 Task: For heading Calibri with Bold.  font size for heading24,  'Change the font style of data to'Bell MT.  and font size to 16,  Change the alignment of both headline & data to Align middle & Align Center.  In the sheet  AssetAllocation analysisbook
Action: Mouse moved to (60, 175)
Screenshot: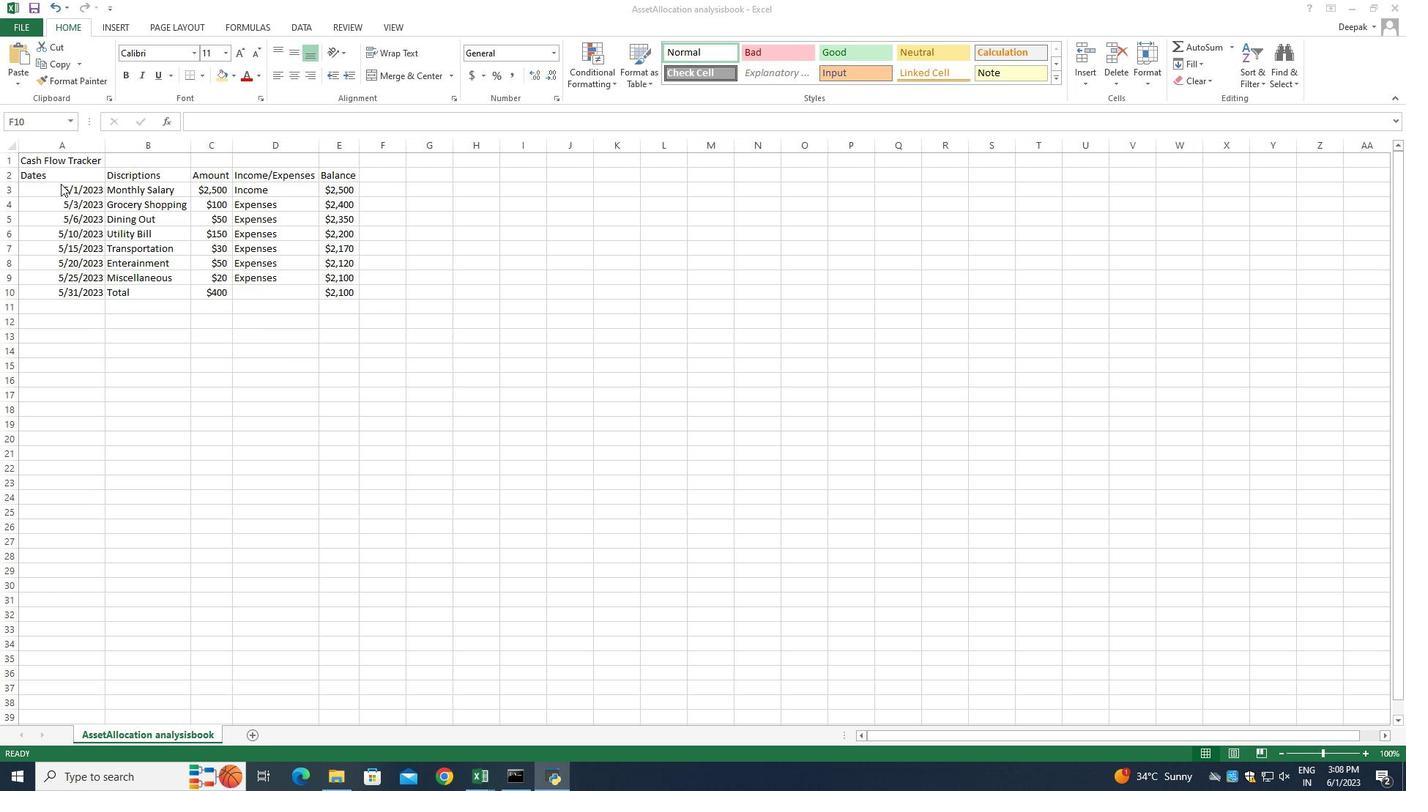
Action: Mouse pressed left at (60, 175)
Screenshot: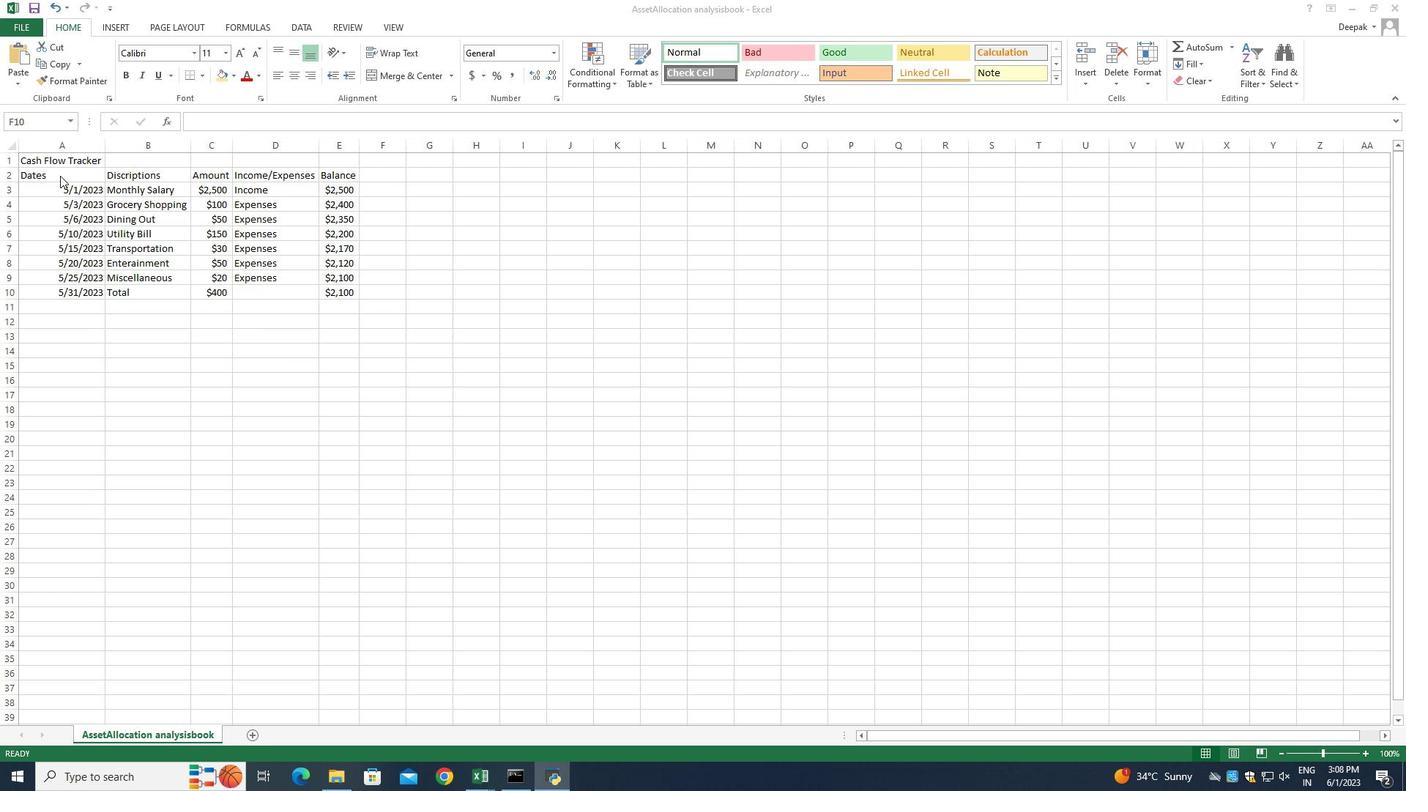 
Action: Mouse moved to (60, 173)
Screenshot: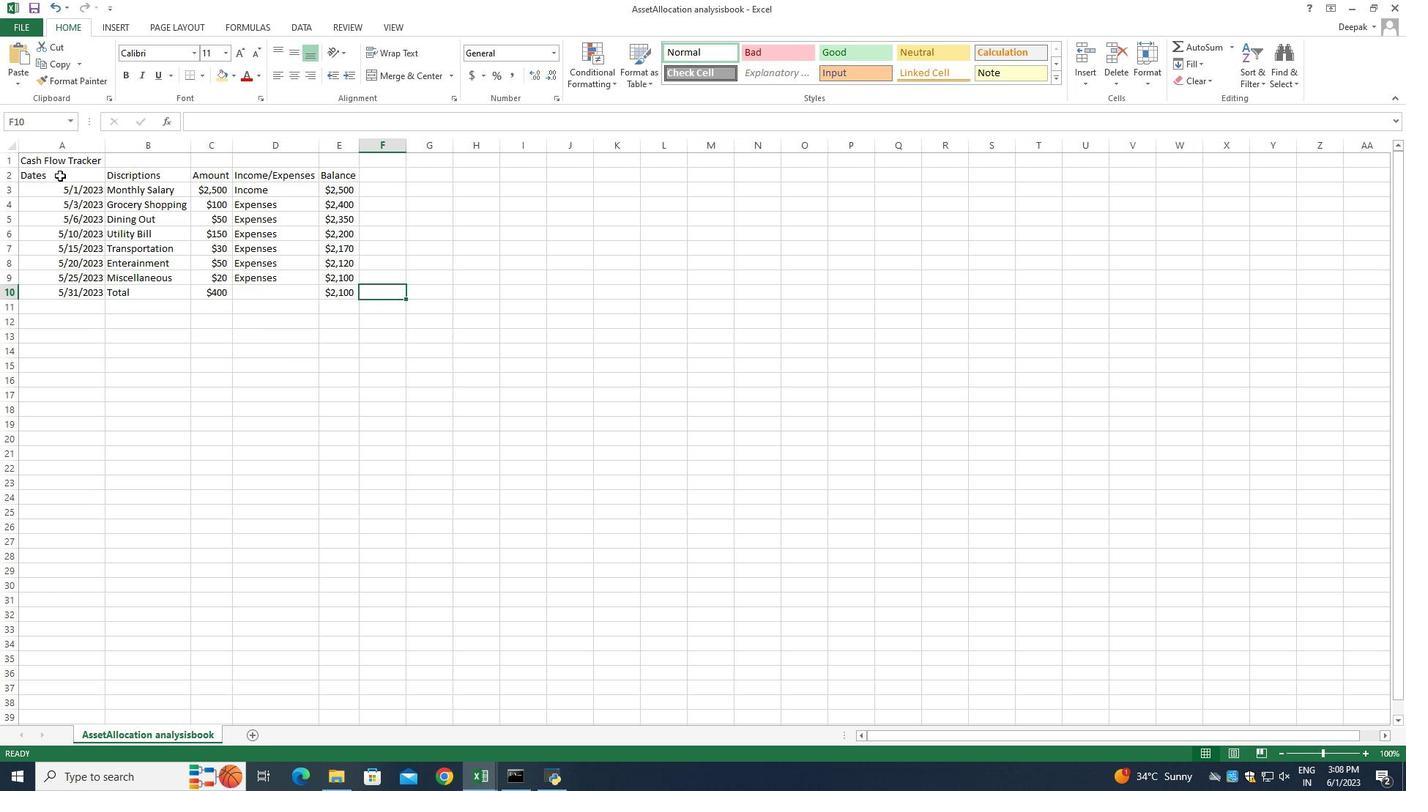 
Action: Mouse pressed left at (60, 173)
Screenshot: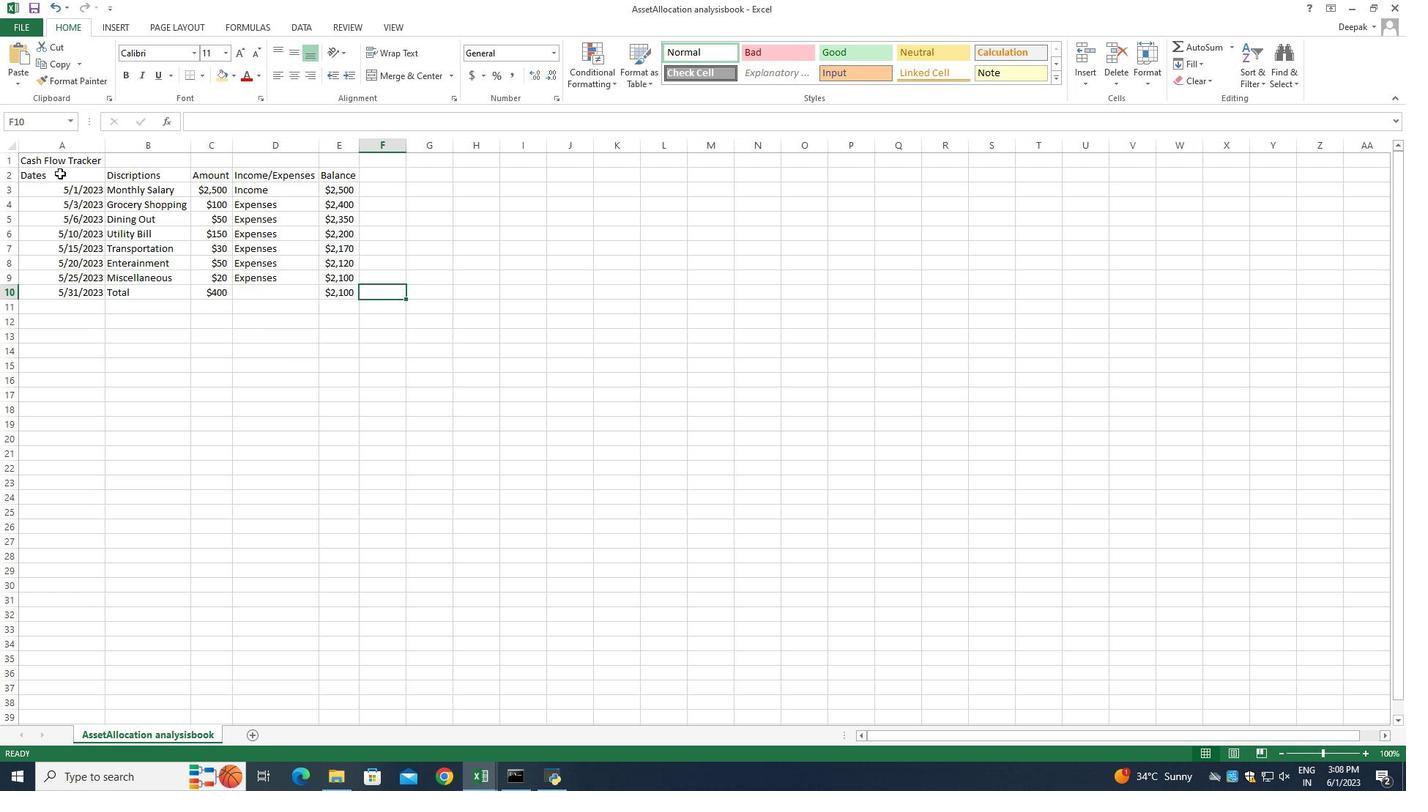 
Action: Mouse pressed left at (60, 173)
Screenshot: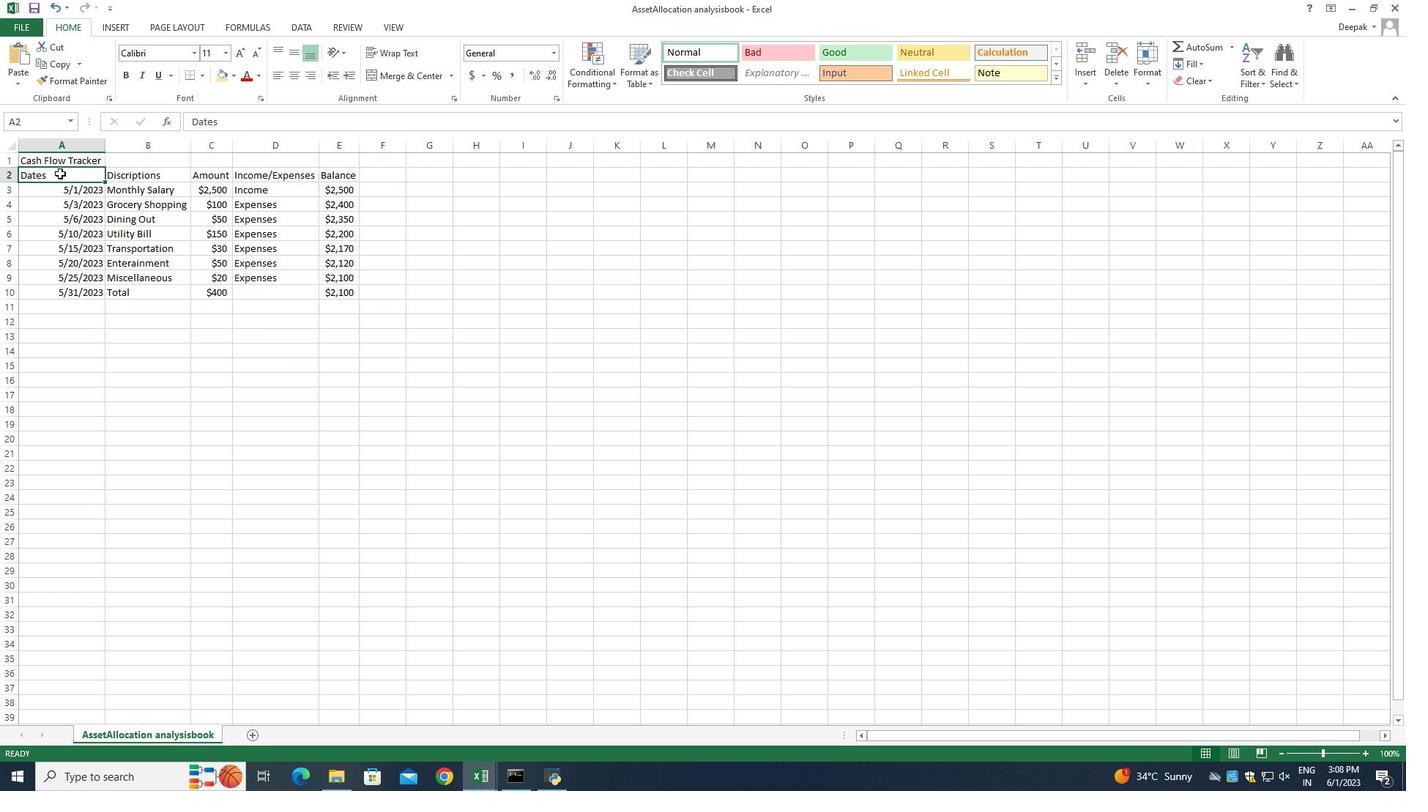 
Action: Mouse moved to (197, 52)
Screenshot: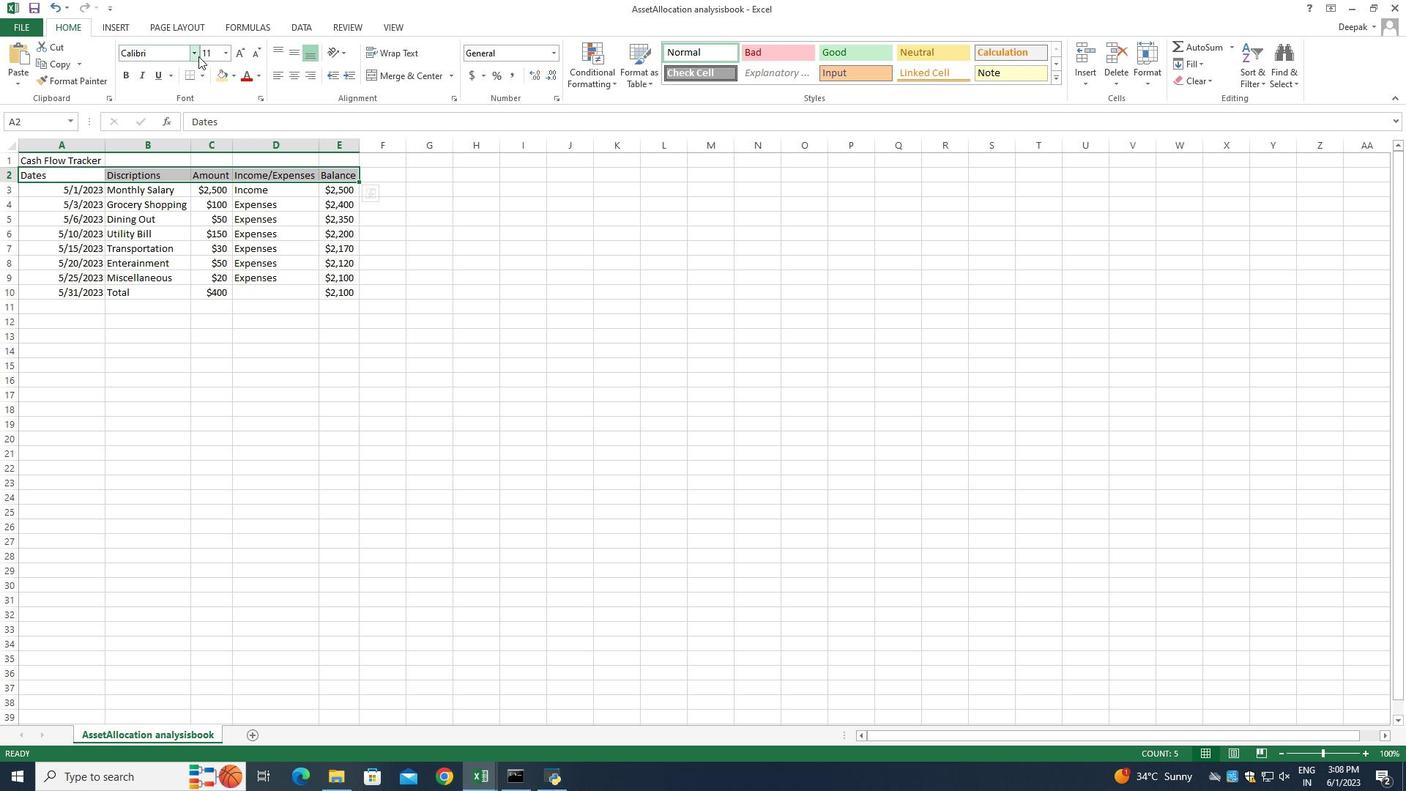 
Action: Mouse pressed left at (197, 52)
Screenshot: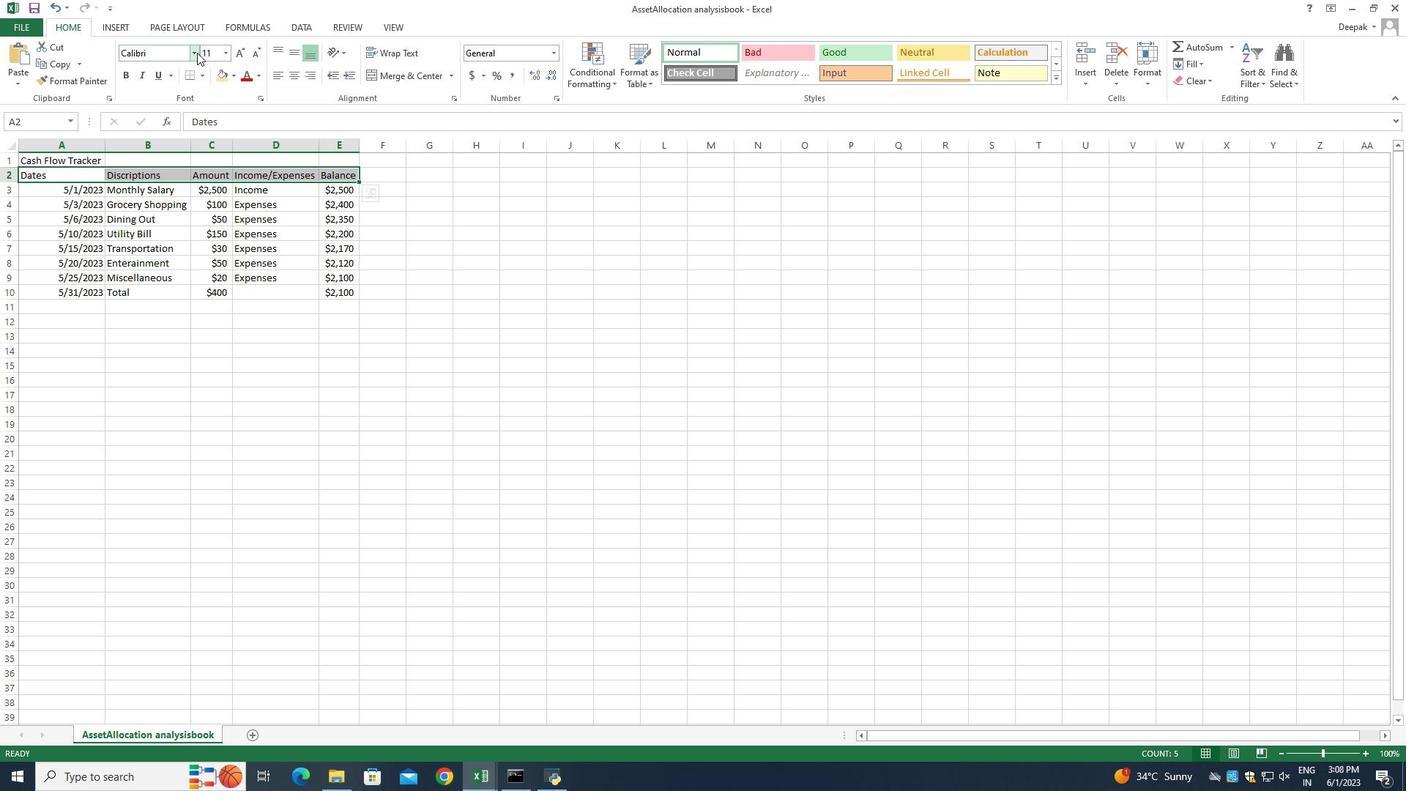 
Action: Mouse moved to (222, 271)
Screenshot: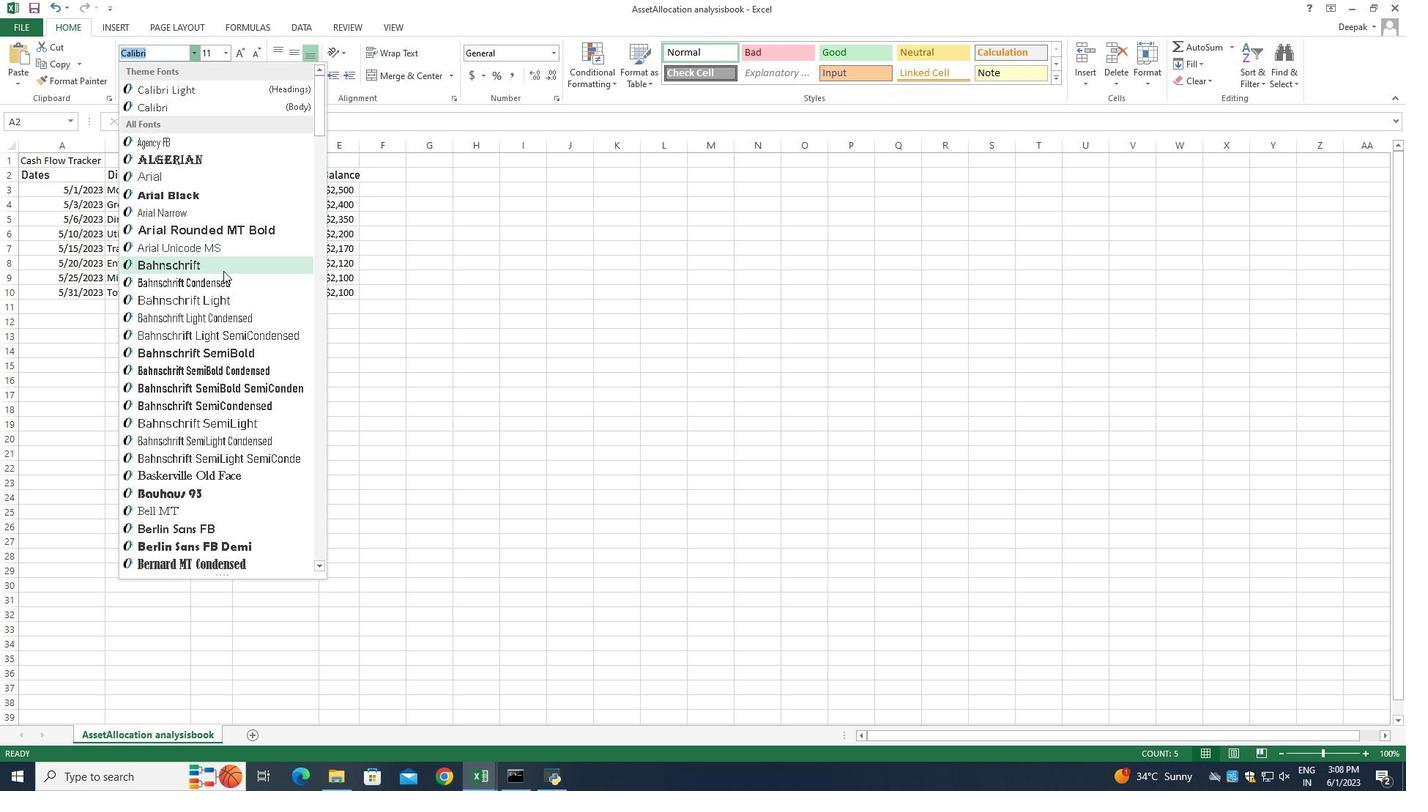 
Action: Mouse scrolled (222, 270) with delta (0, 0)
Screenshot: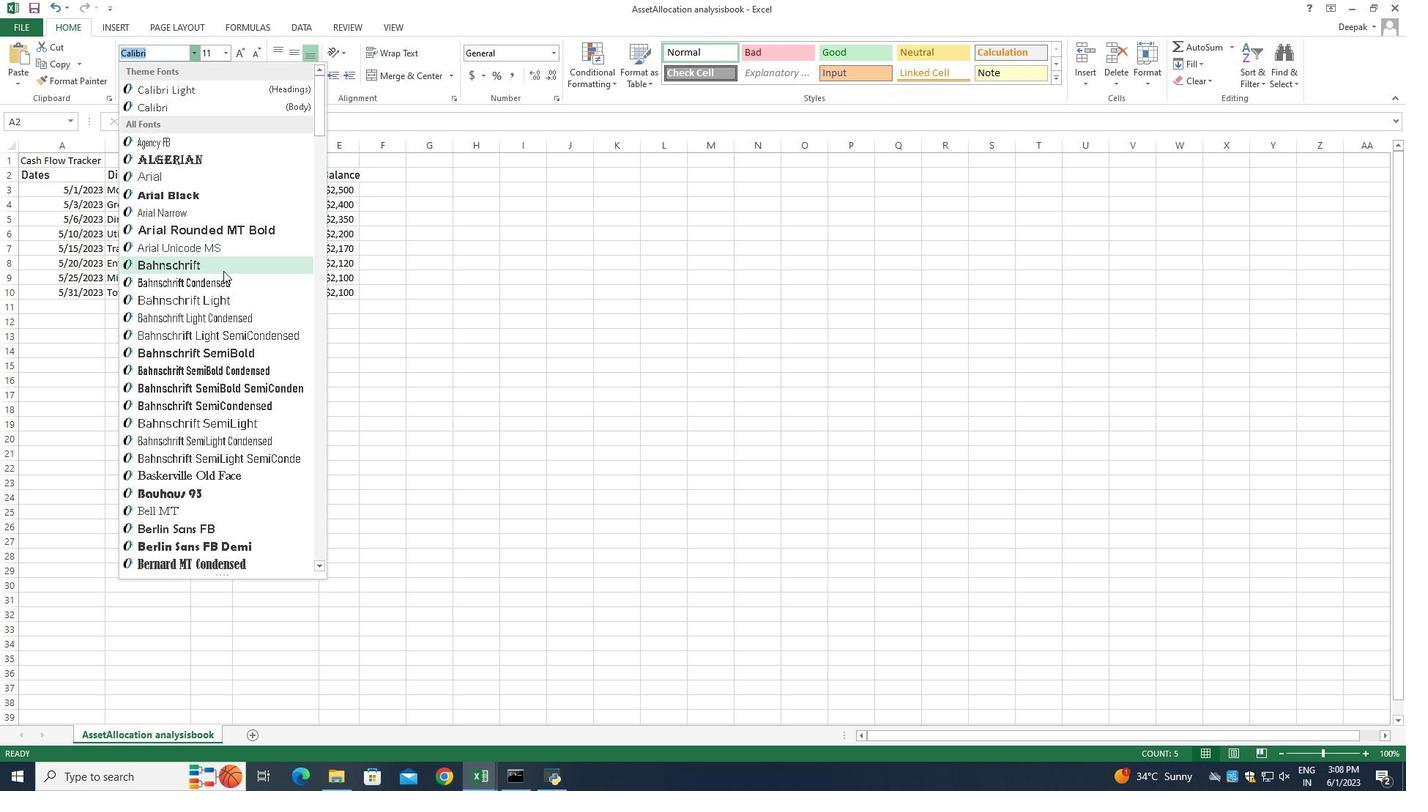 
Action: Mouse moved to (224, 279)
Screenshot: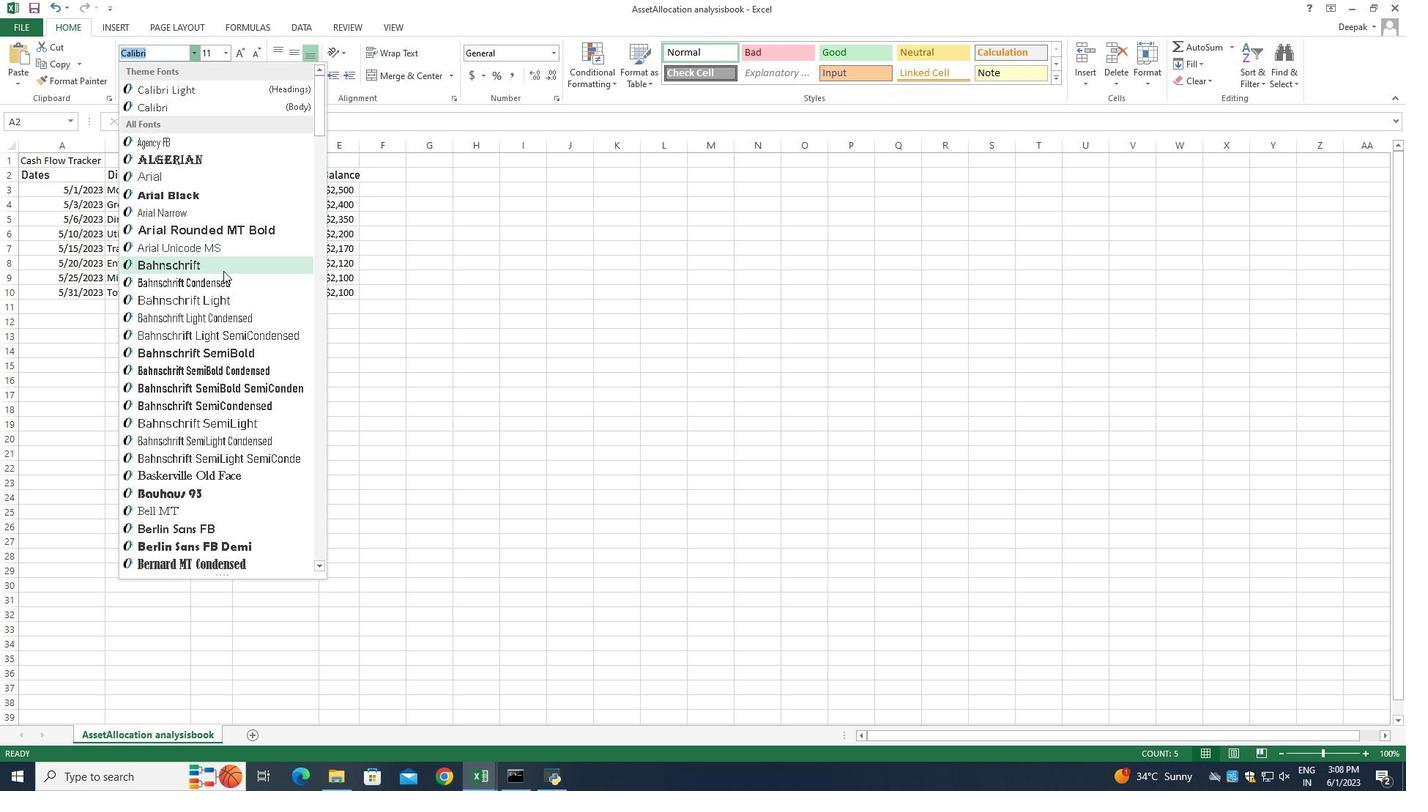 
Action: Mouse scrolled (224, 278) with delta (0, 0)
Screenshot: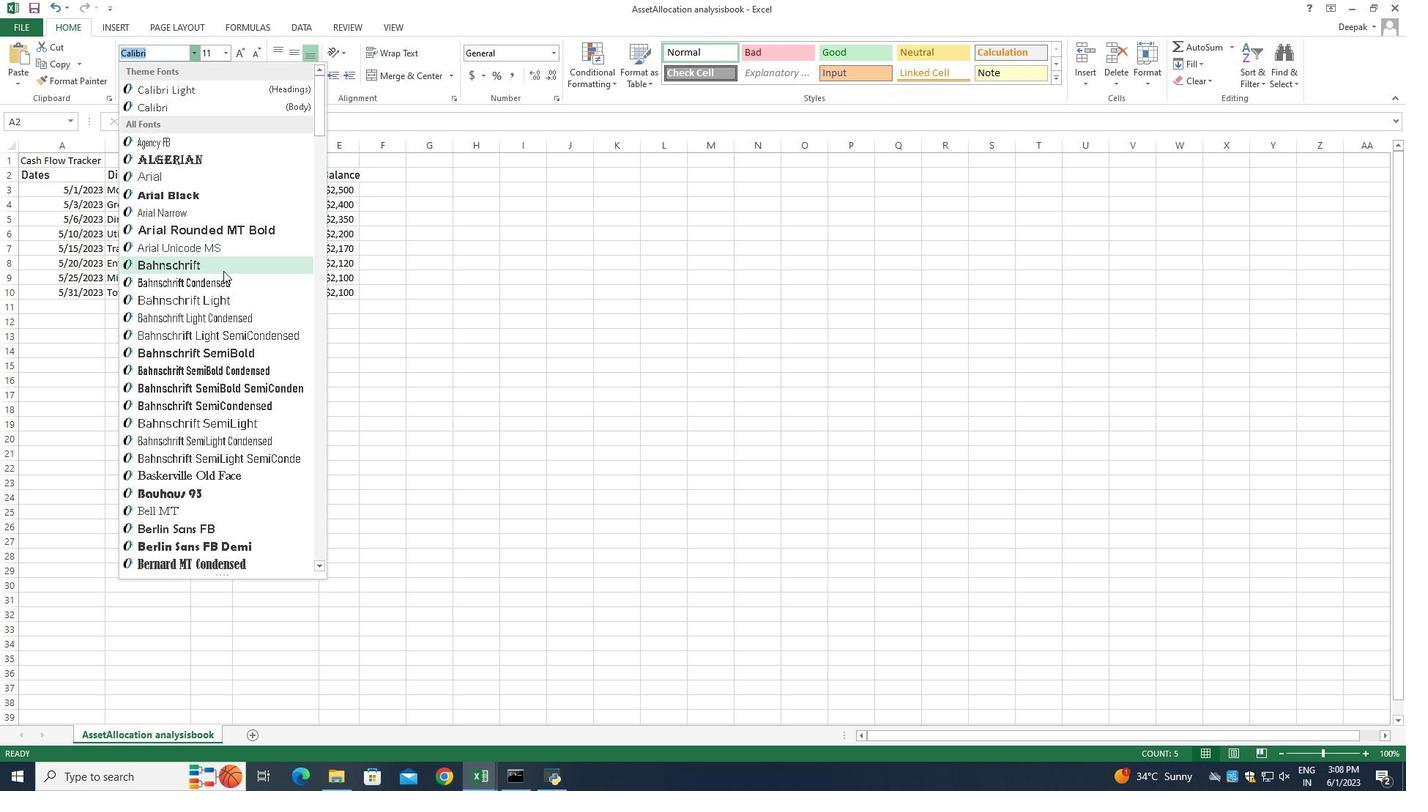 
Action: Mouse moved to (226, 283)
Screenshot: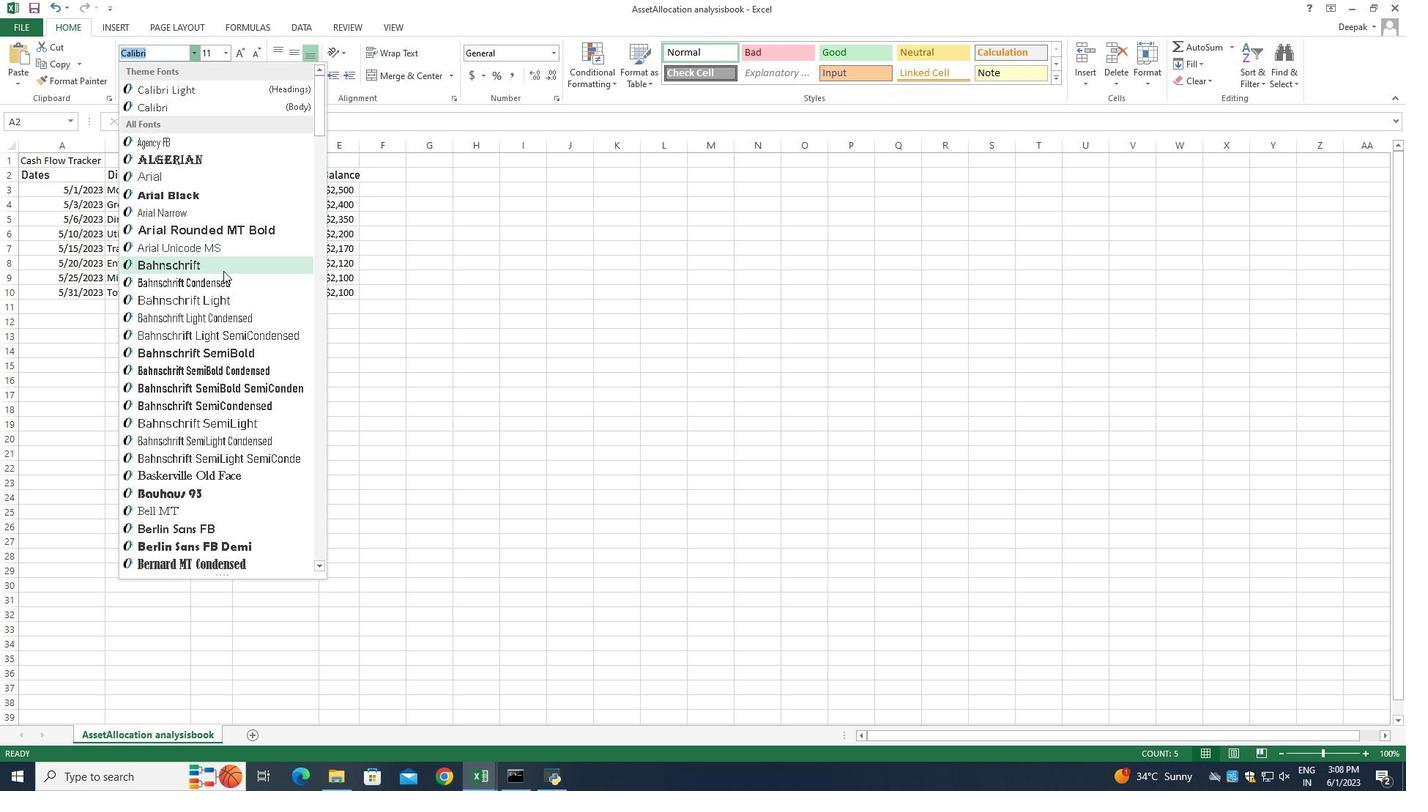 
Action: Mouse scrolled (226, 282) with delta (0, 0)
Screenshot: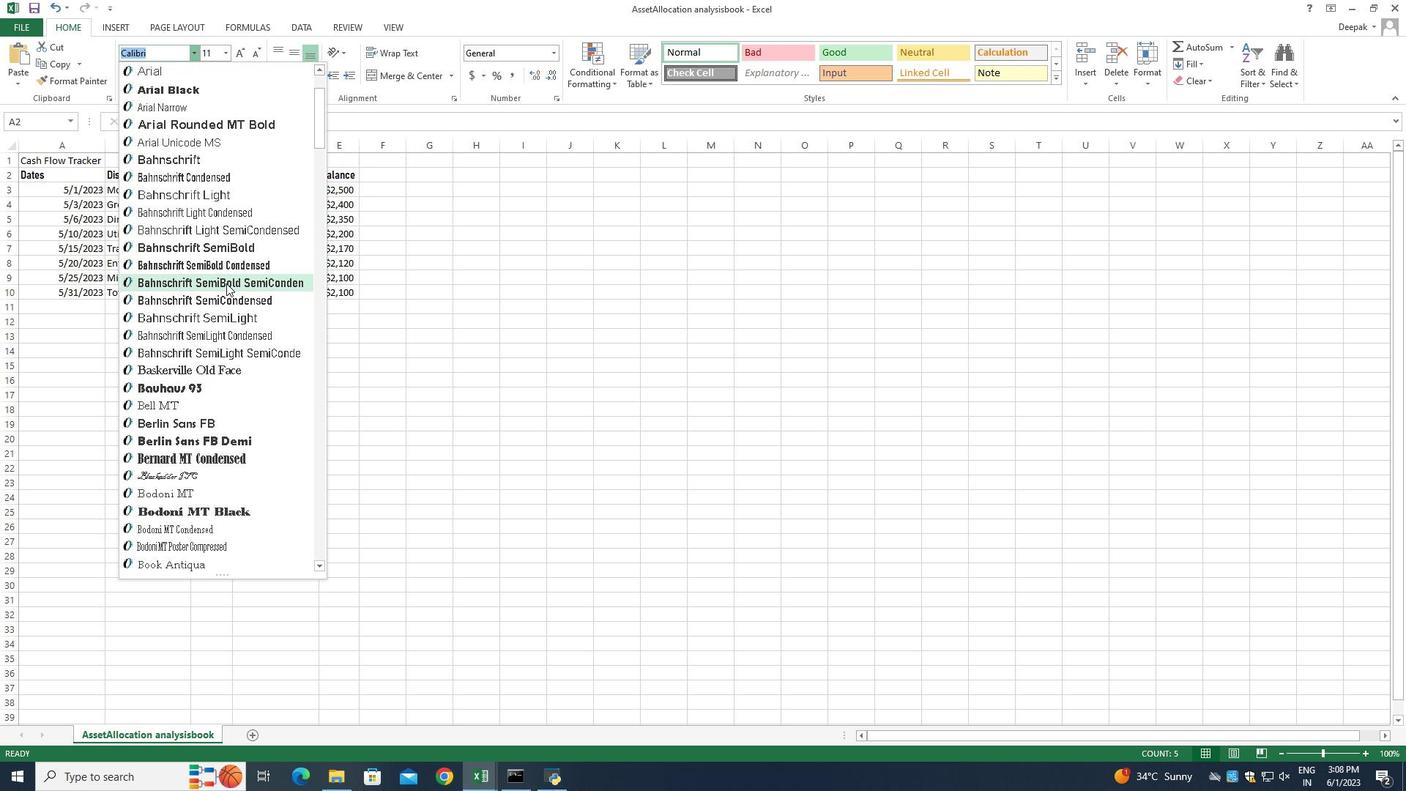 
Action: Mouse scrolled (226, 282) with delta (0, 0)
Screenshot: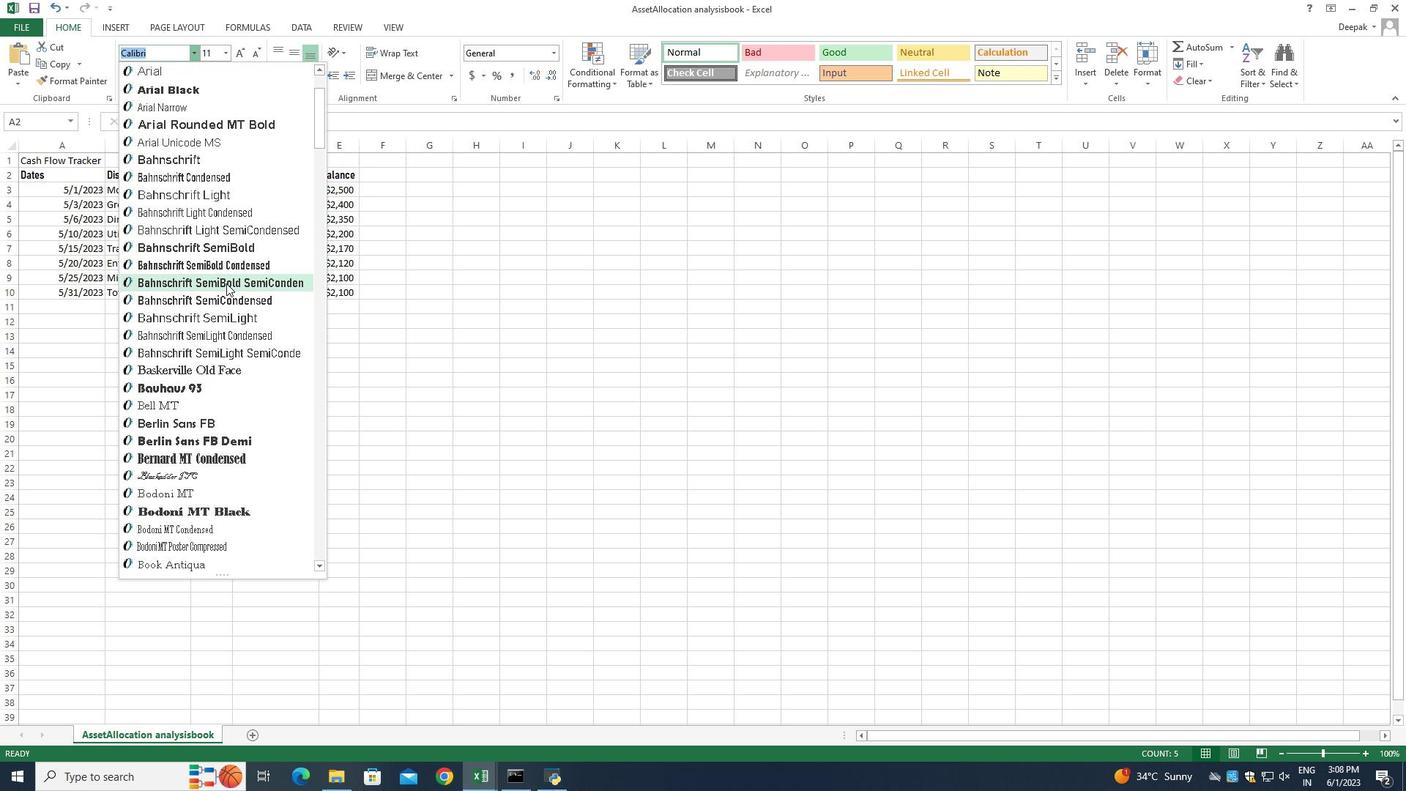 
Action: Mouse scrolled (226, 282) with delta (0, 0)
Screenshot: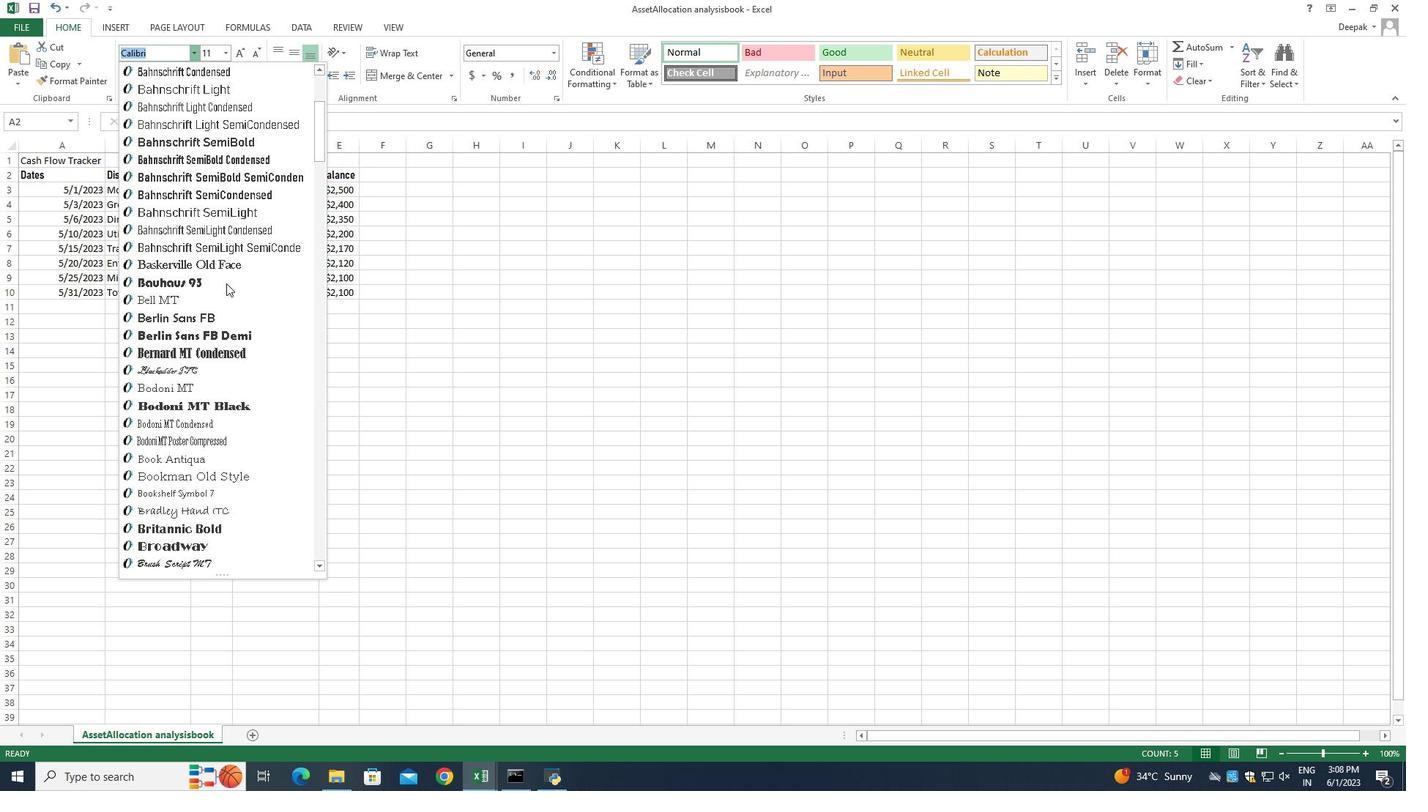 
Action: Mouse scrolled (226, 282) with delta (0, 0)
Screenshot: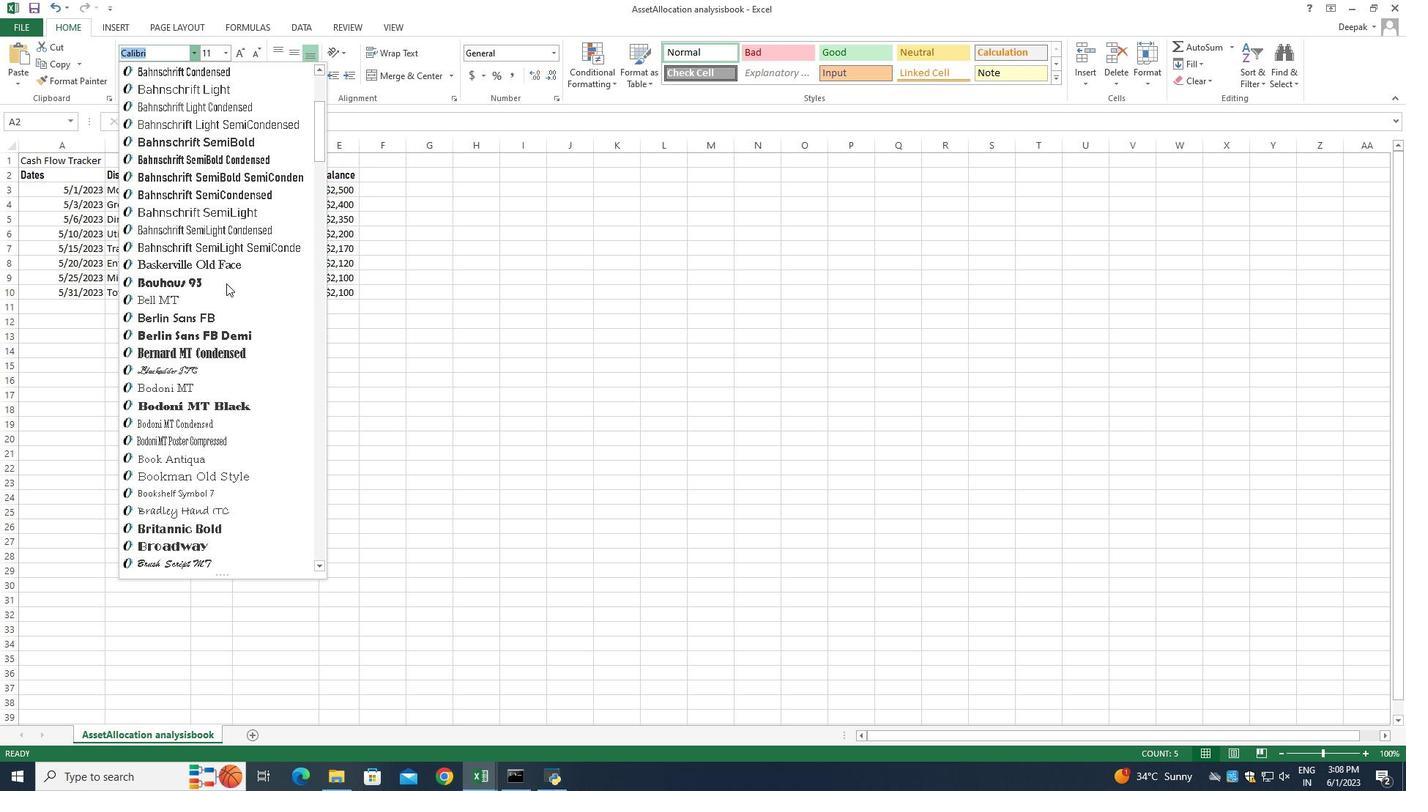 
Action: Mouse scrolled (226, 282) with delta (0, 0)
Screenshot: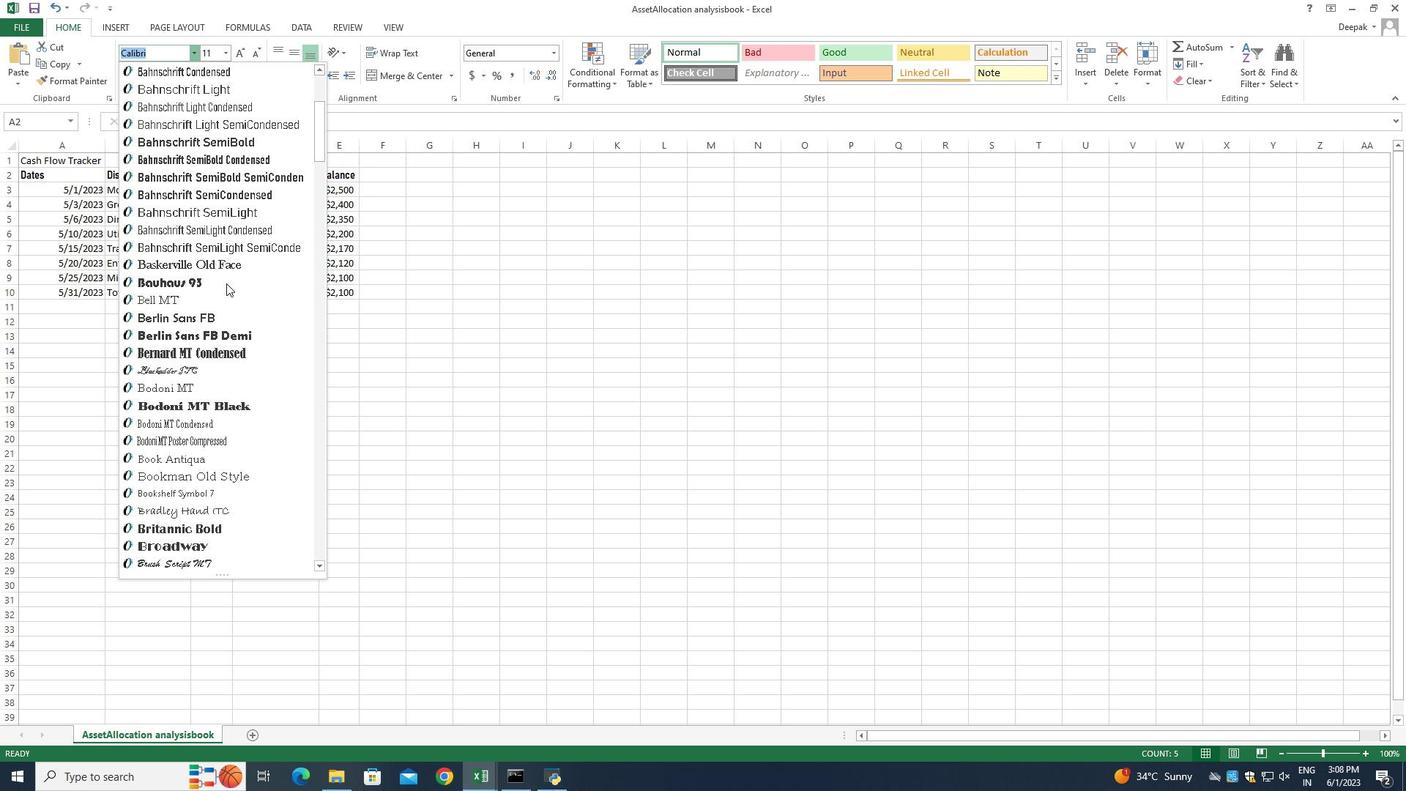 
Action: Mouse scrolled (226, 282) with delta (0, 0)
Screenshot: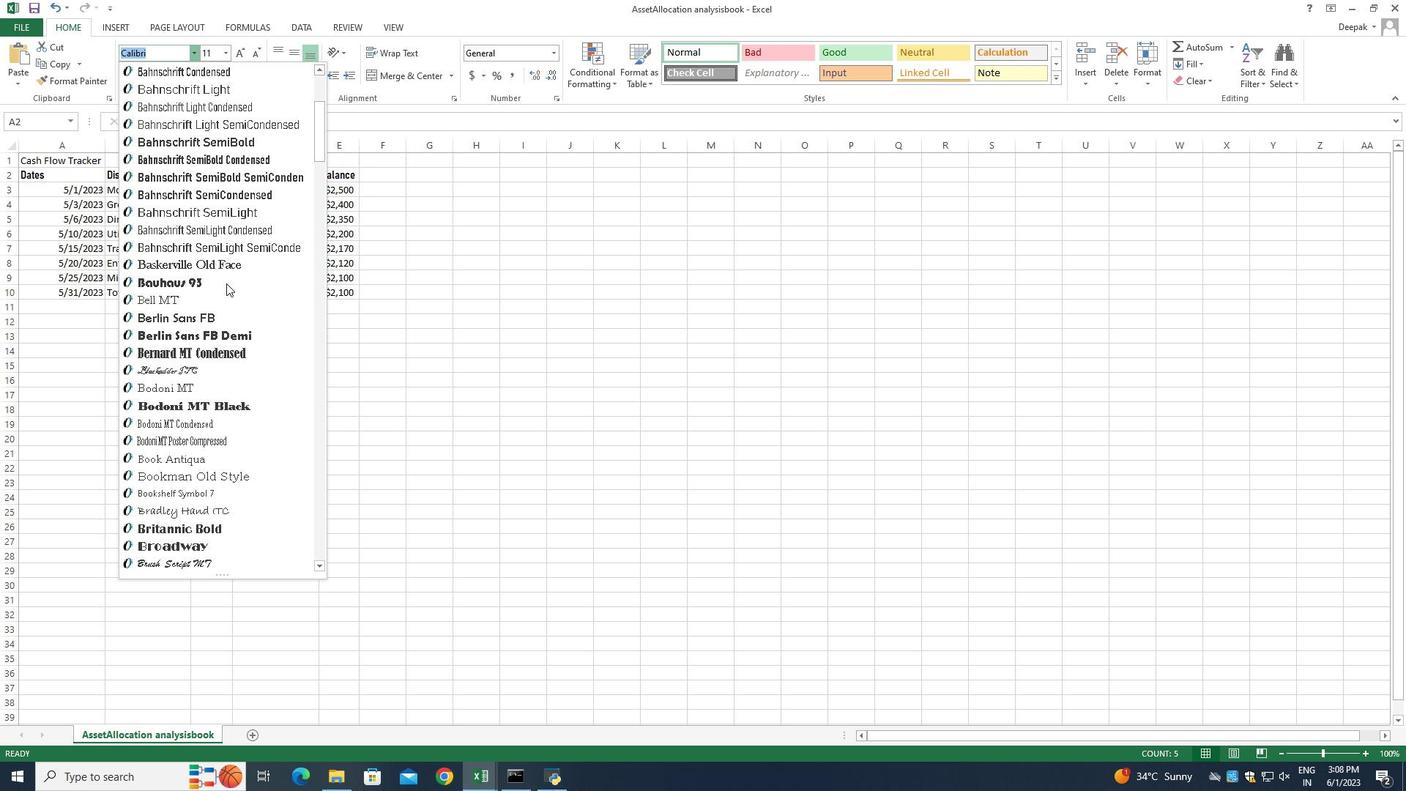 
Action: Mouse scrolled (226, 282) with delta (0, 0)
Screenshot: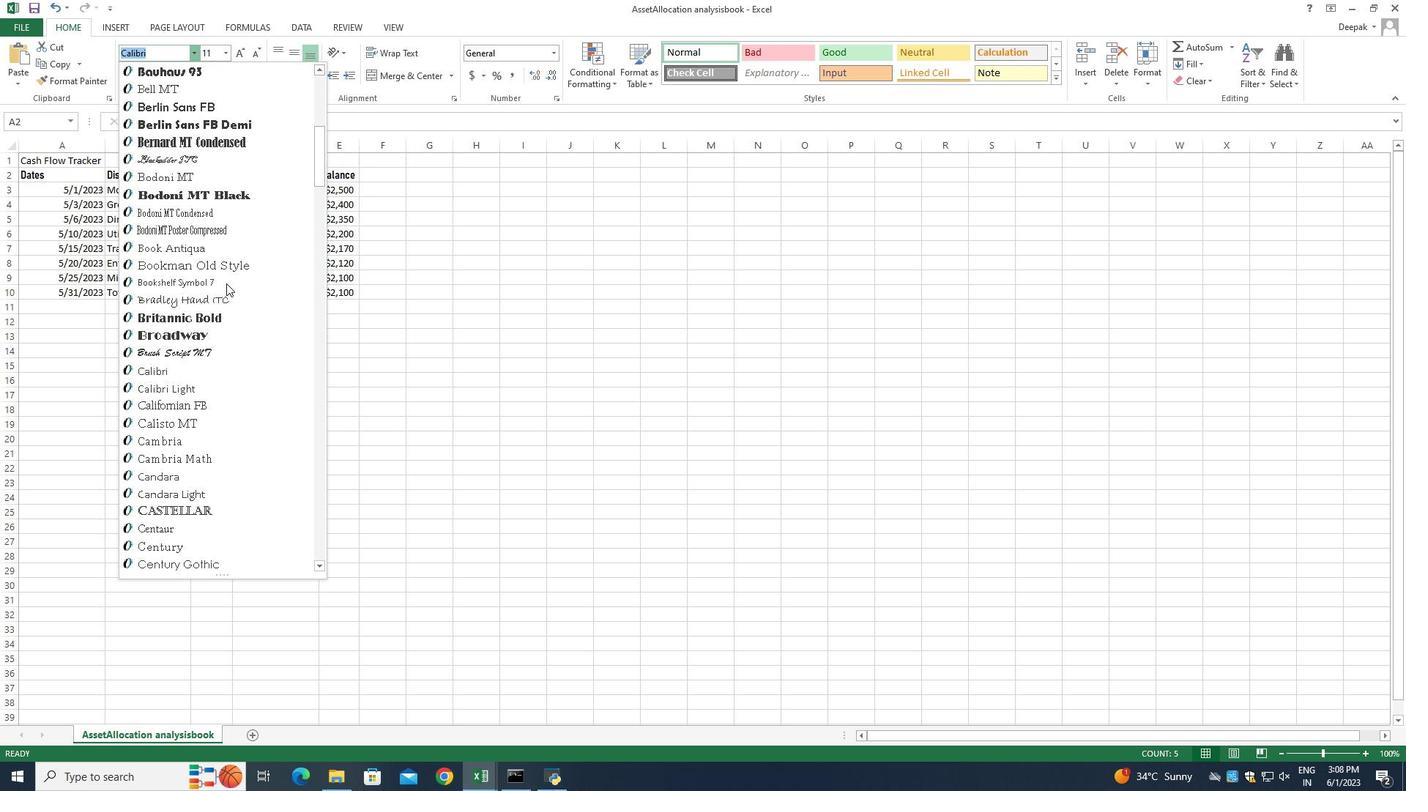 
Action: Mouse moved to (215, 317)
Screenshot: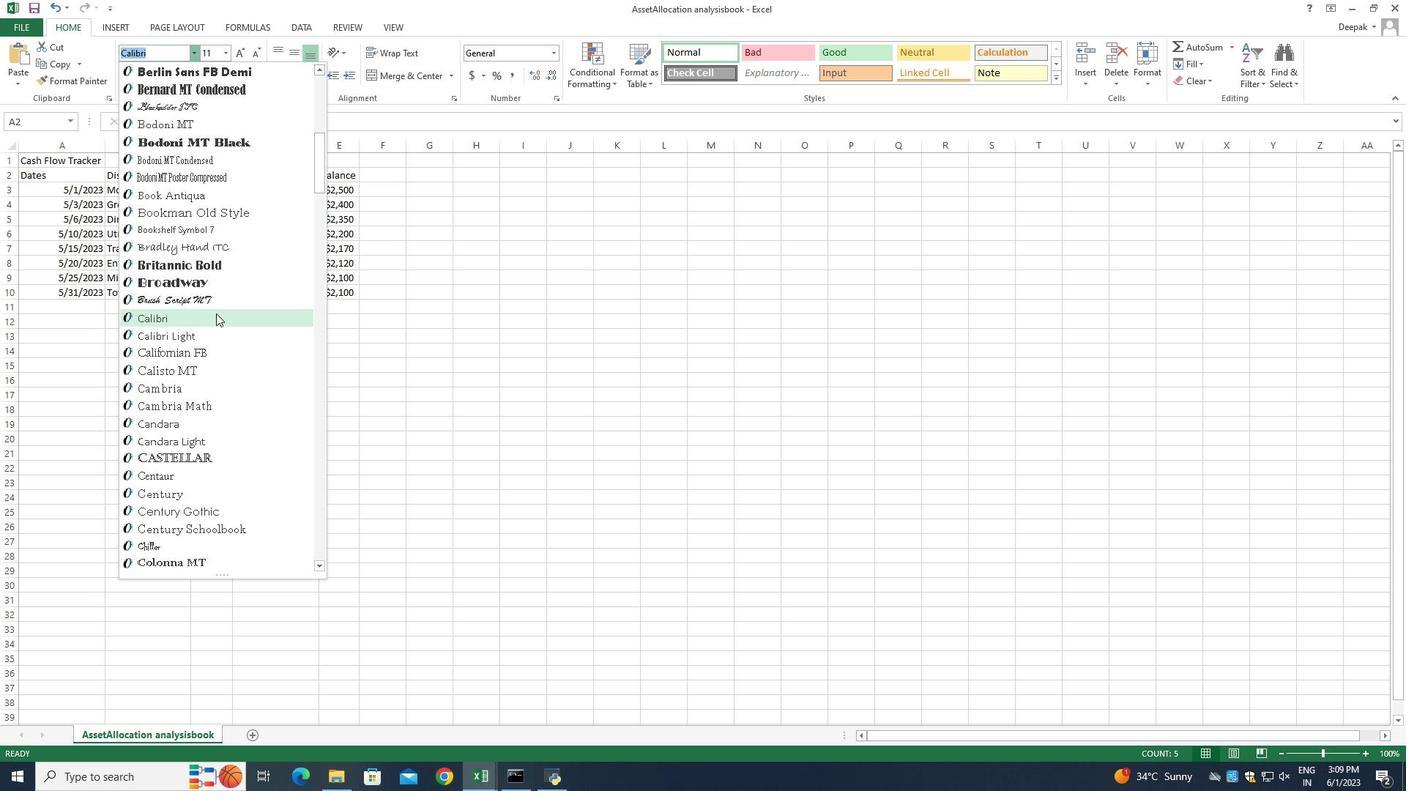 
Action: Mouse pressed left at (215, 317)
Screenshot: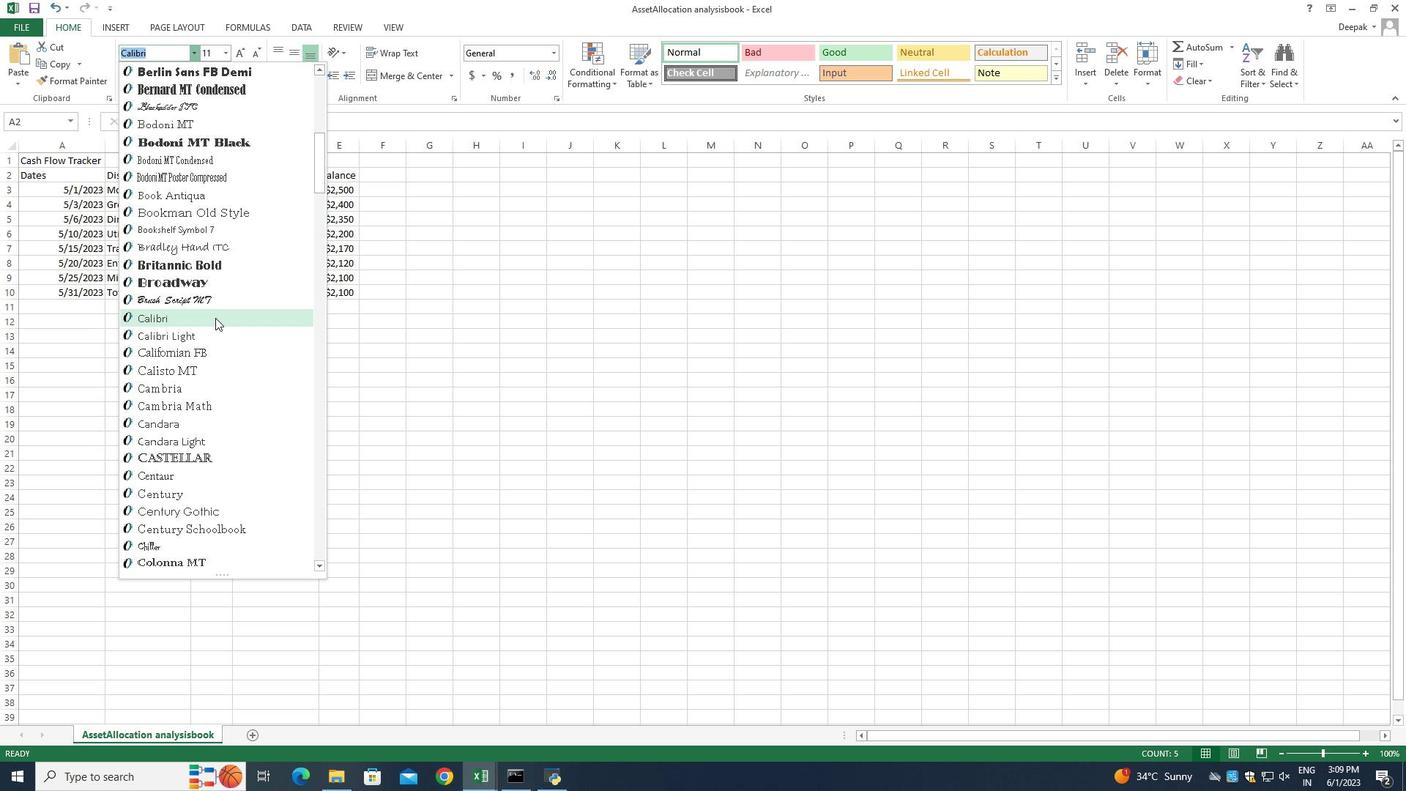 
Action: Mouse moved to (128, 78)
Screenshot: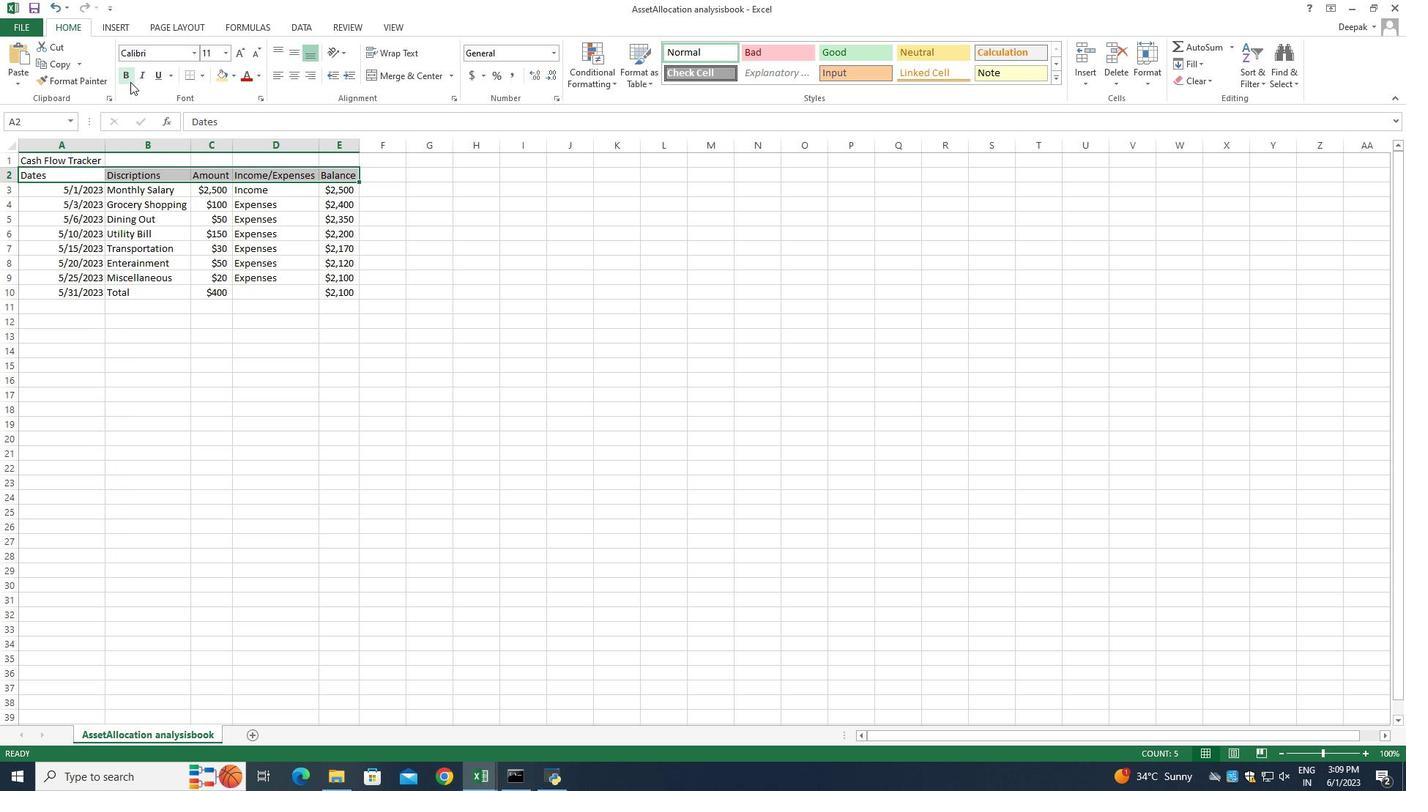 
Action: Mouse pressed left at (128, 78)
Screenshot: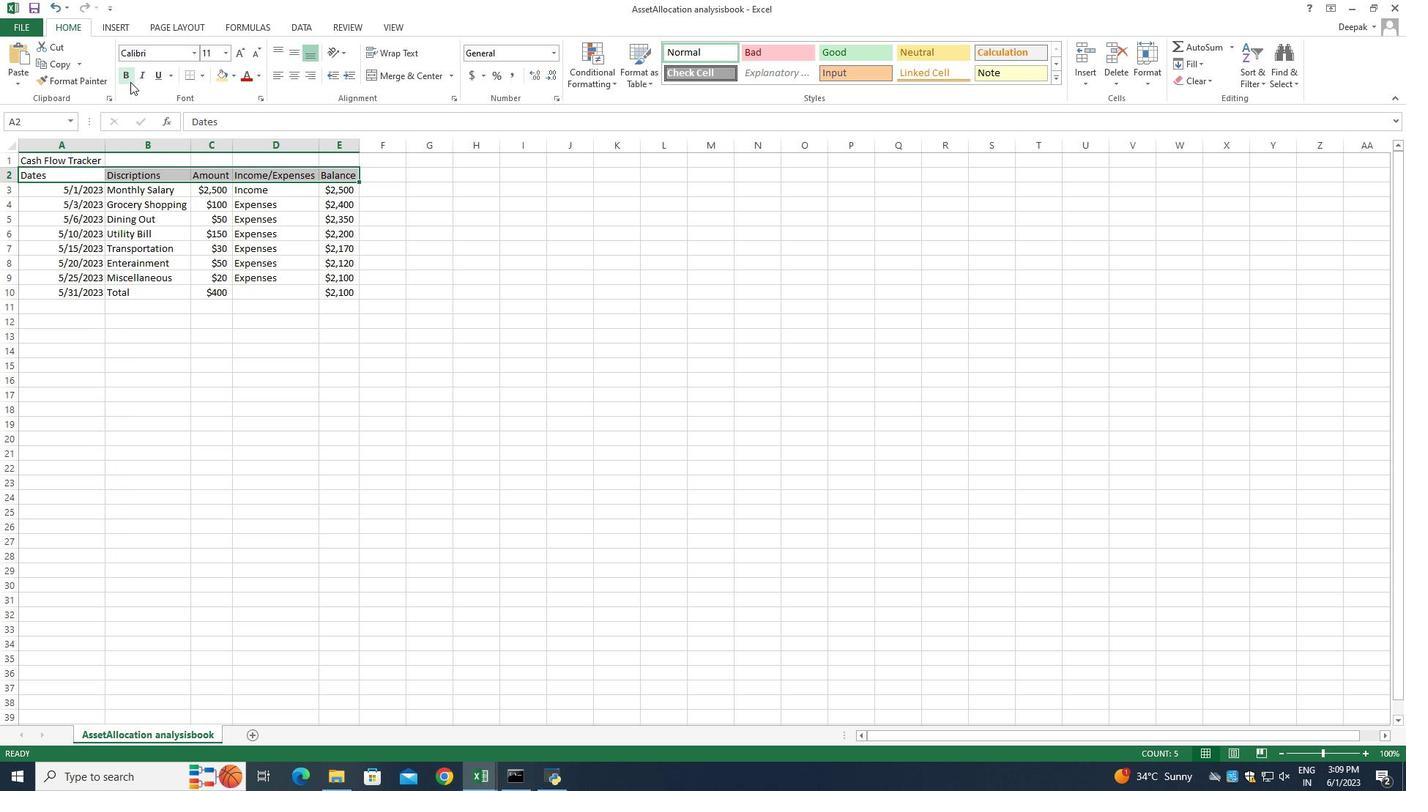 
Action: Mouse moved to (244, 57)
Screenshot: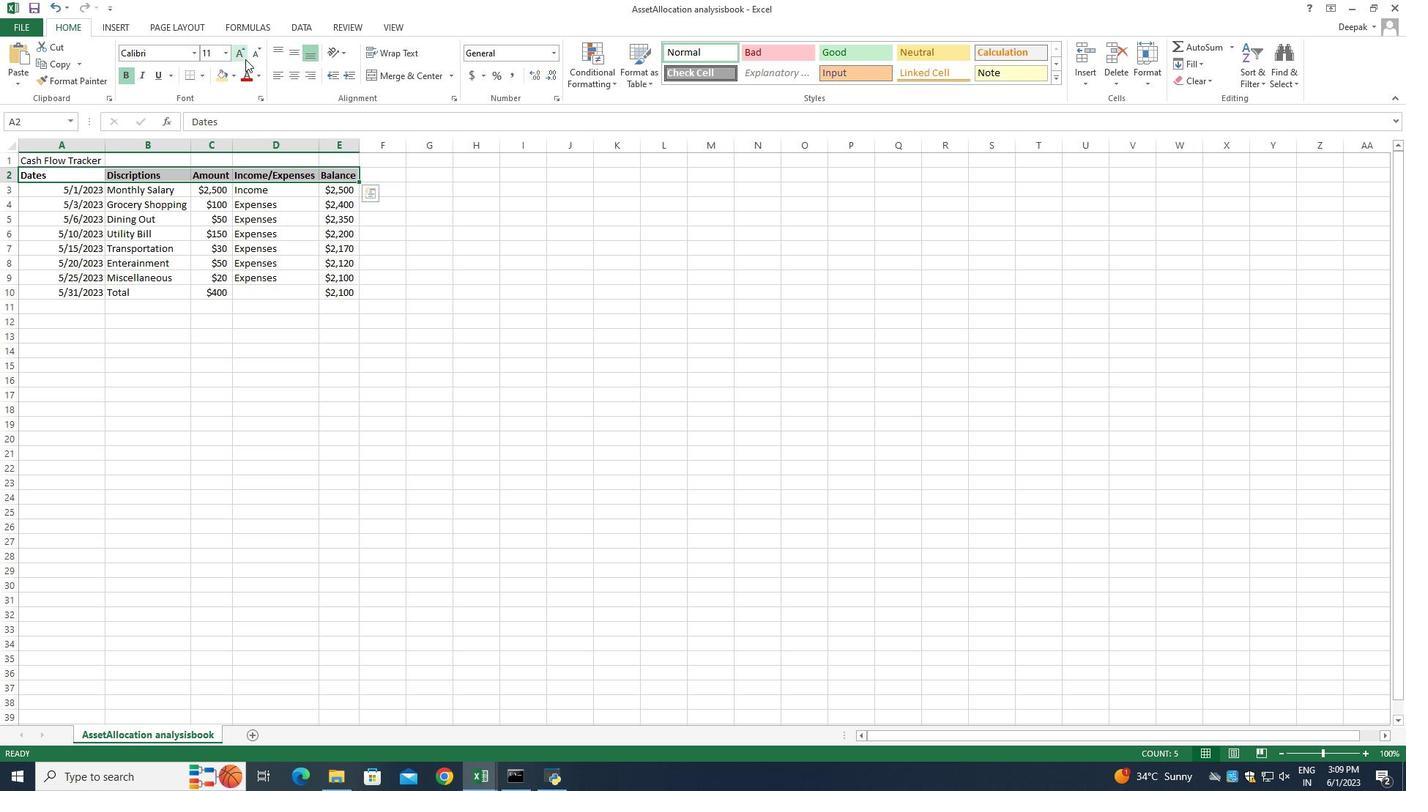 
Action: Mouse pressed left at (244, 57)
Screenshot: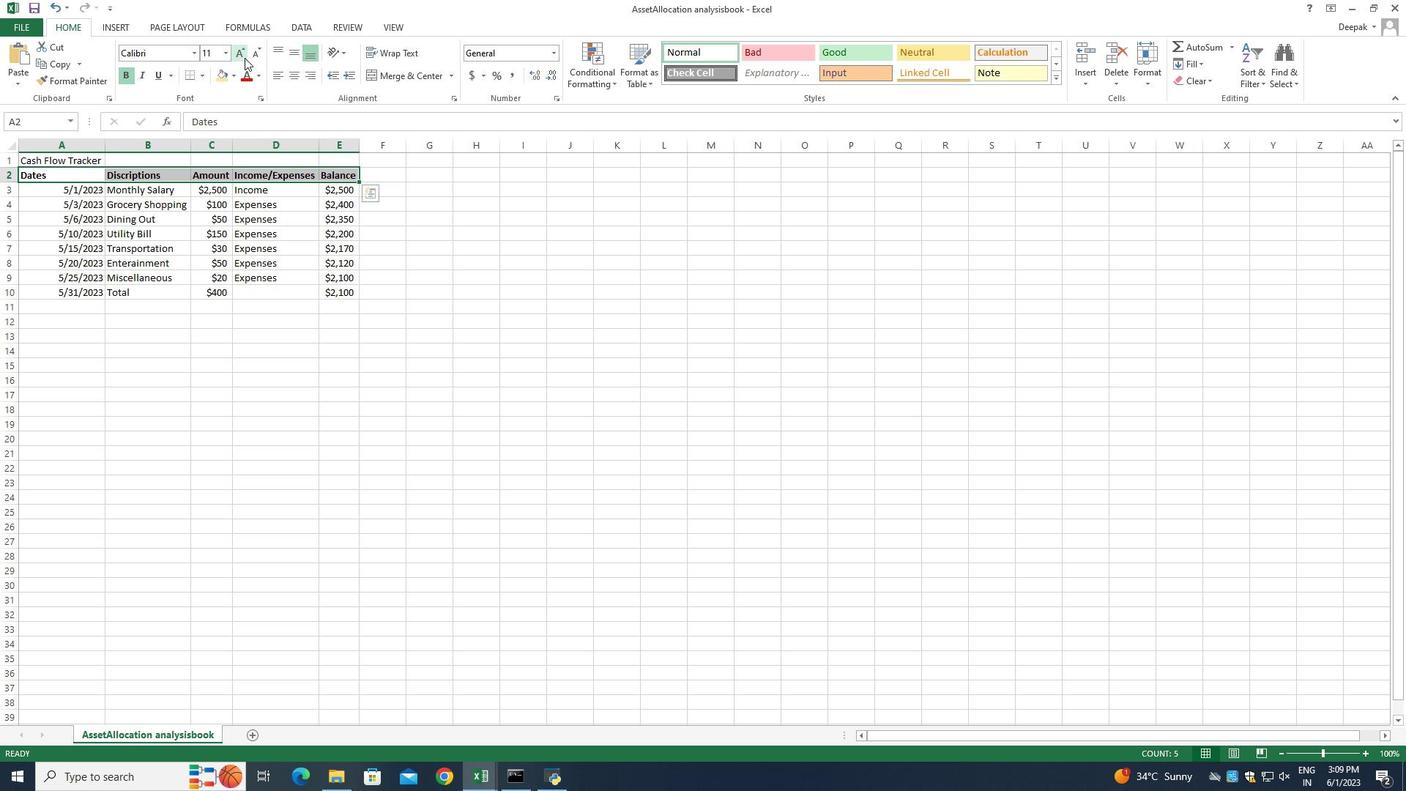 
Action: Mouse pressed left at (244, 57)
Screenshot: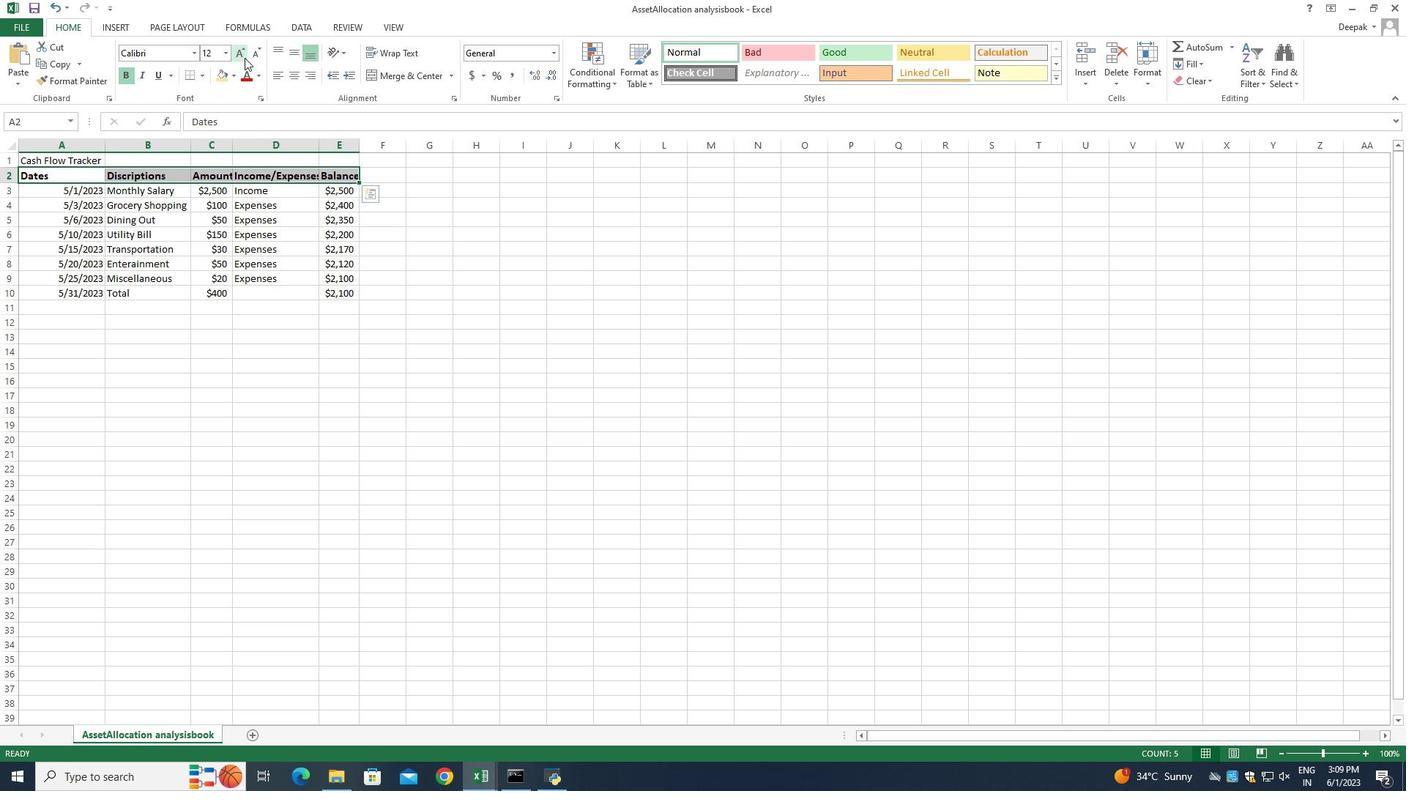 
Action: Mouse pressed left at (244, 57)
Screenshot: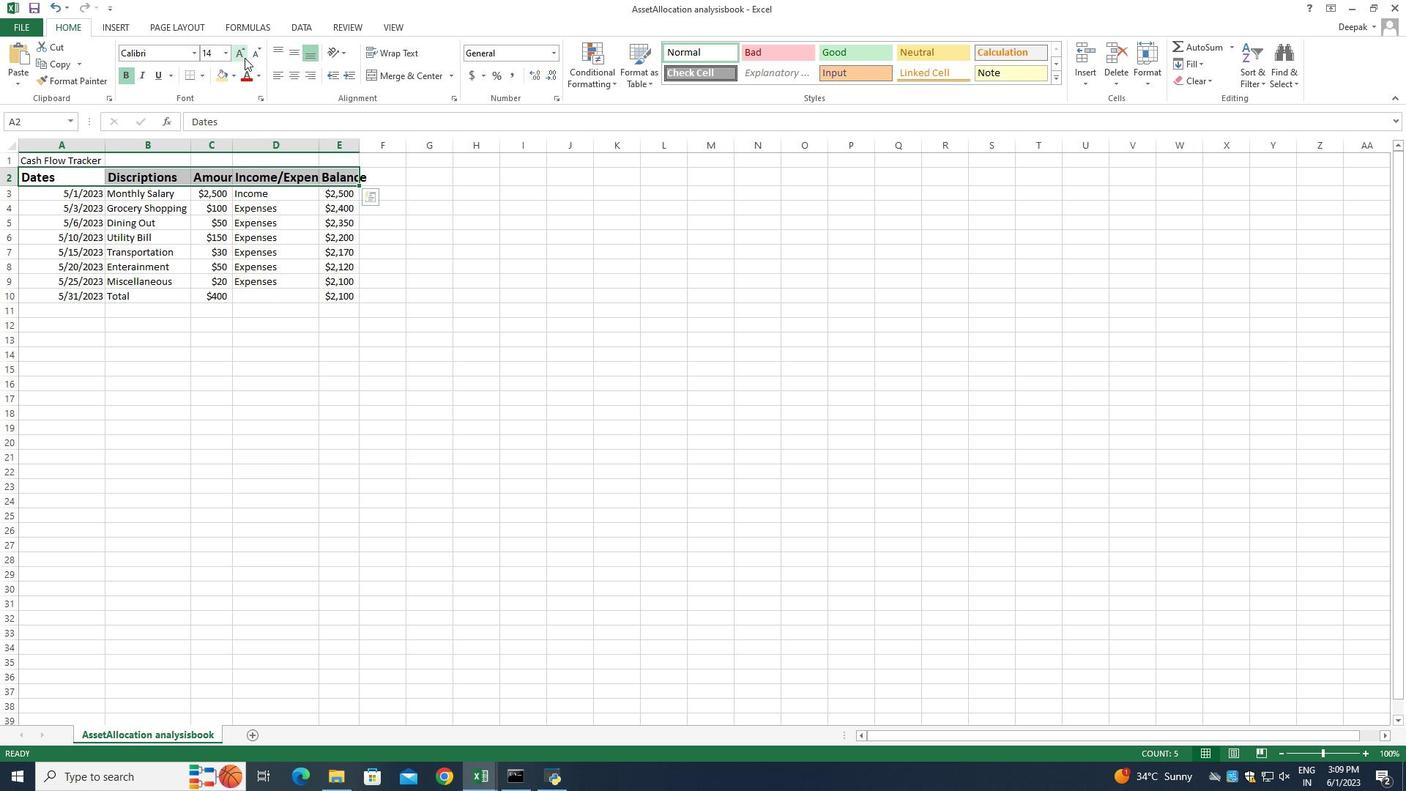 
Action: Mouse pressed left at (244, 57)
Screenshot: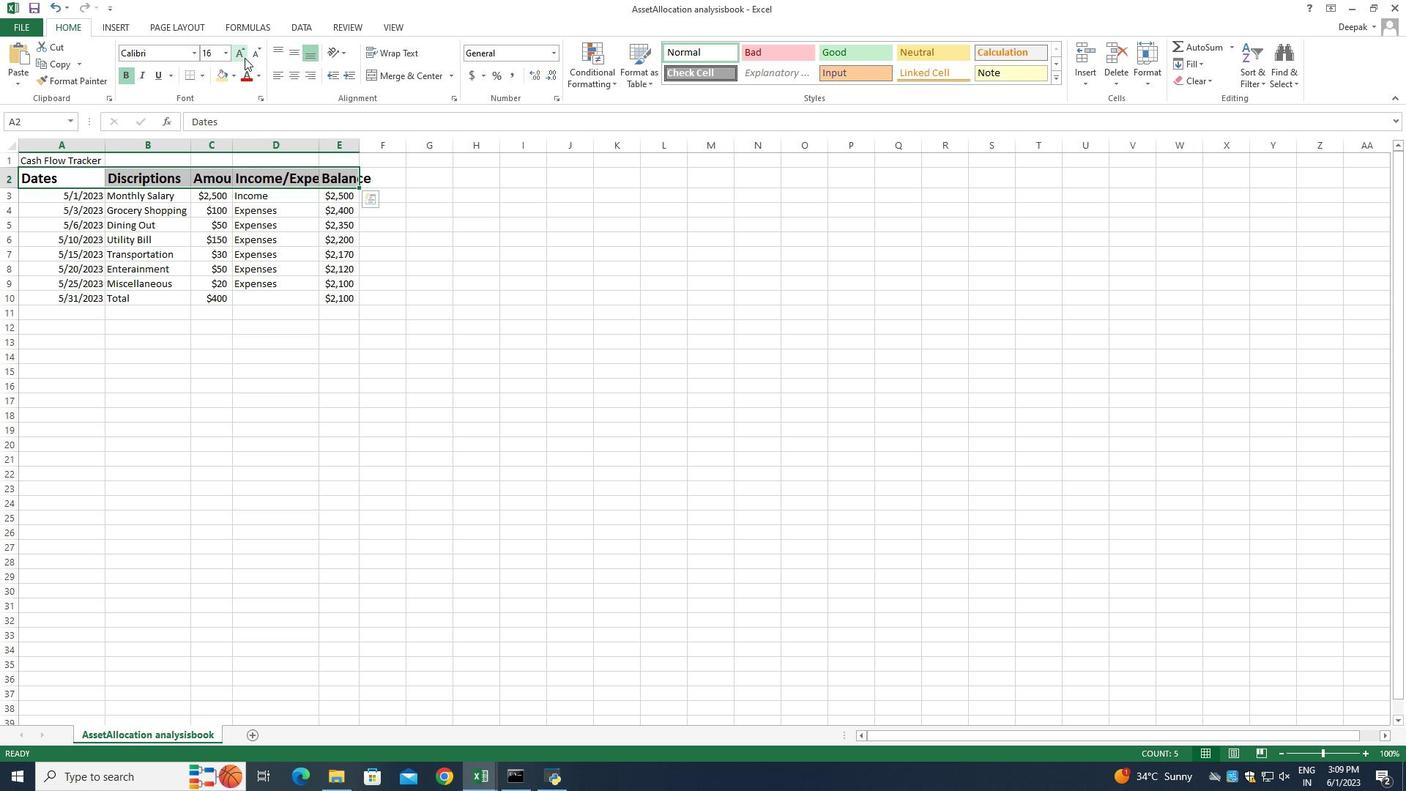 
Action: Mouse pressed left at (244, 57)
Screenshot: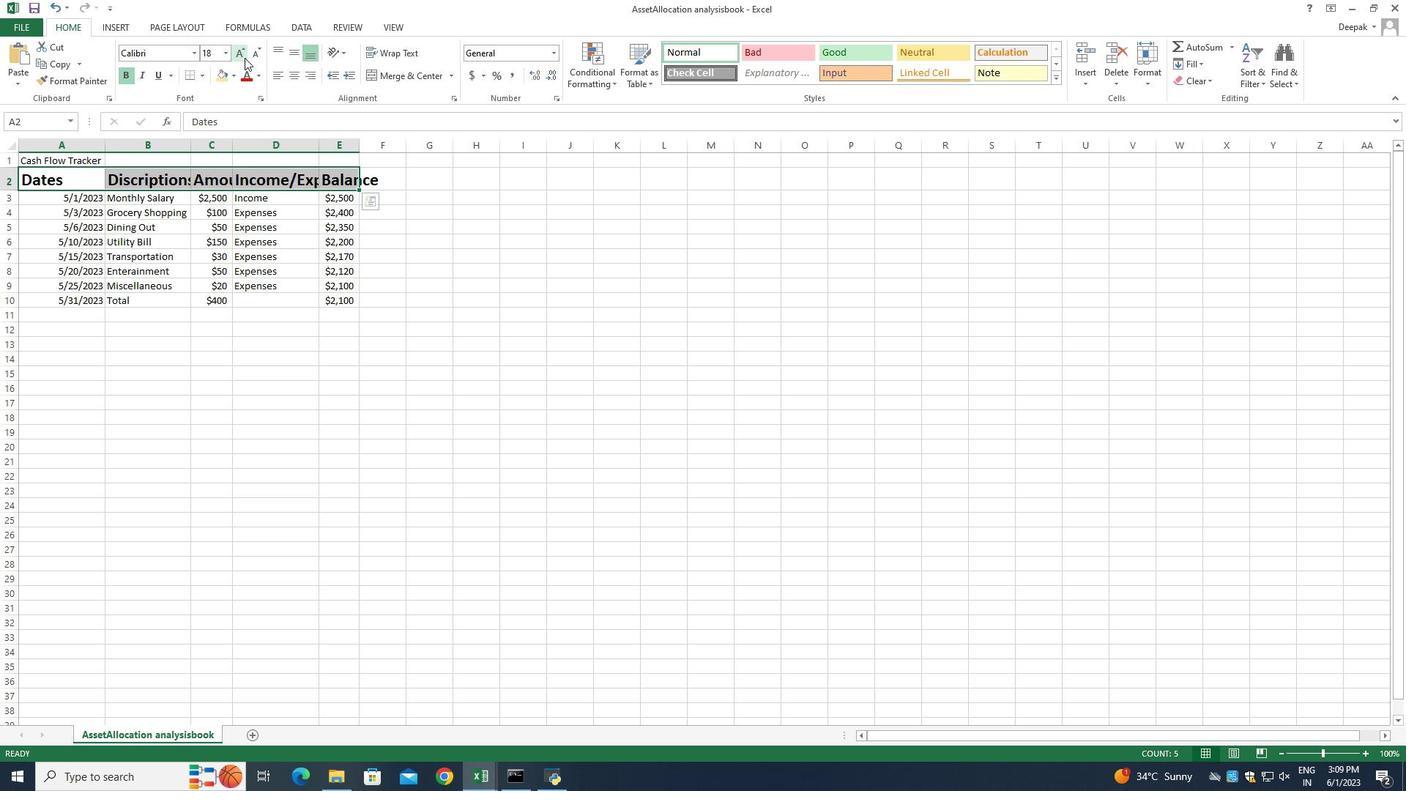
Action: Mouse pressed left at (244, 57)
Screenshot: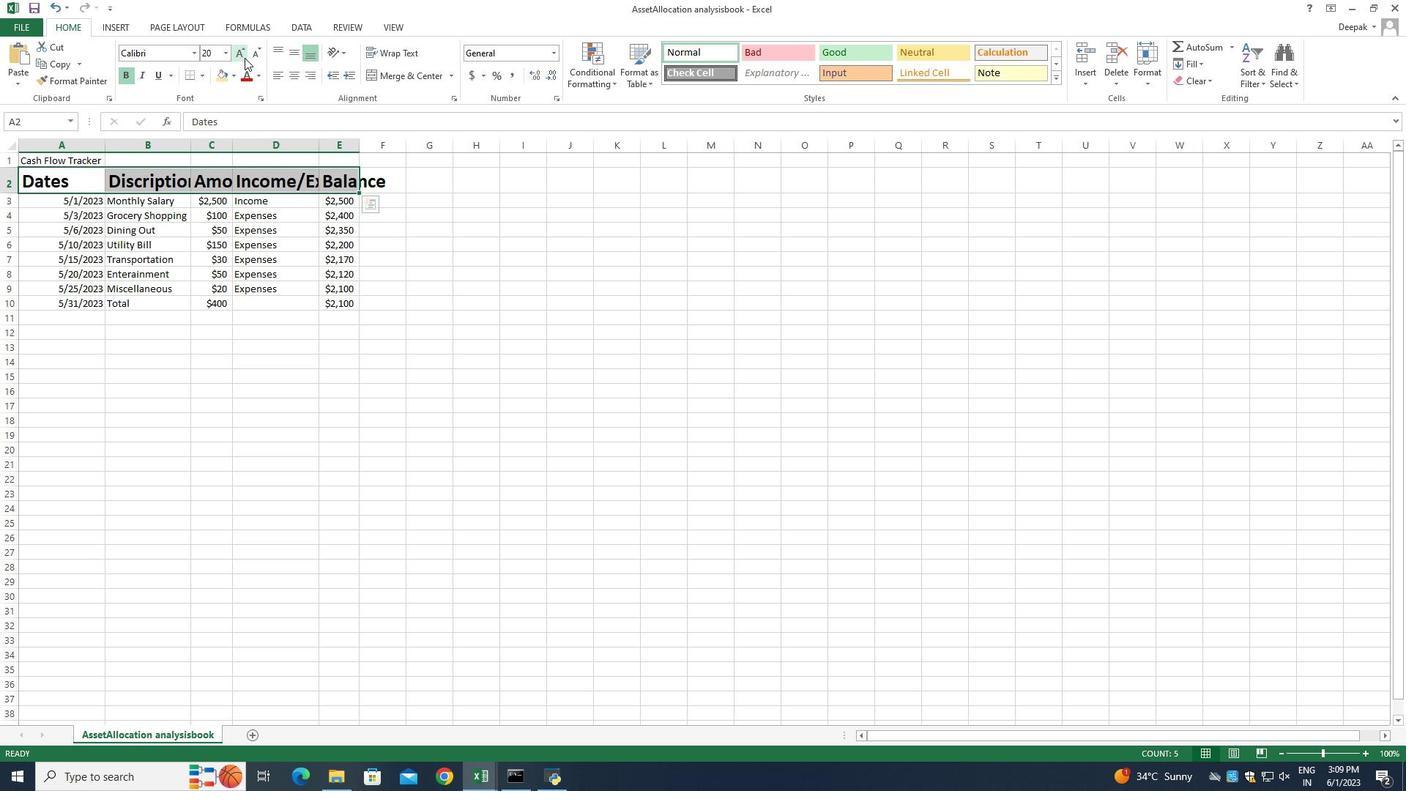 
Action: Mouse pressed left at (244, 57)
Screenshot: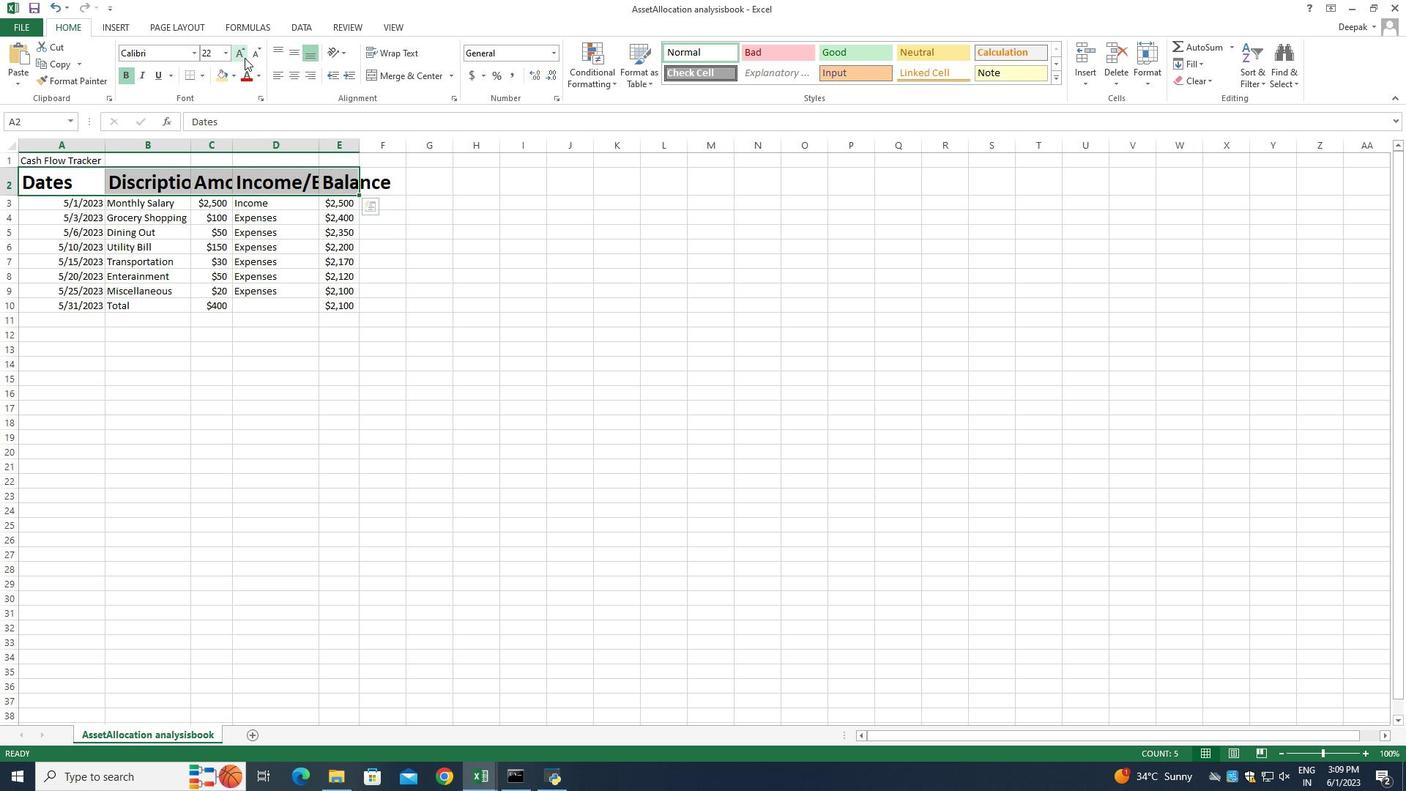 
Action: Mouse moved to (48, 208)
Screenshot: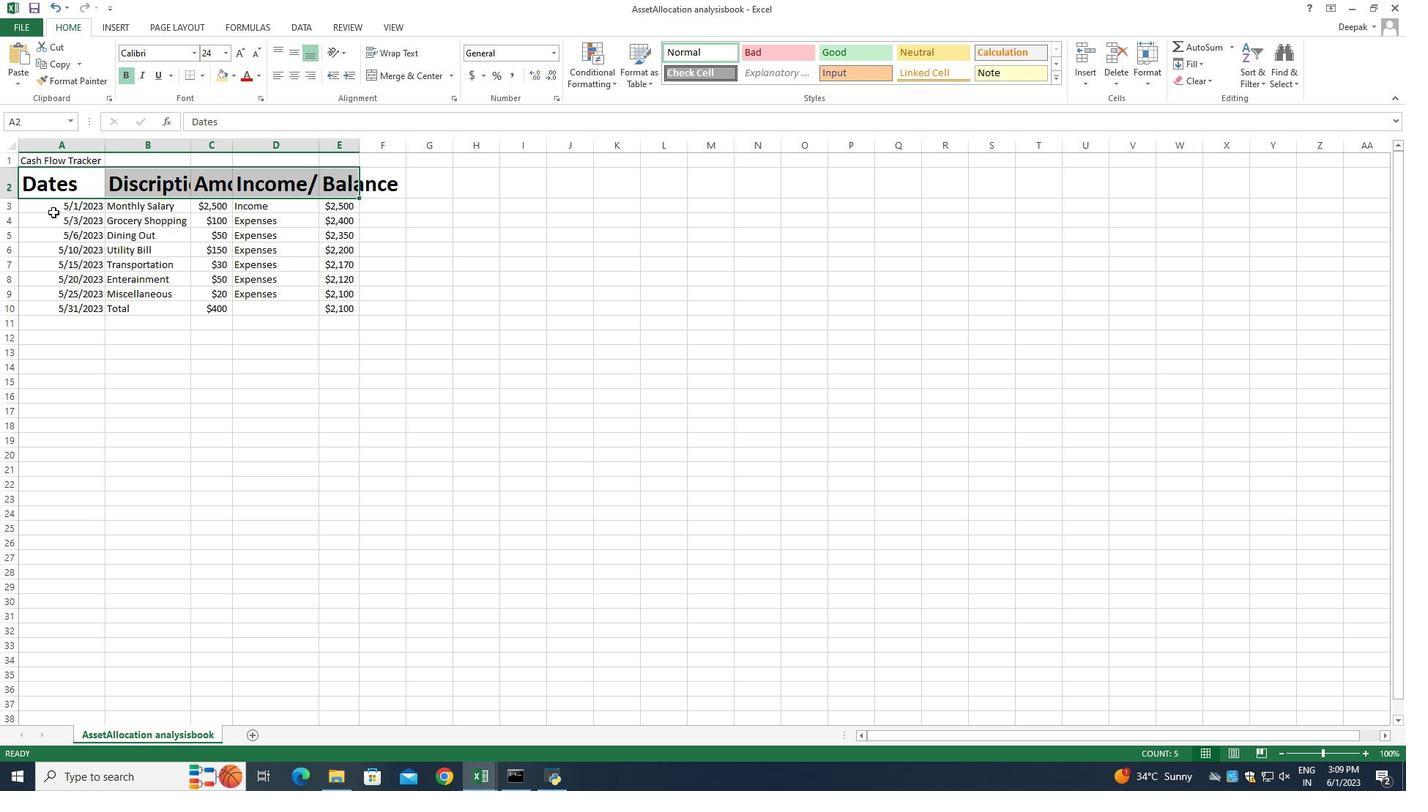
Action: Mouse pressed left at (48, 208)
Screenshot: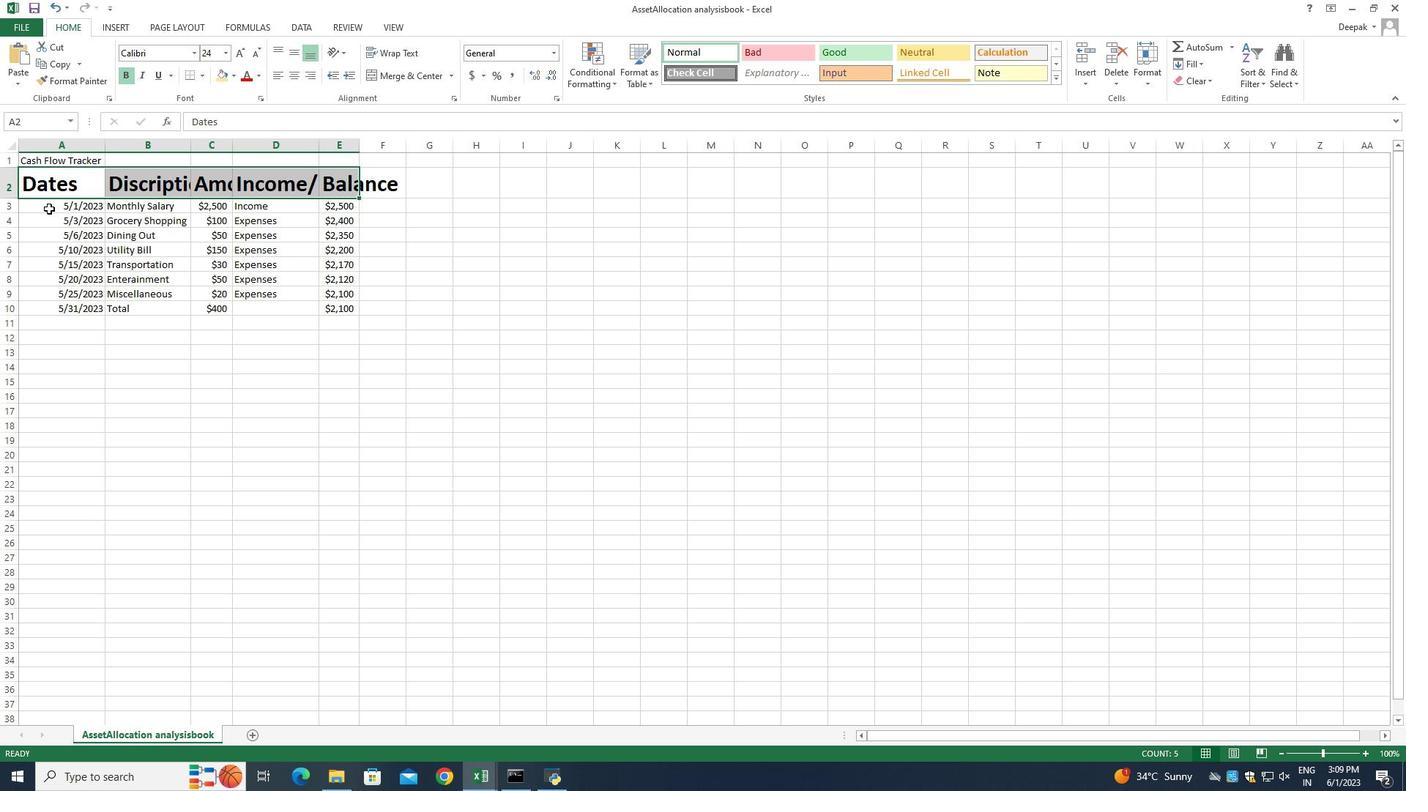 
Action: Mouse pressed left at (48, 208)
Screenshot: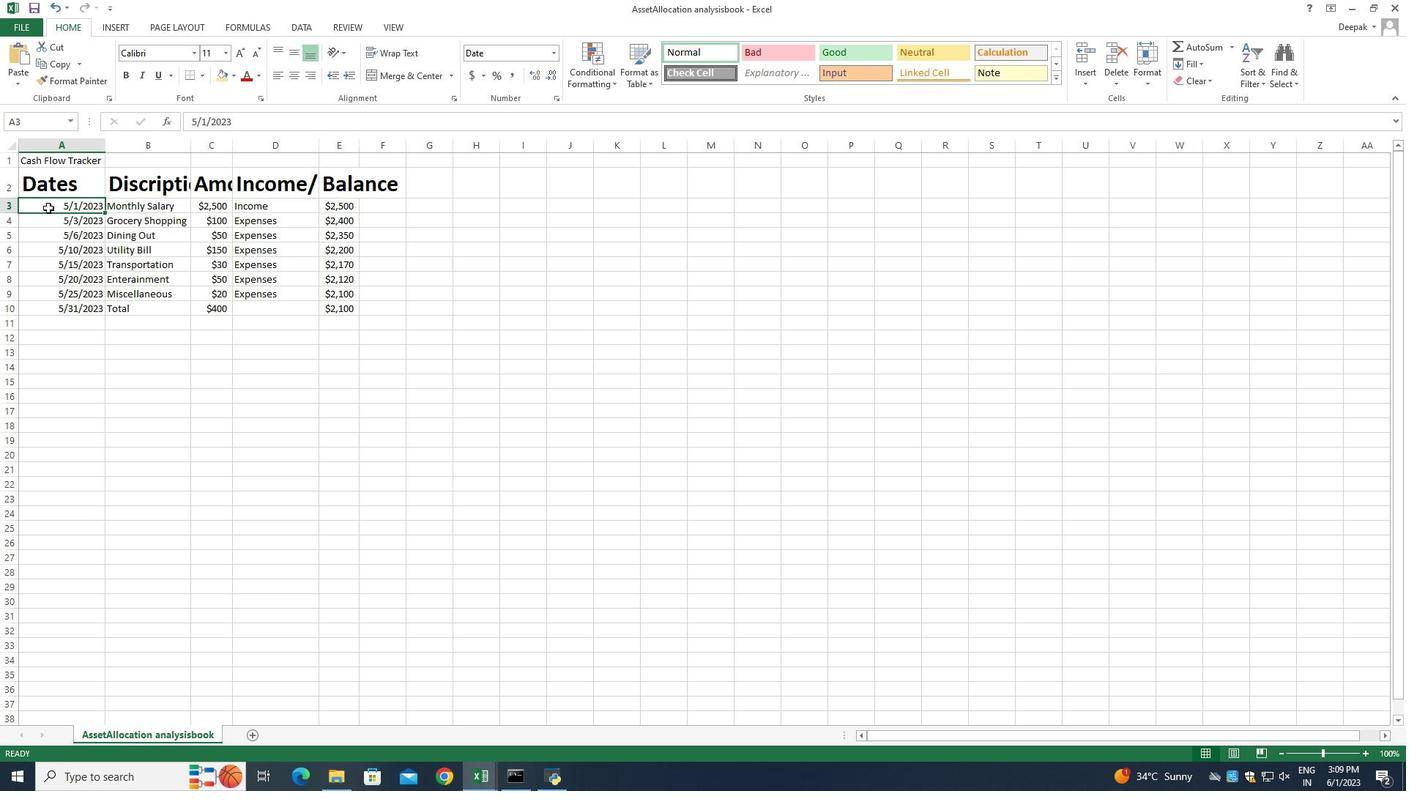 
Action: Mouse moved to (186, 265)
Screenshot: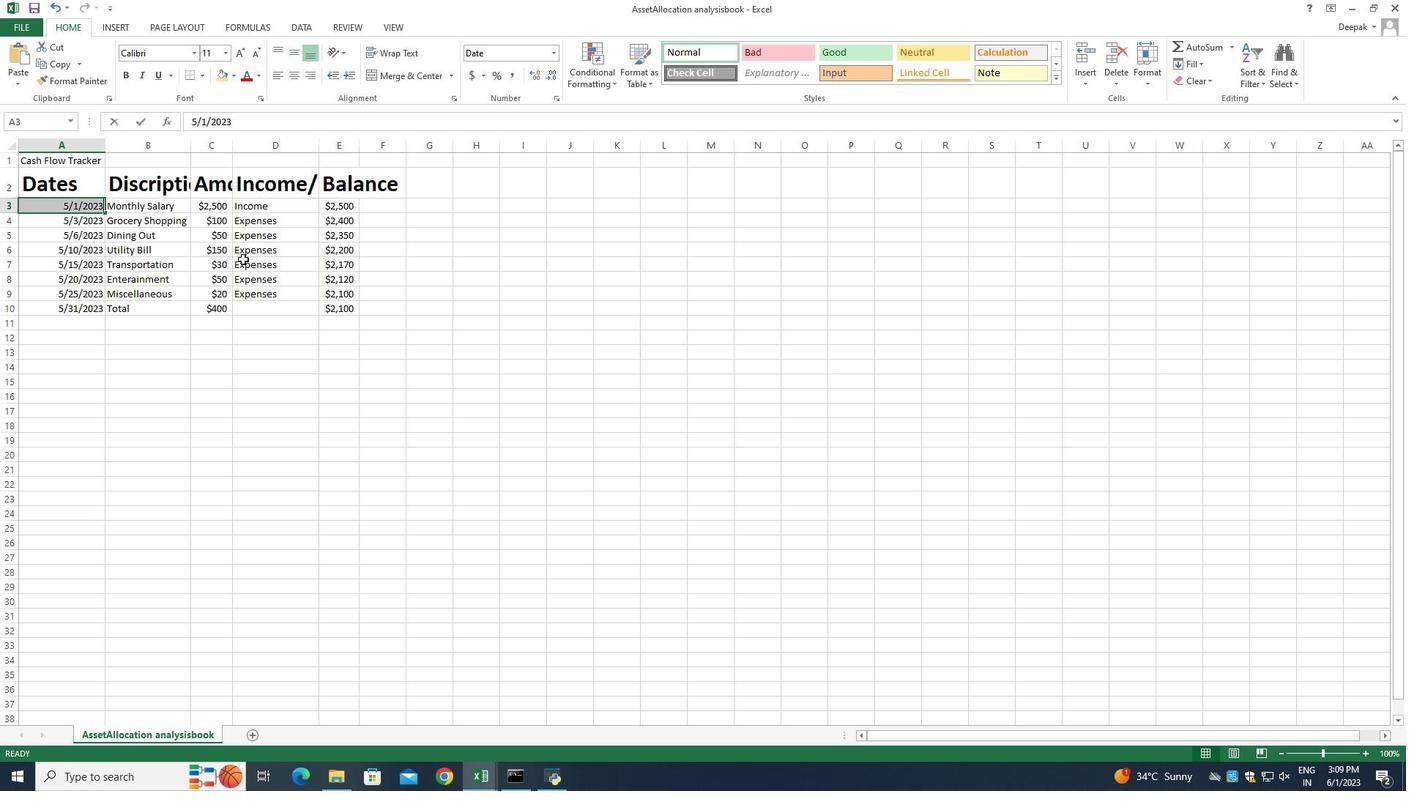 
Action: Mouse pressed left at (186, 265)
Screenshot: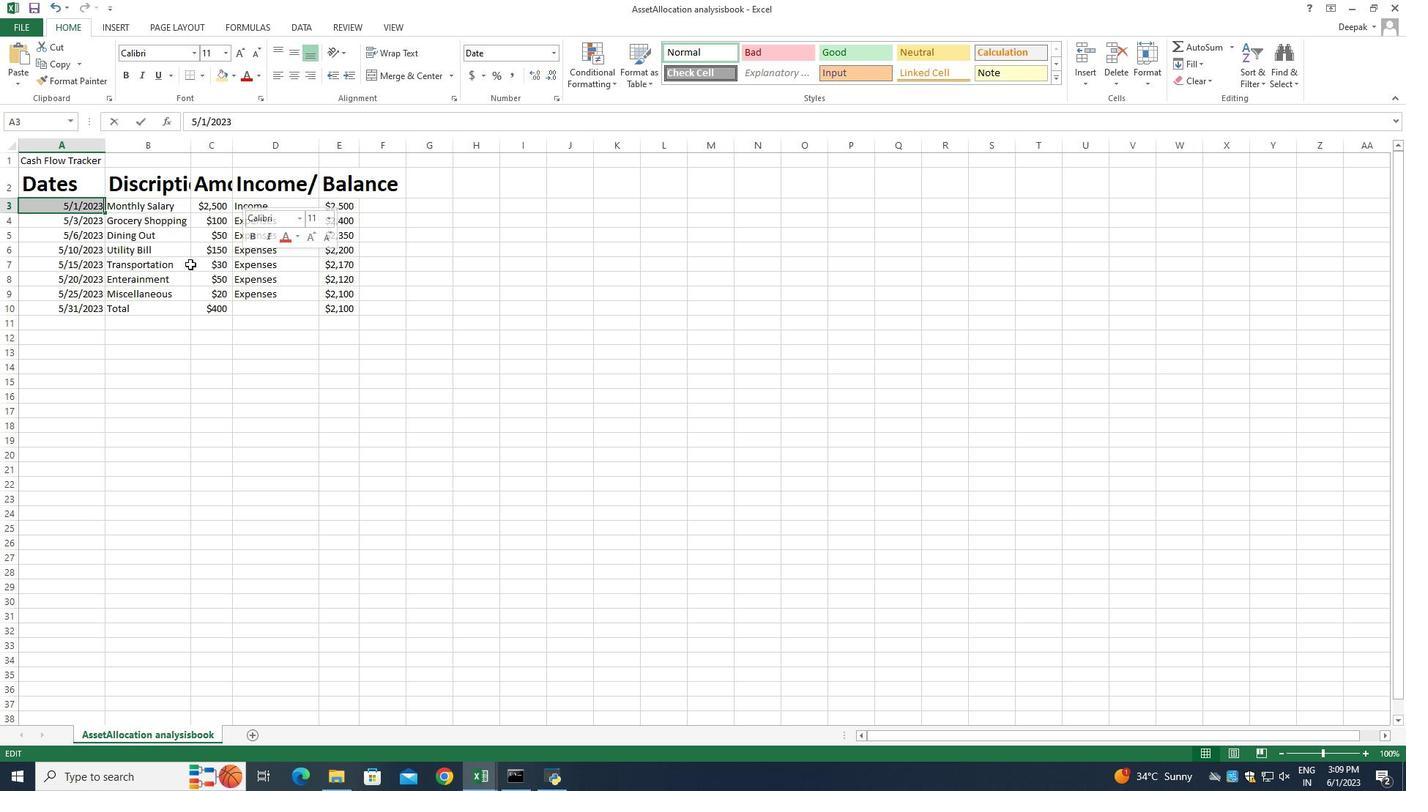
Action: Mouse moved to (47, 202)
Screenshot: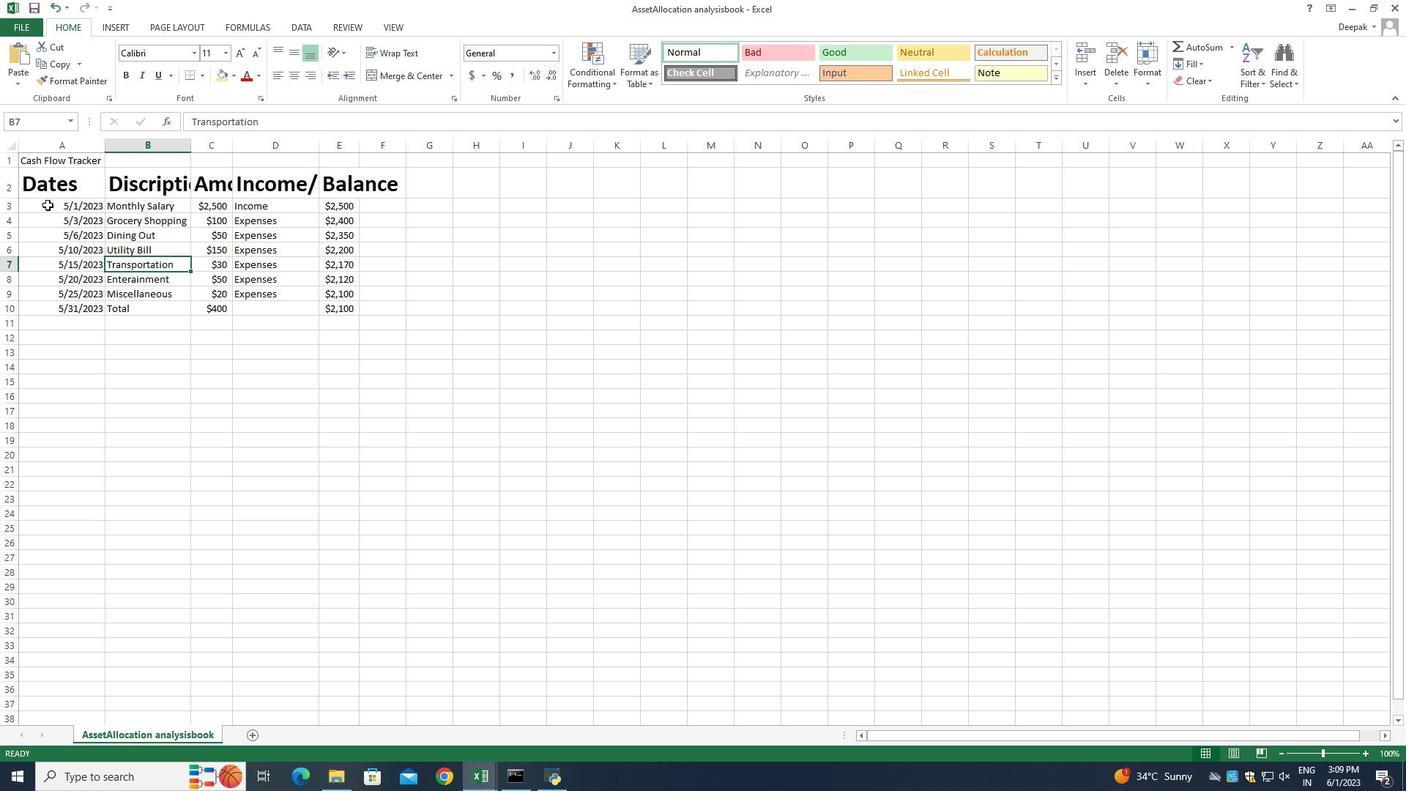 
Action: Mouse pressed left at (47, 202)
Screenshot: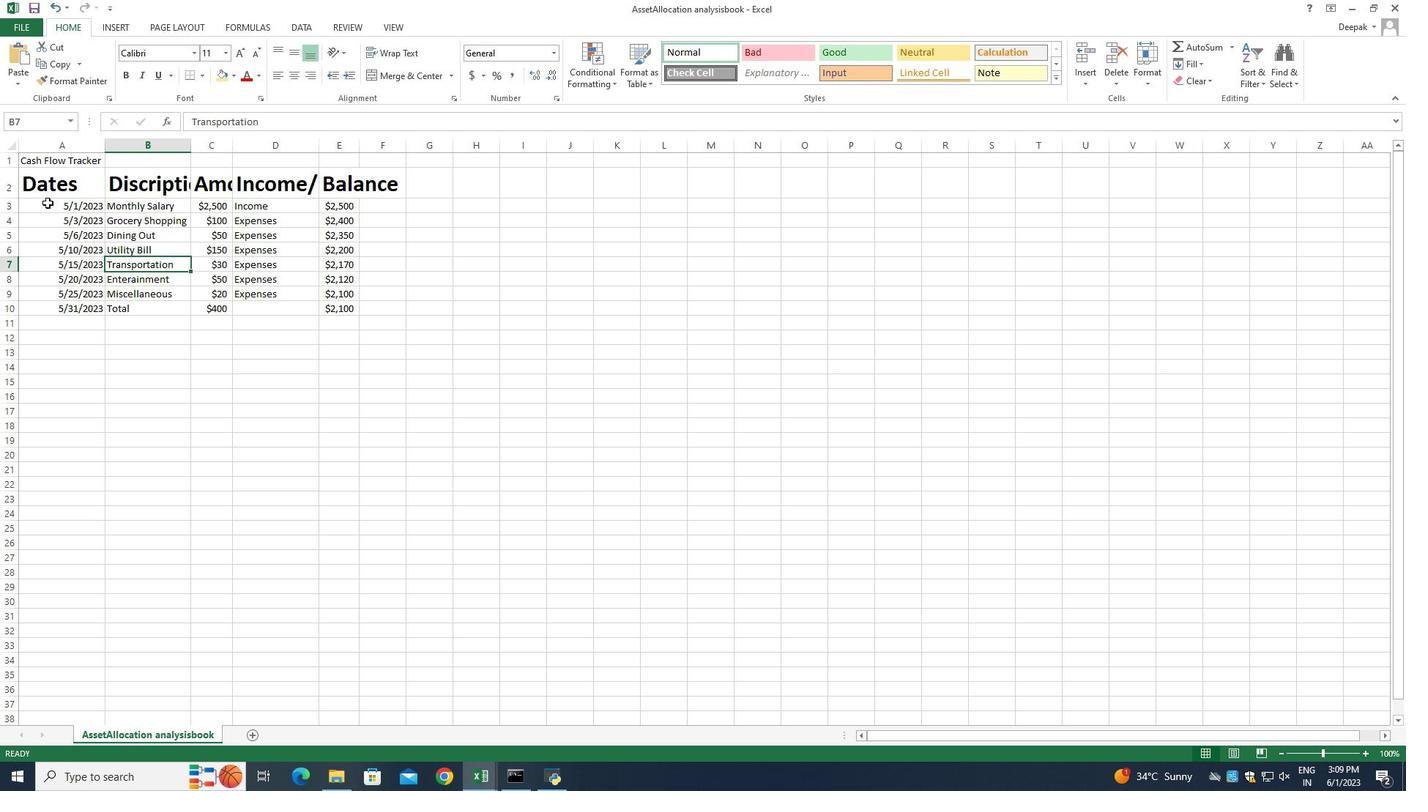 
Action: Mouse moved to (189, 57)
Screenshot: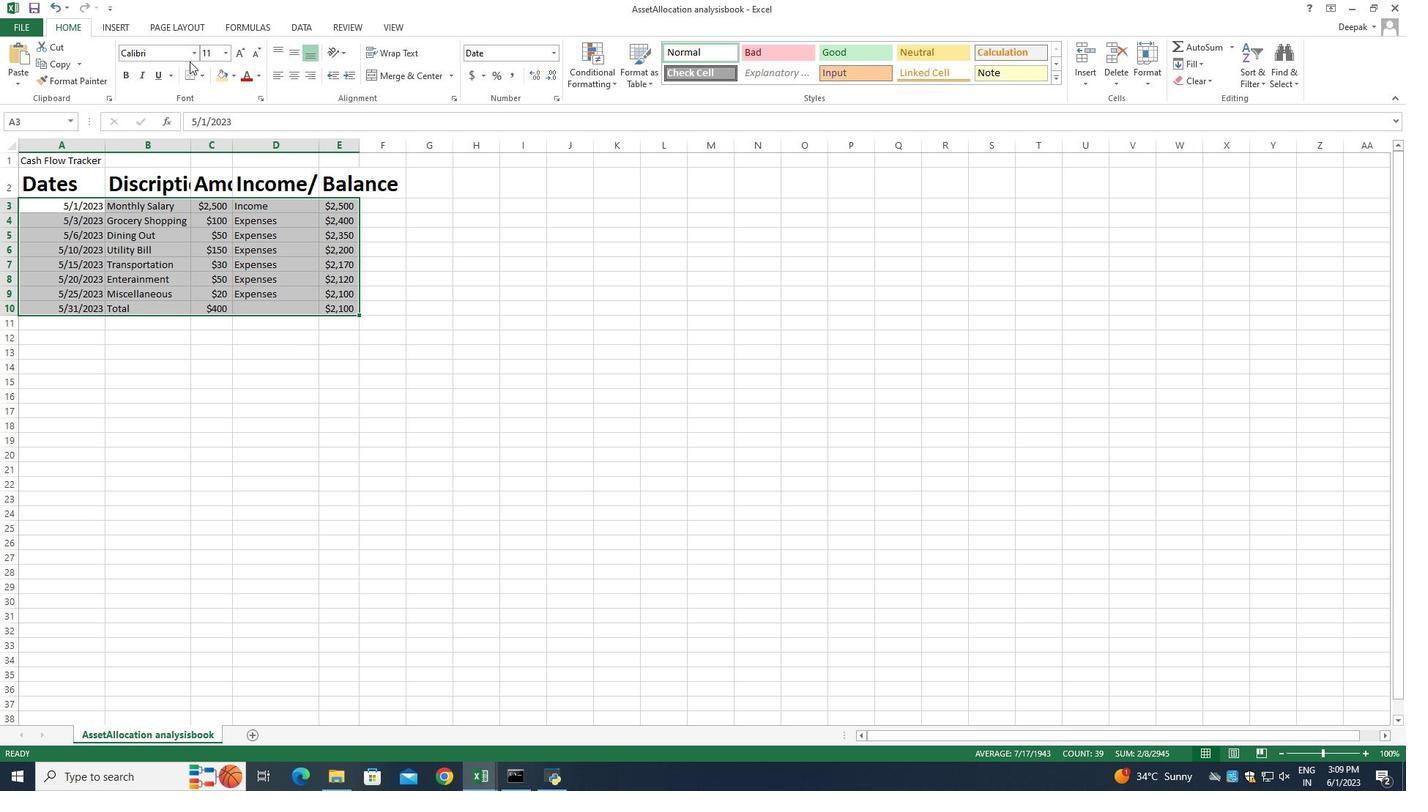 
Action: Mouse pressed left at (189, 57)
Screenshot: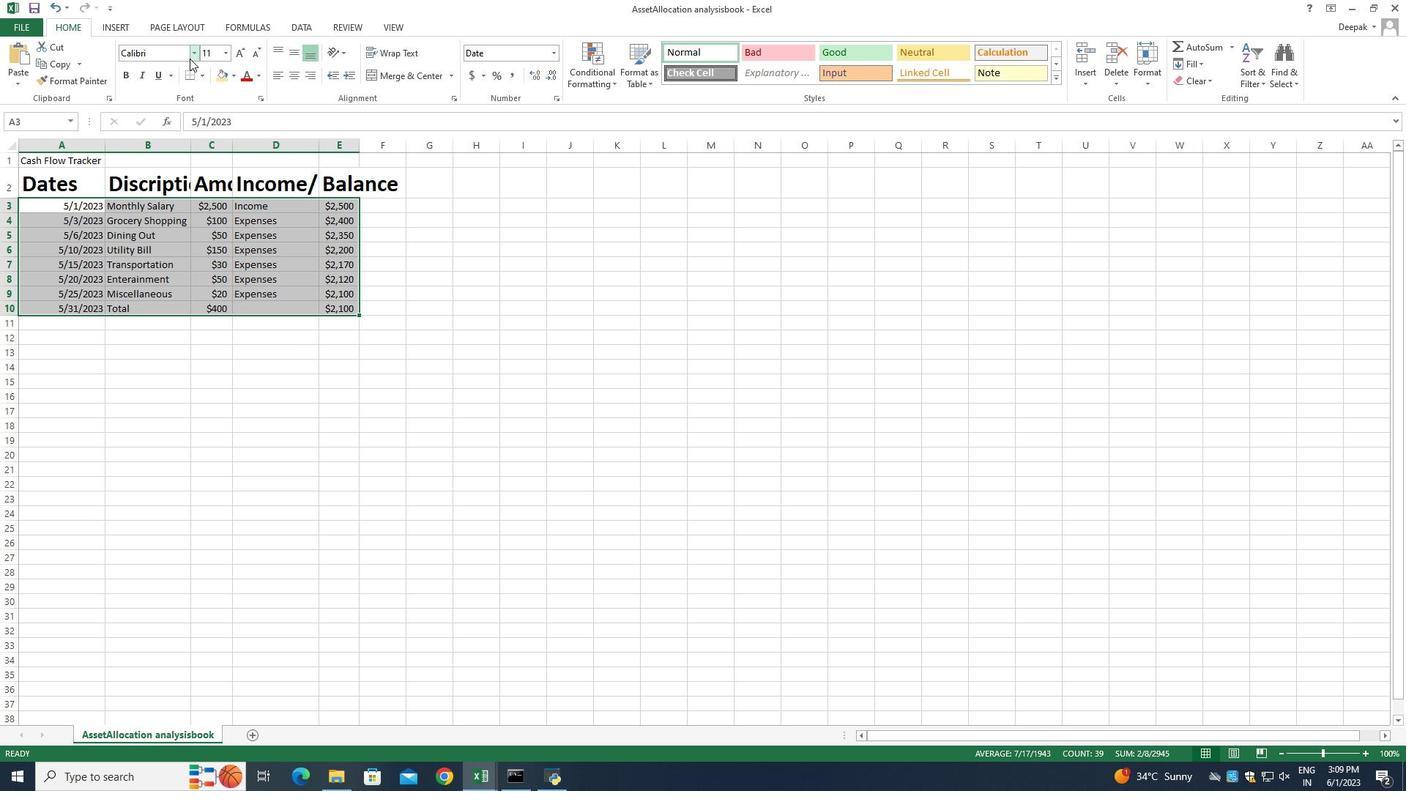 
Action: Mouse moved to (224, 509)
Screenshot: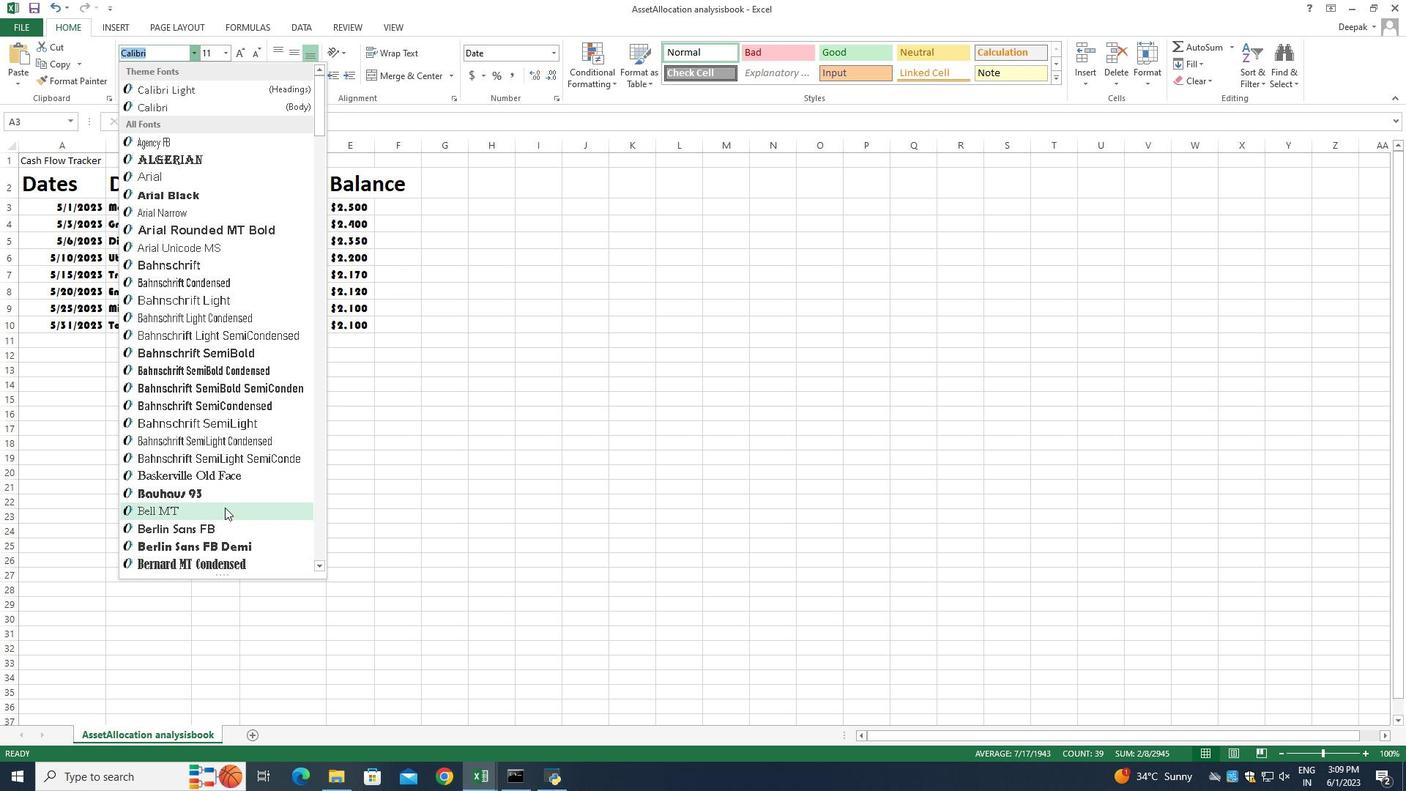 
Action: Mouse pressed left at (224, 509)
Screenshot: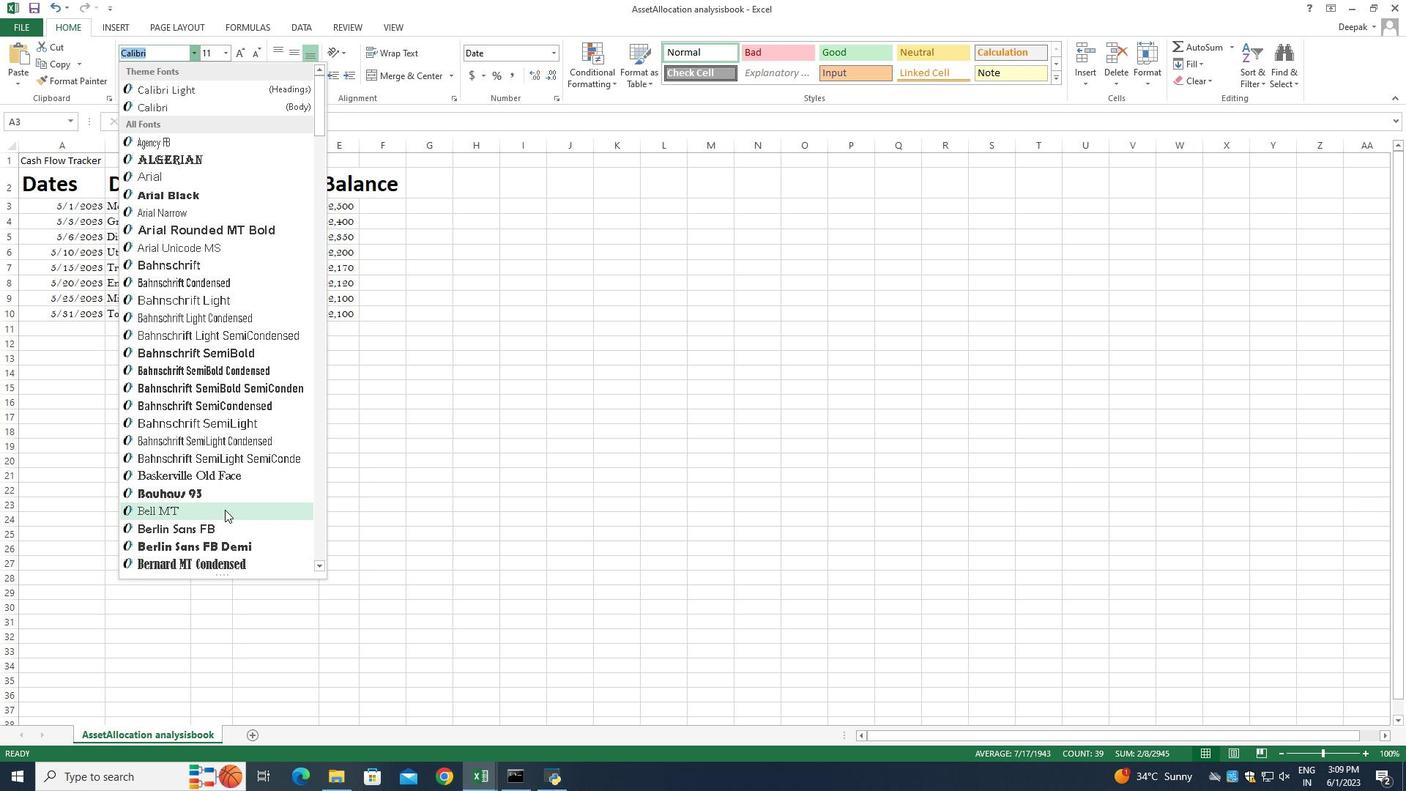 
Action: Mouse moved to (241, 50)
Screenshot: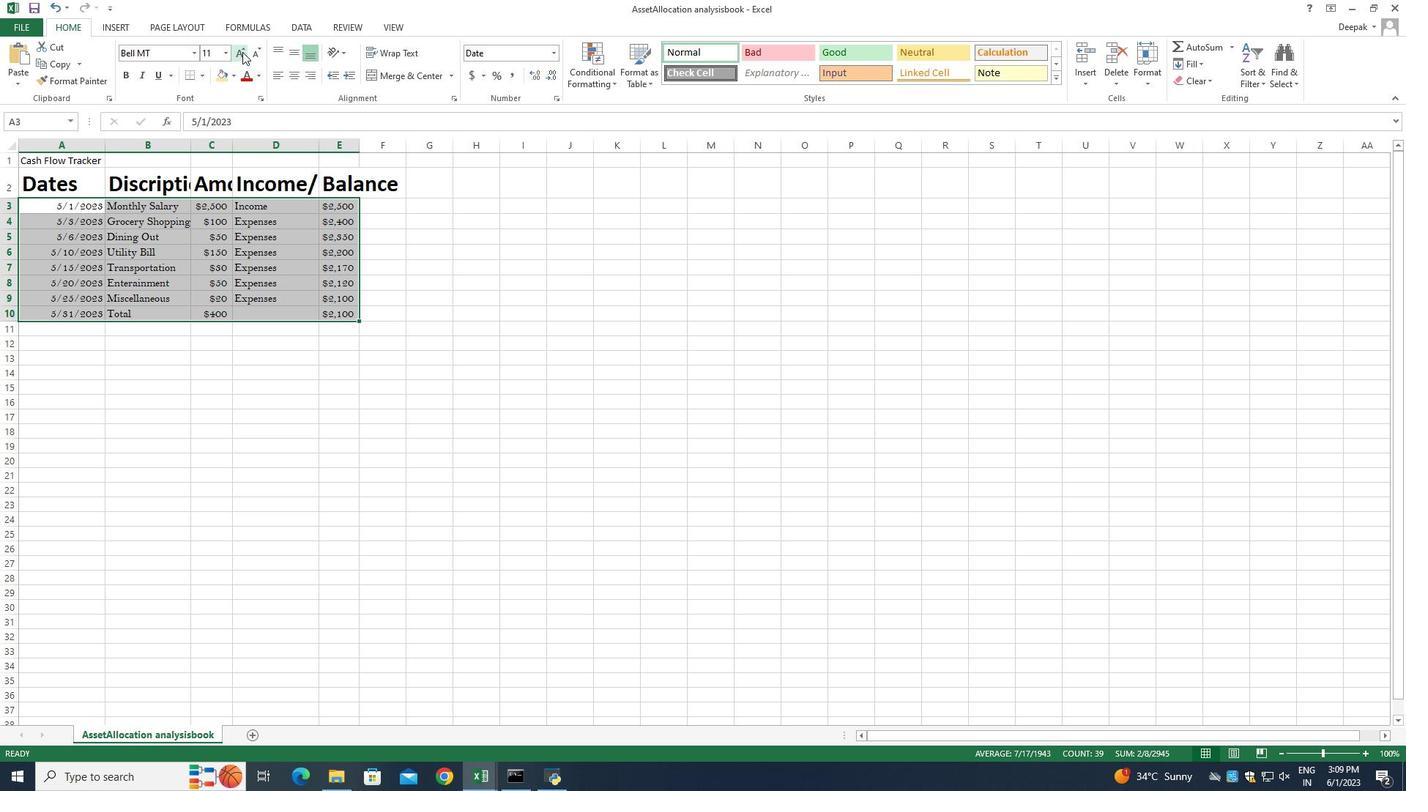 
Action: Mouse pressed left at (241, 50)
Screenshot: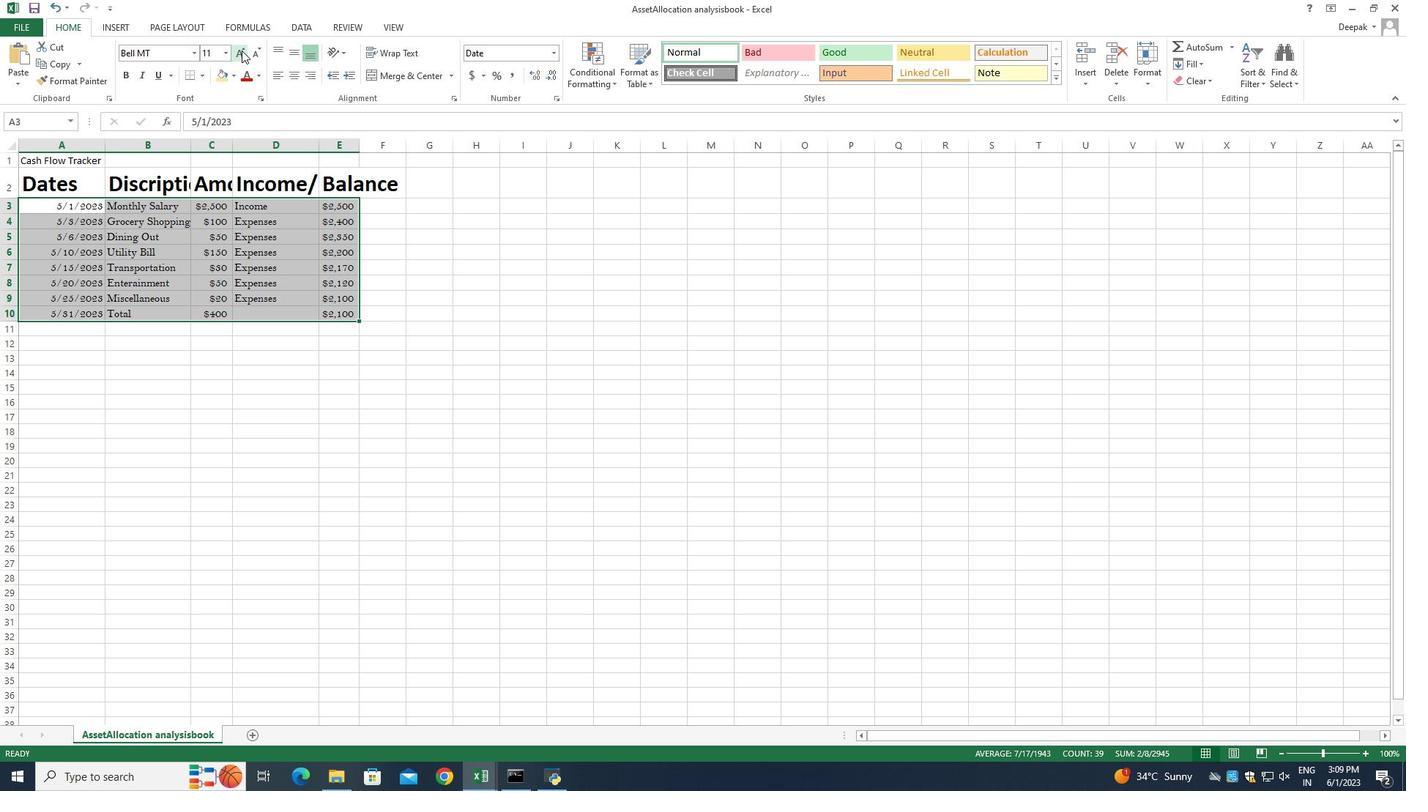 
Action: Mouse pressed left at (241, 50)
Screenshot: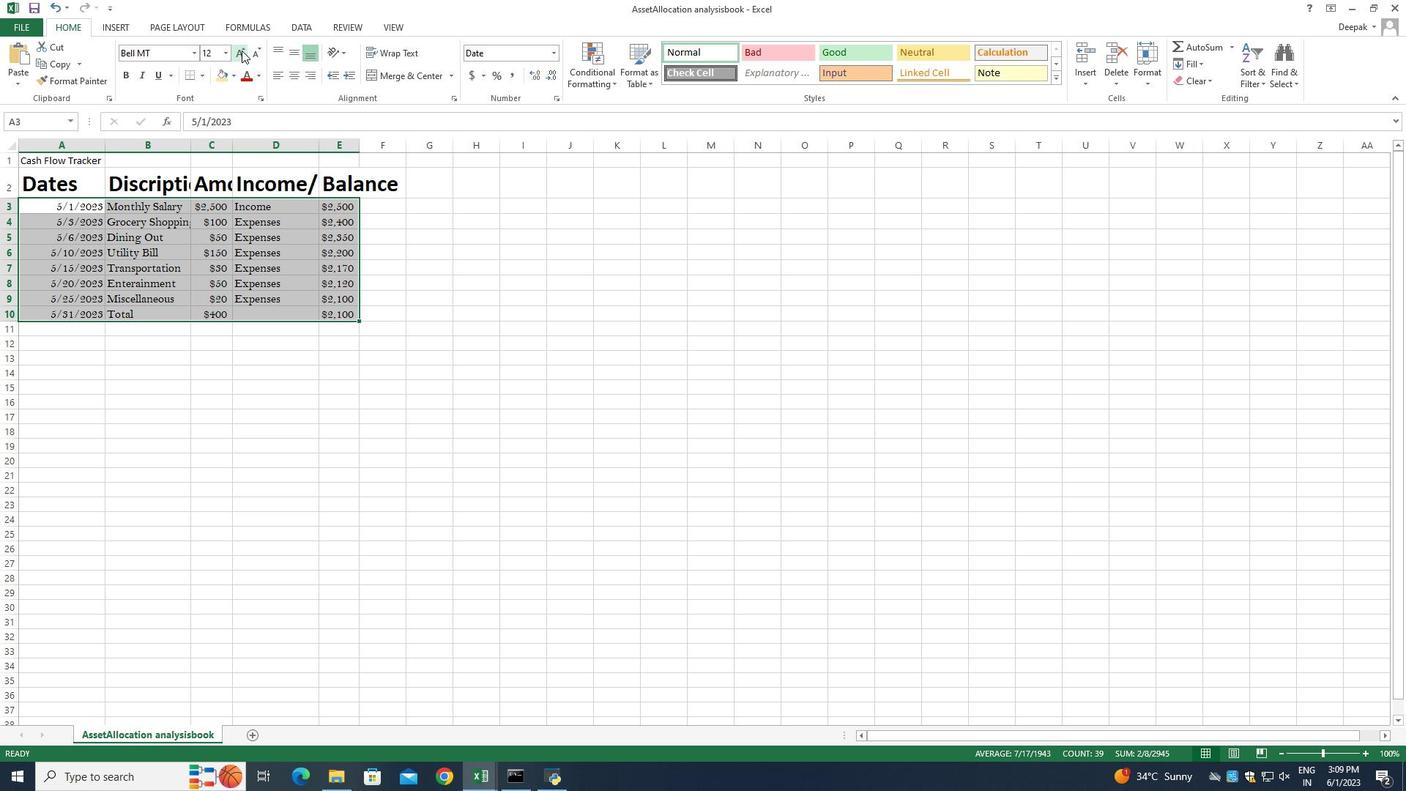 
Action: Mouse pressed left at (241, 50)
Screenshot: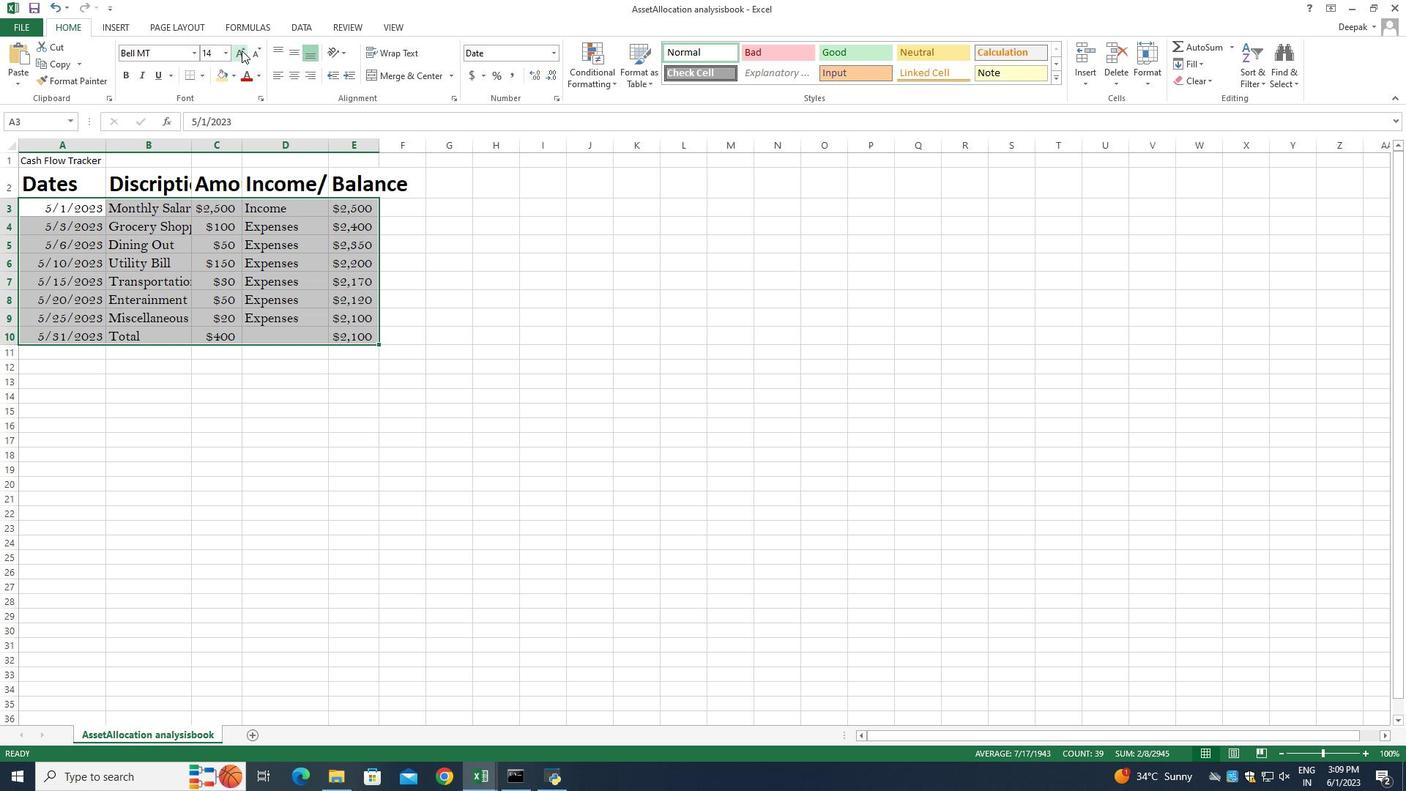 
Action: Mouse moved to (232, 419)
Screenshot: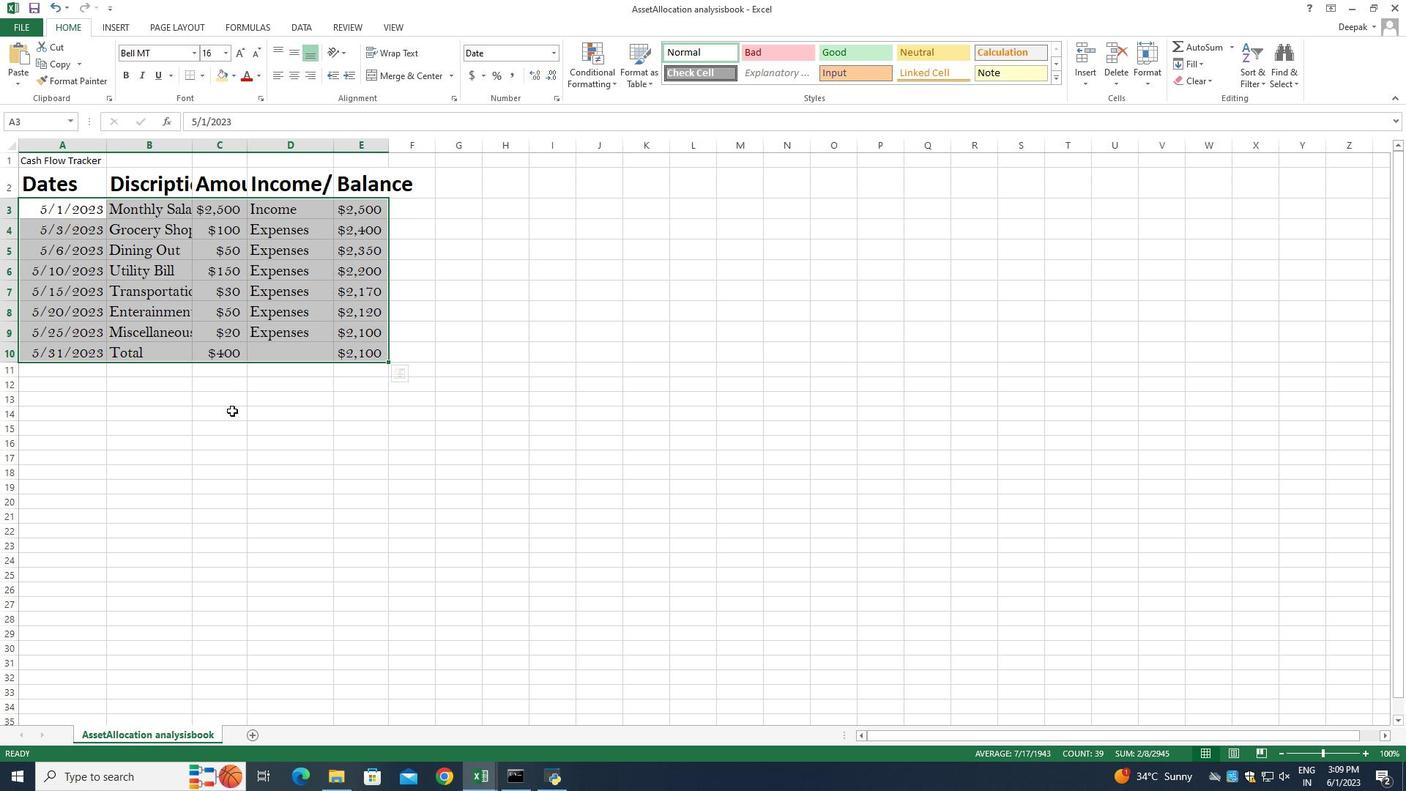 
Action: Mouse pressed left at (232, 419)
Screenshot: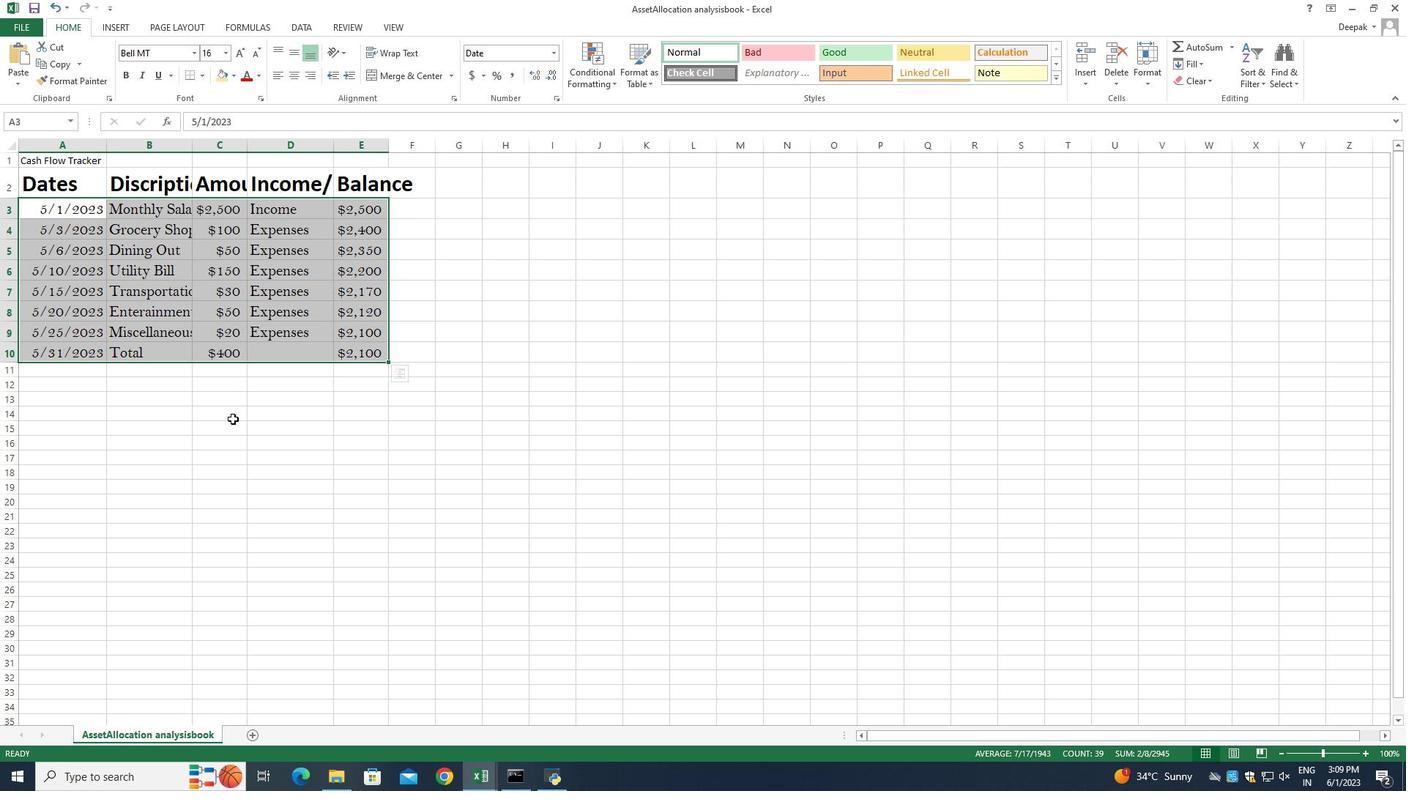 
Action: Mouse moved to (39, 160)
Screenshot: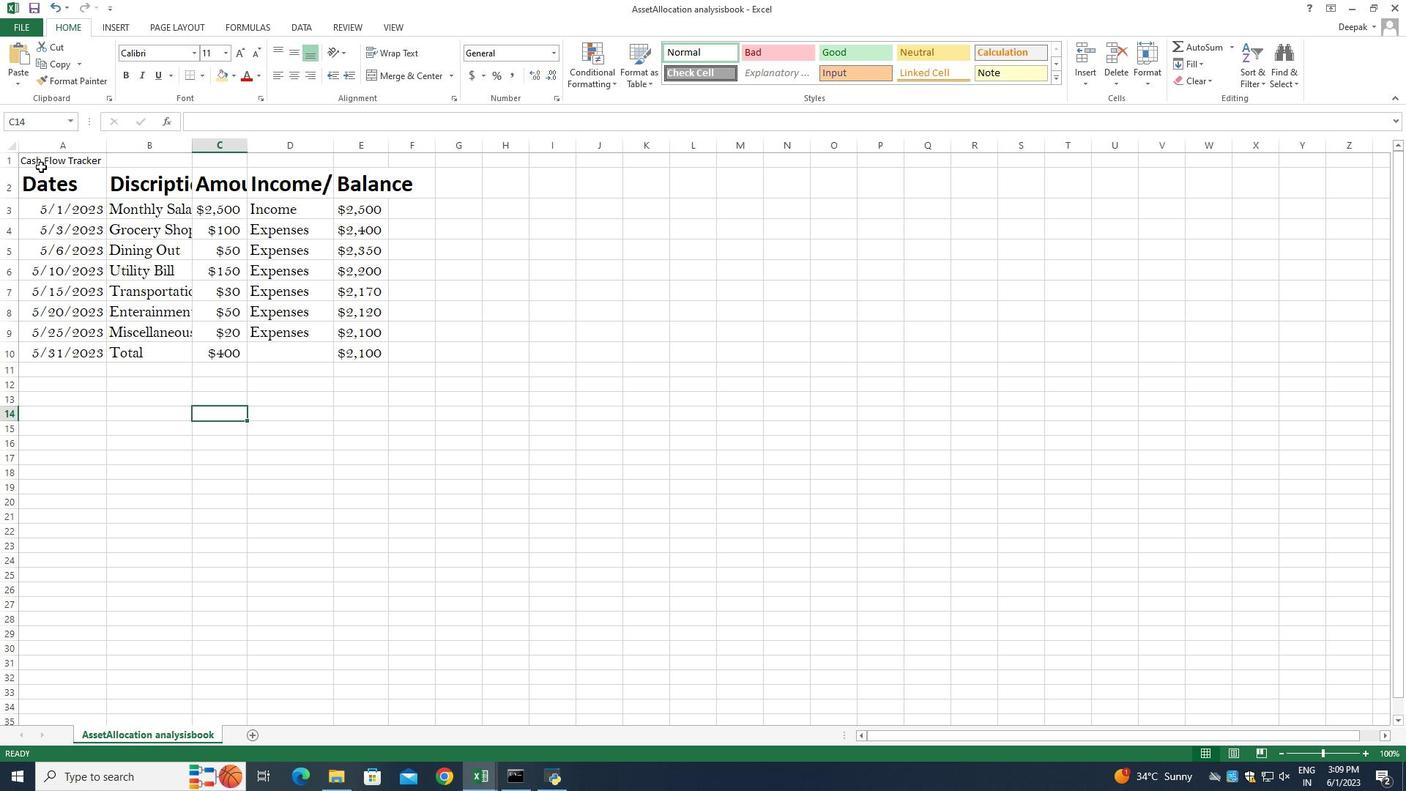 
Action: Mouse pressed left at (39, 160)
Screenshot: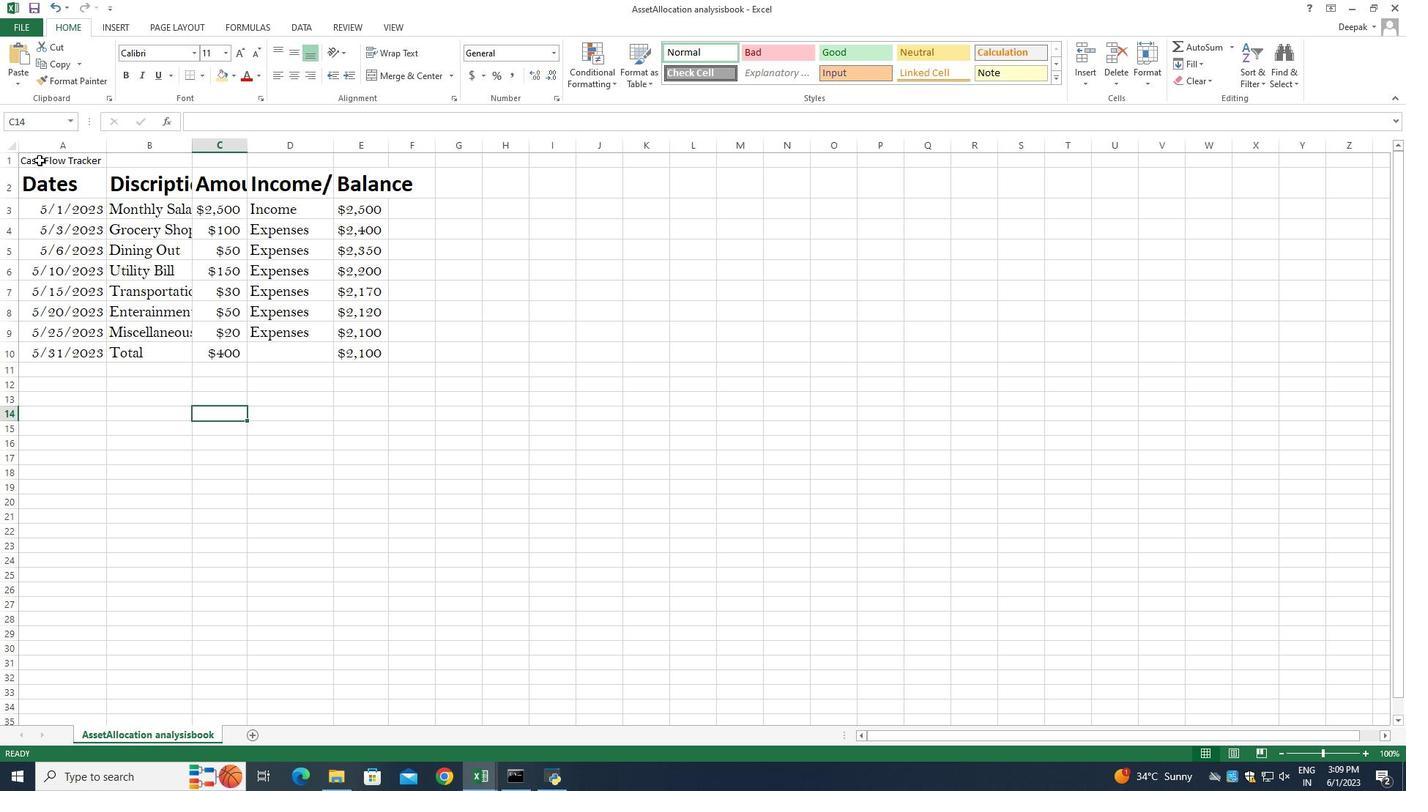 
Action: Mouse moved to (49, 160)
Screenshot: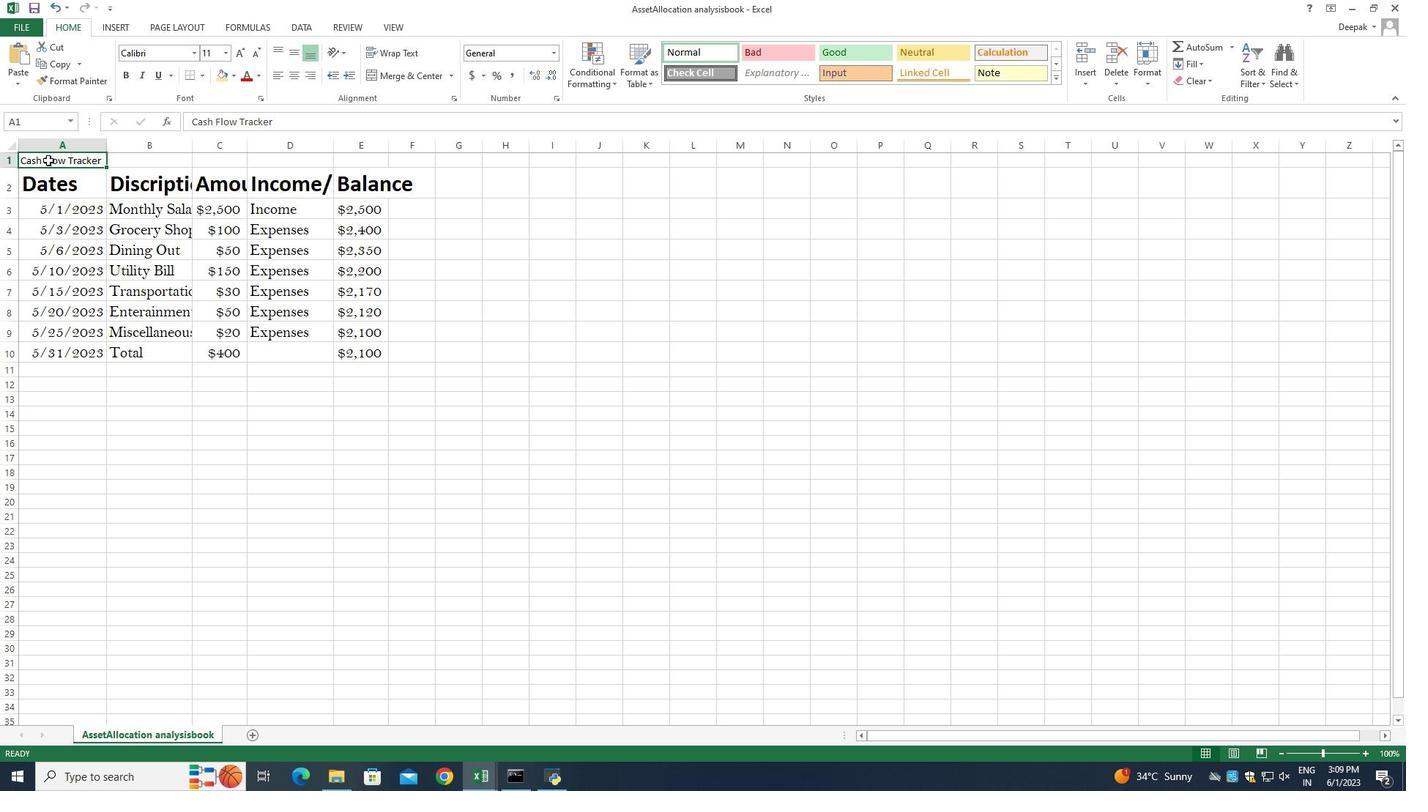 
Action: Mouse pressed left at (49, 160)
Screenshot: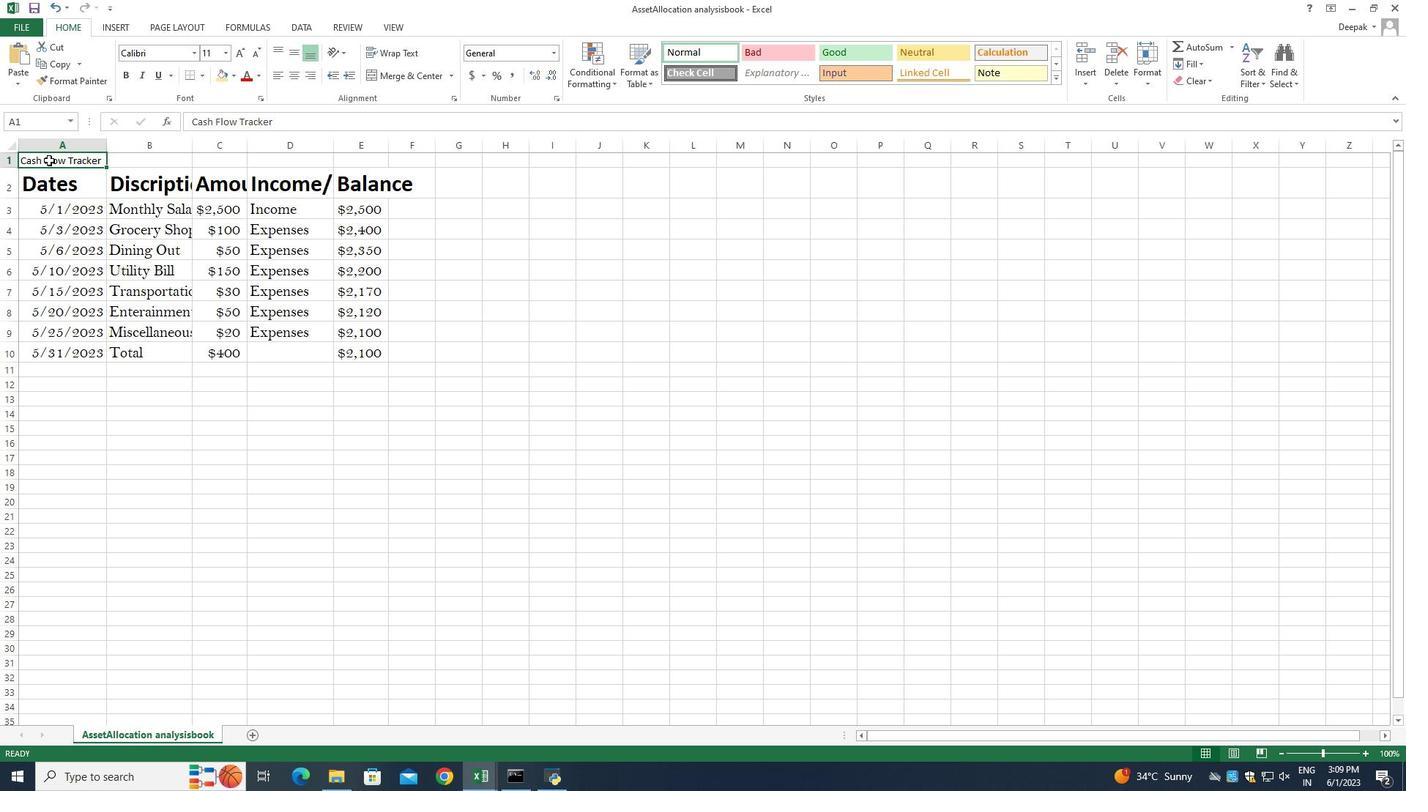
Action: Mouse moved to (289, 52)
Screenshot: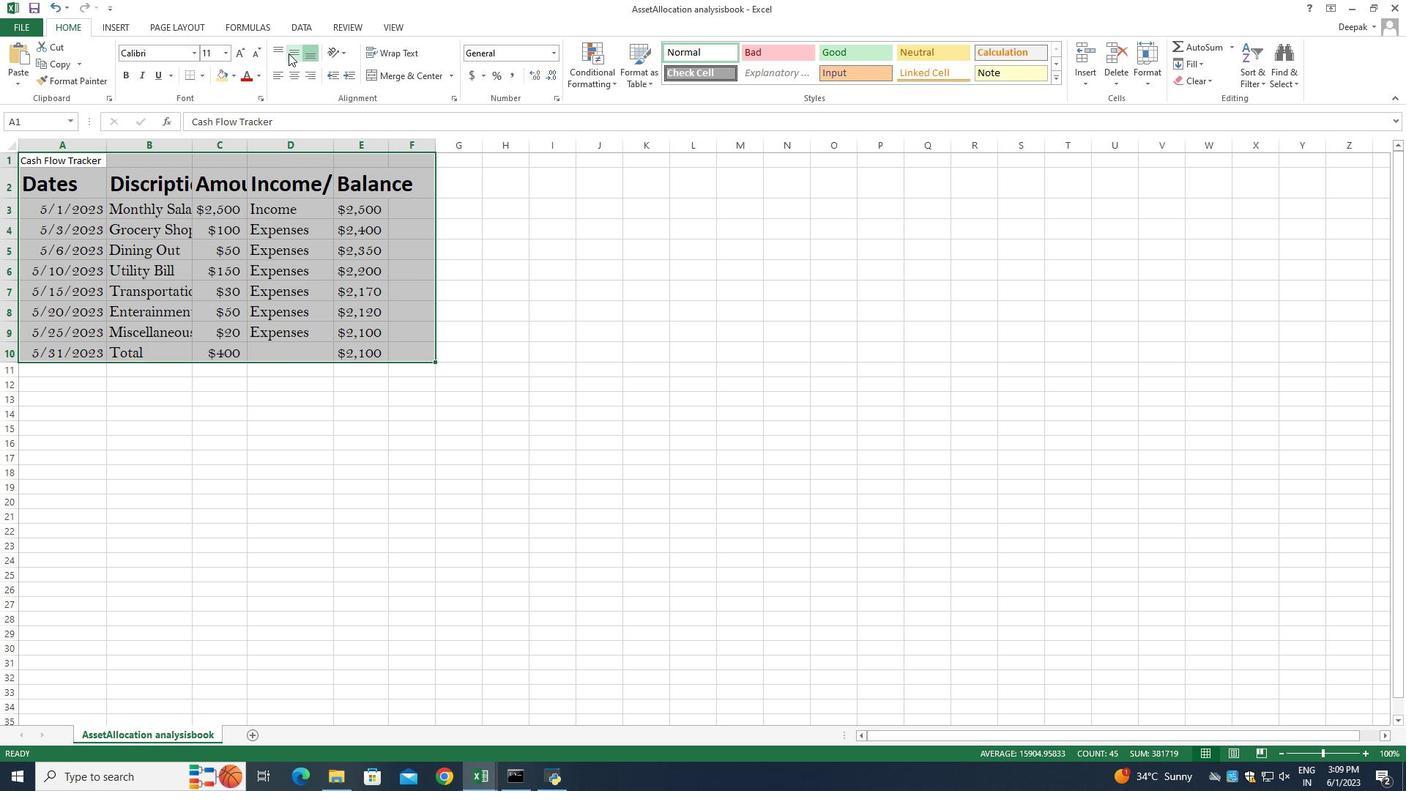 
Action: Mouse pressed left at (289, 52)
Screenshot: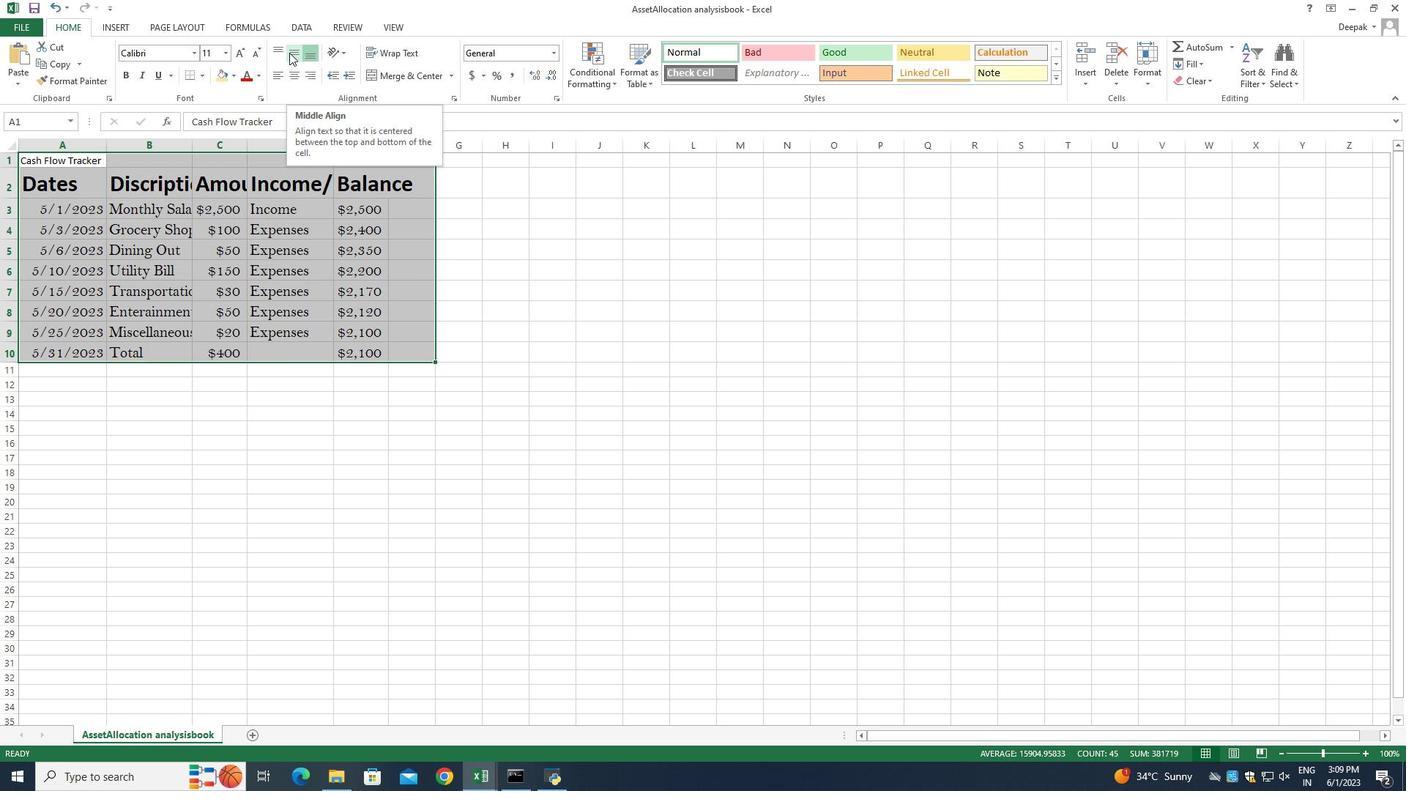
Action: Mouse moved to (295, 75)
Screenshot: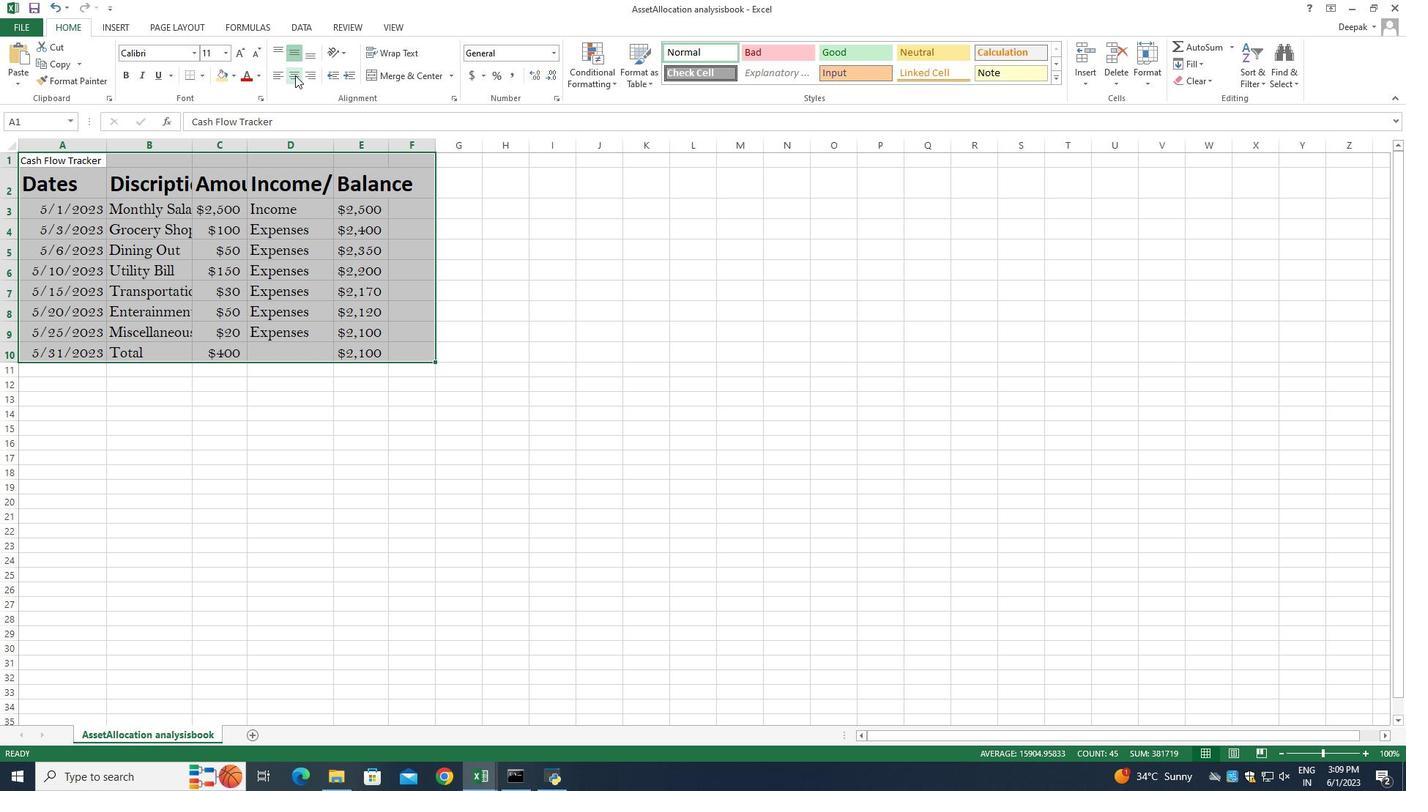 
Action: Mouse pressed left at (295, 75)
Screenshot: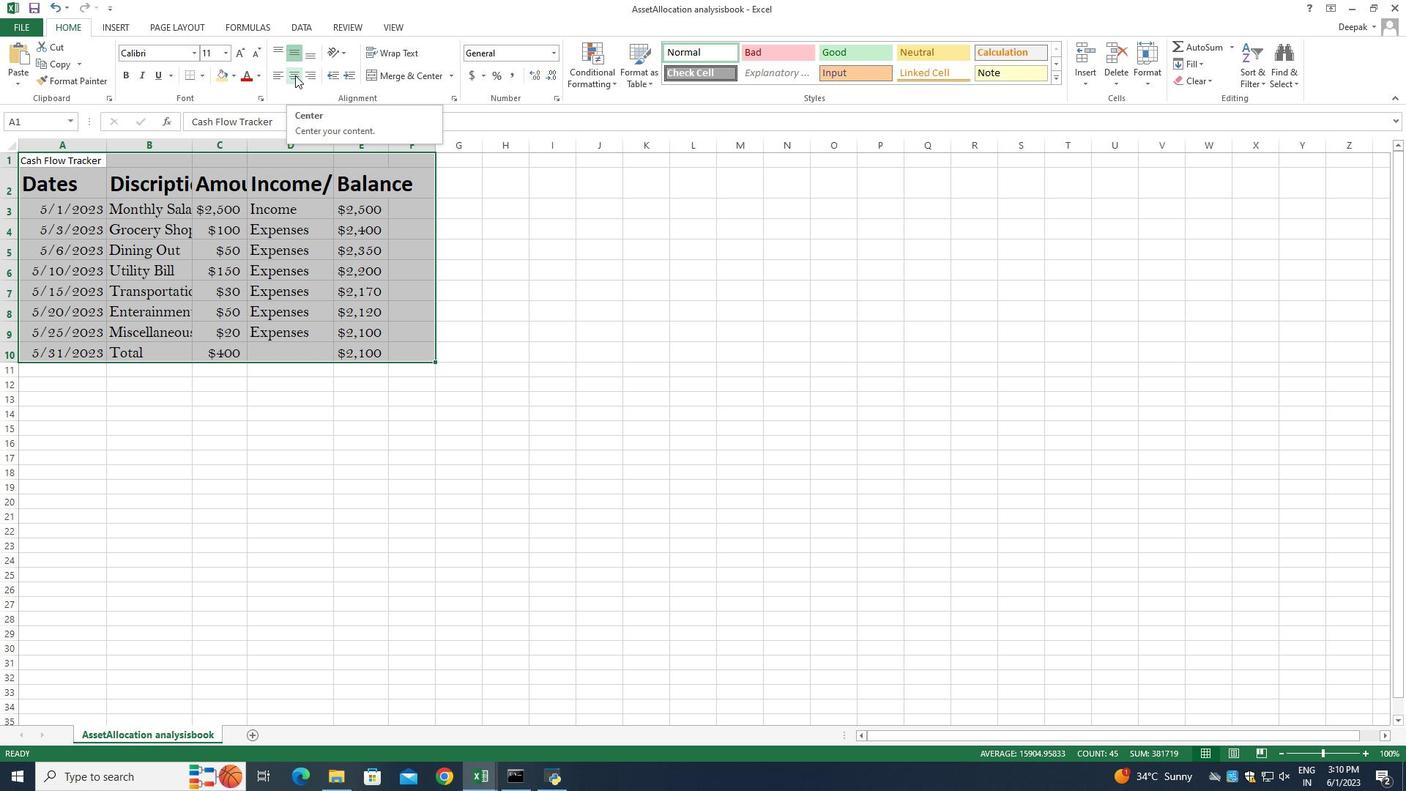 
Action: Mouse moved to (252, 408)
Screenshot: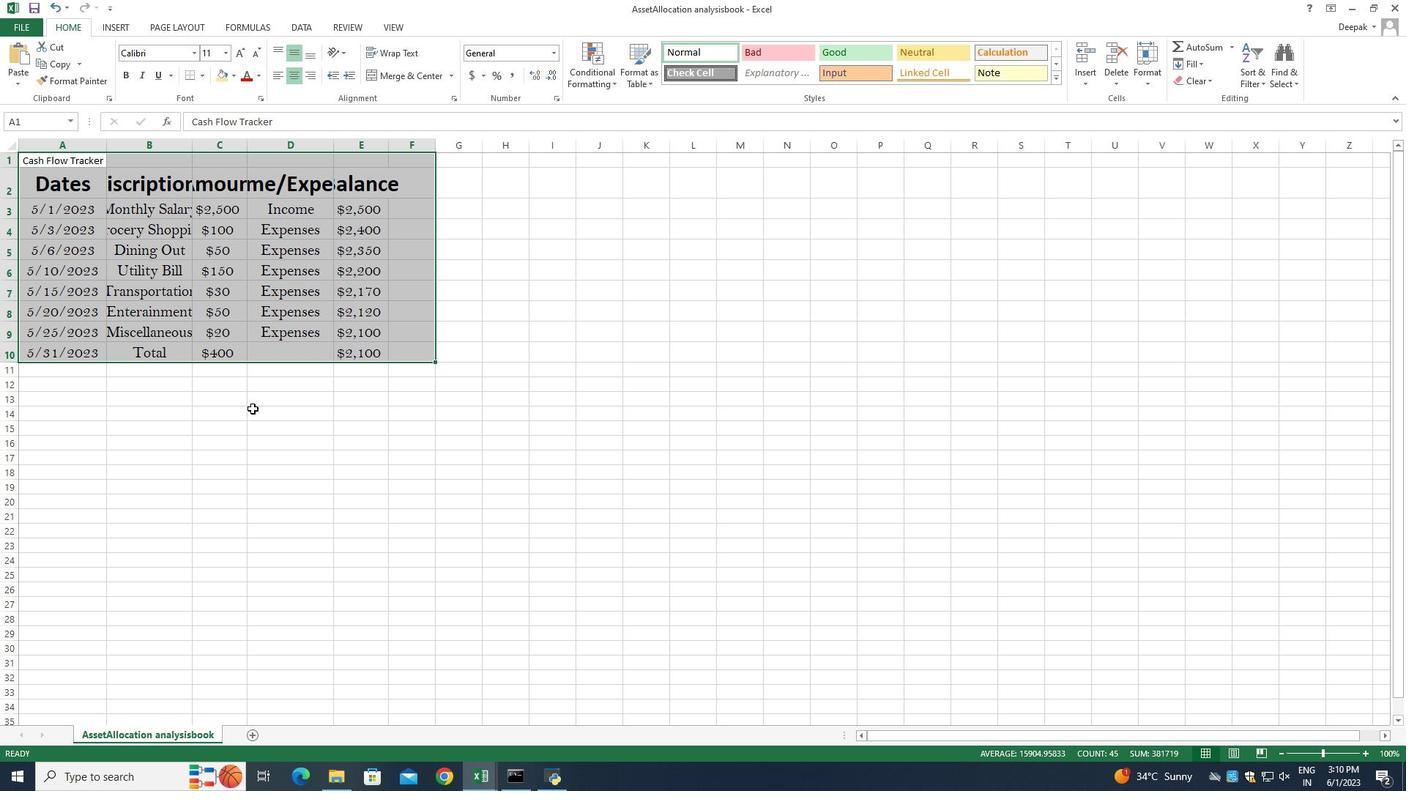 
Action: Mouse pressed left at (252, 408)
Screenshot: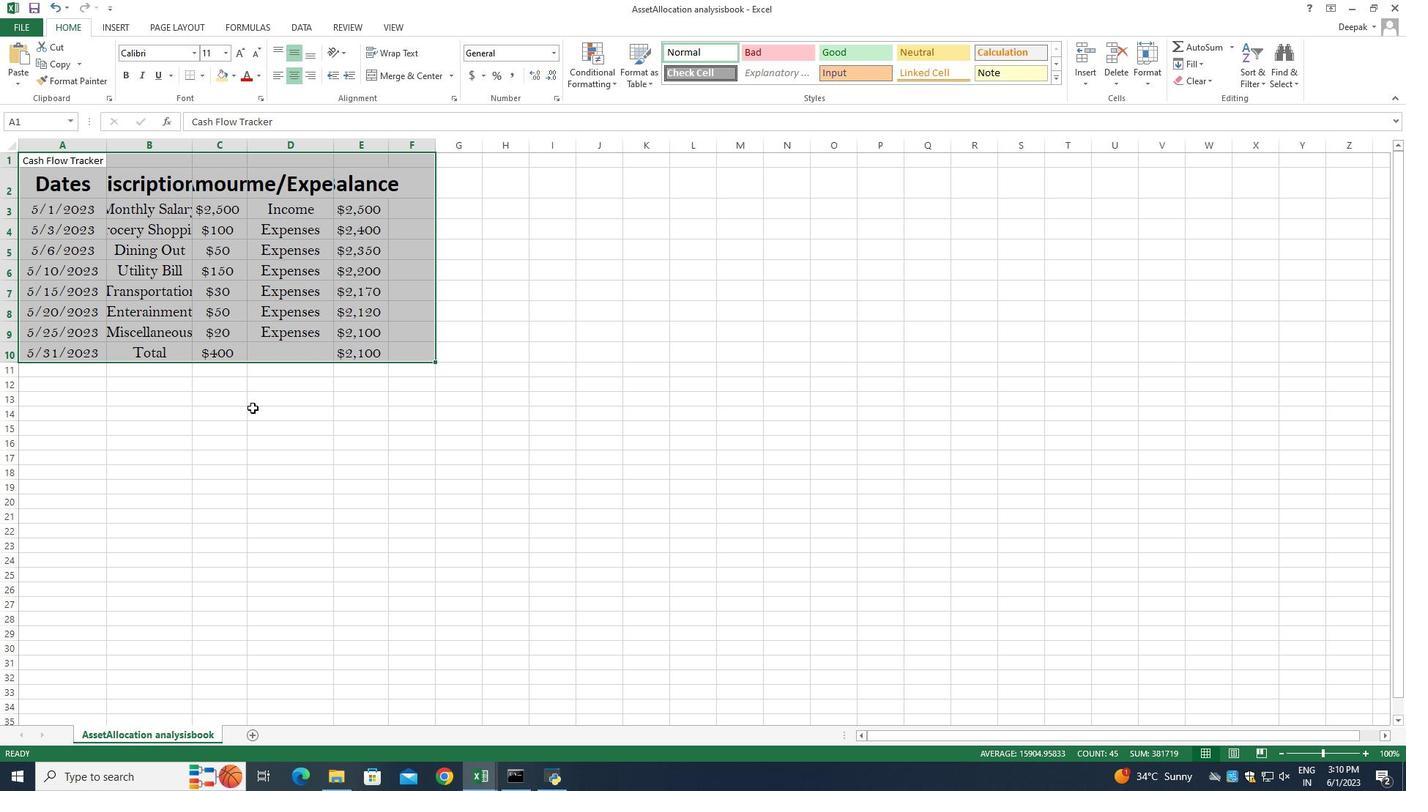 
Action: Mouse moved to (106, 146)
Screenshot: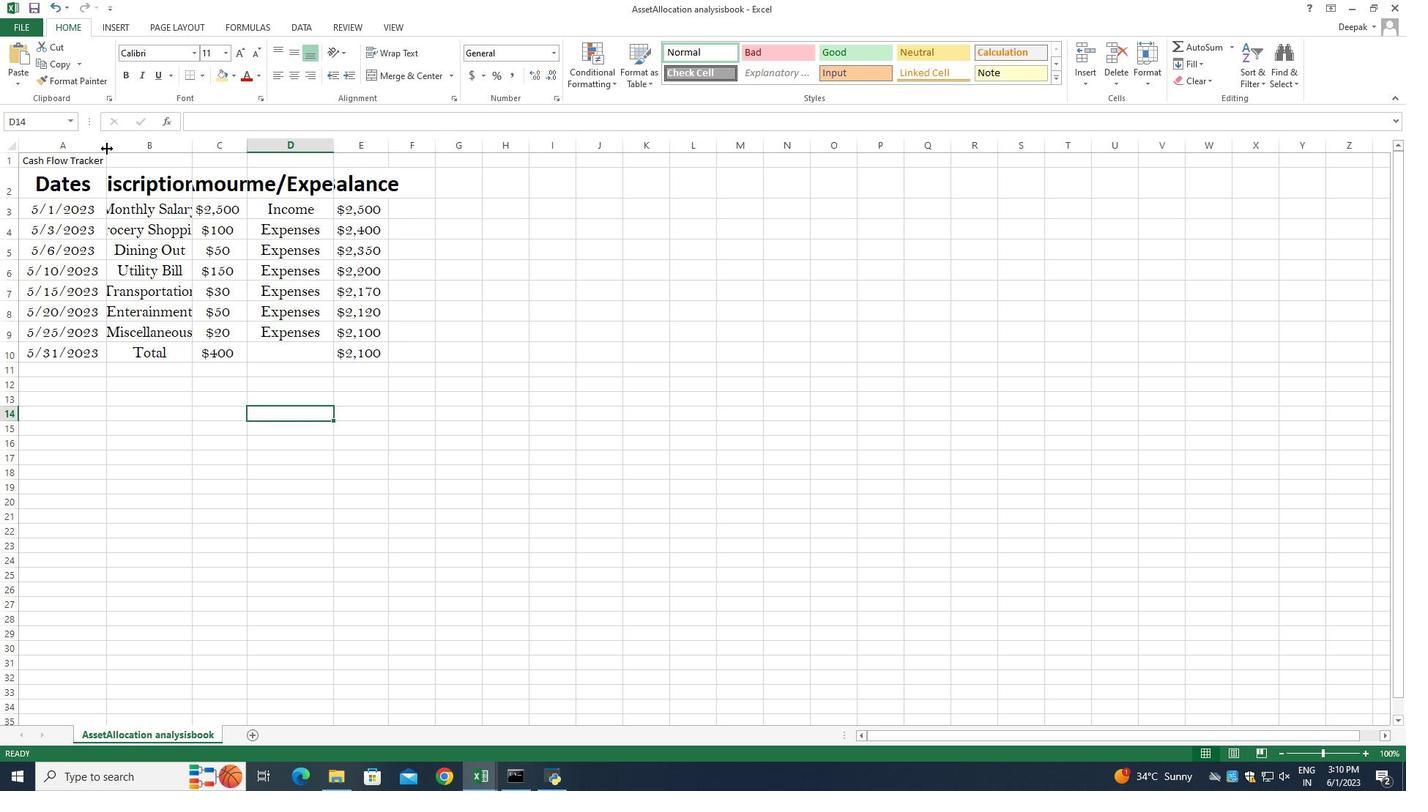 
Action: Mouse pressed left at (106, 146)
Screenshot: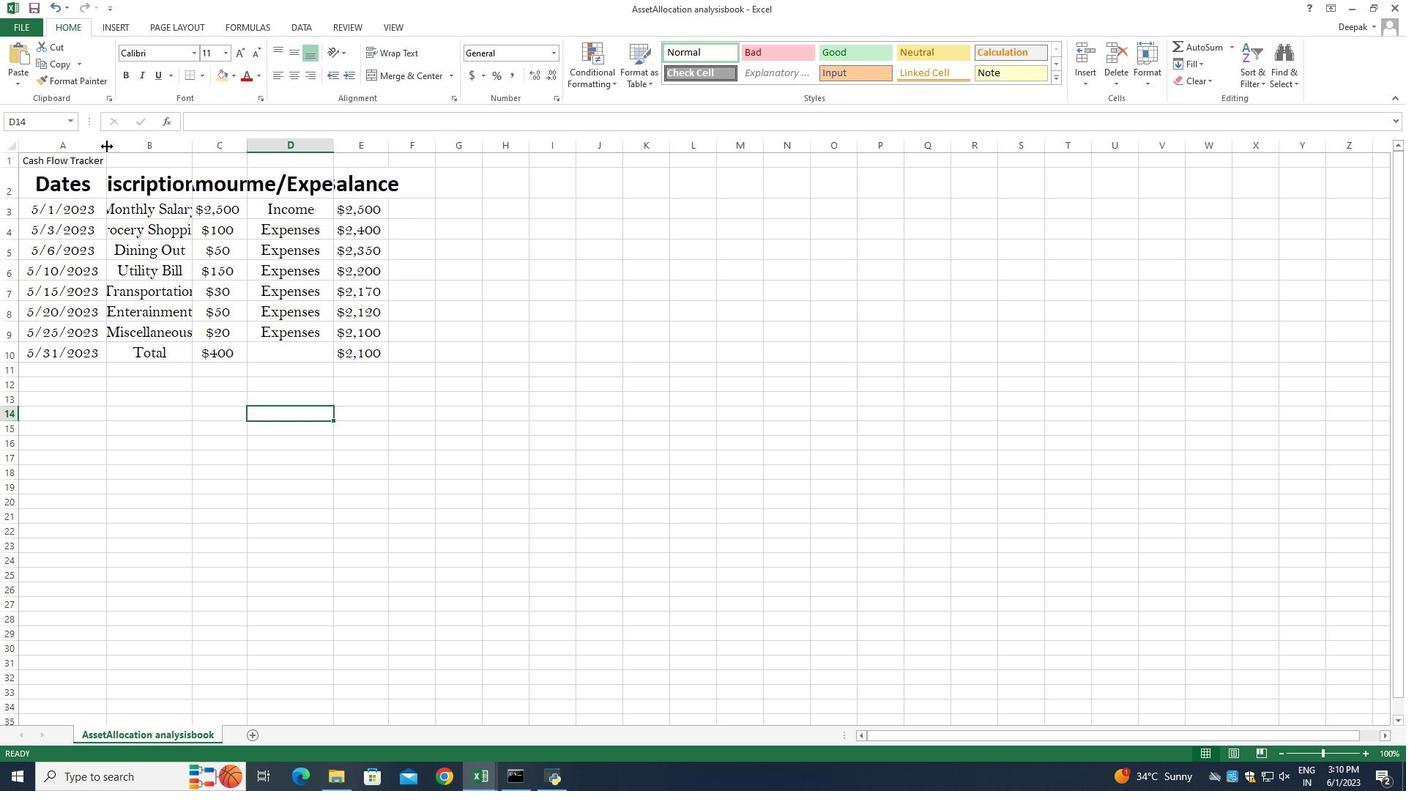 
Action: Mouse pressed left at (106, 146)
Screenshot: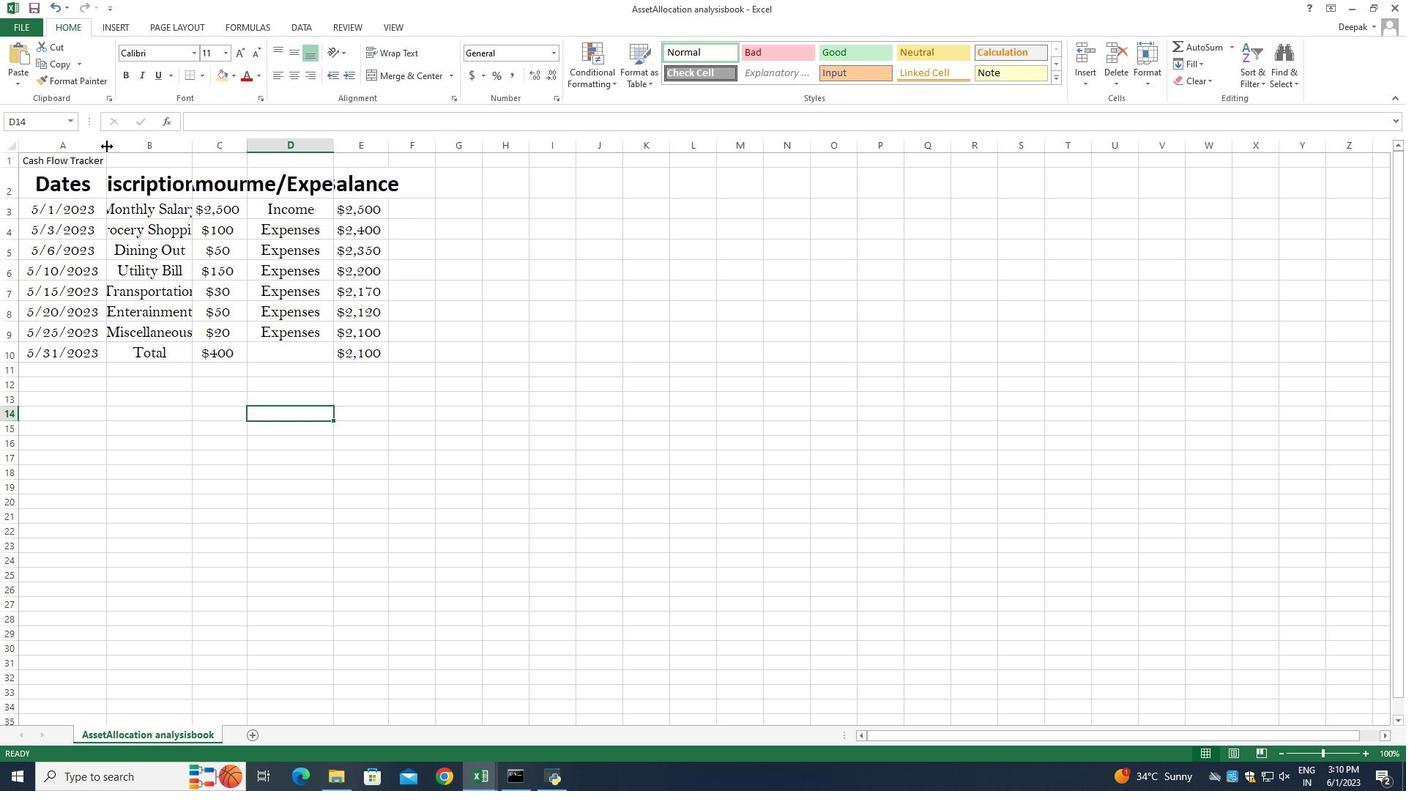 
Action: Mouse moved to (190, 148)
Screenshot: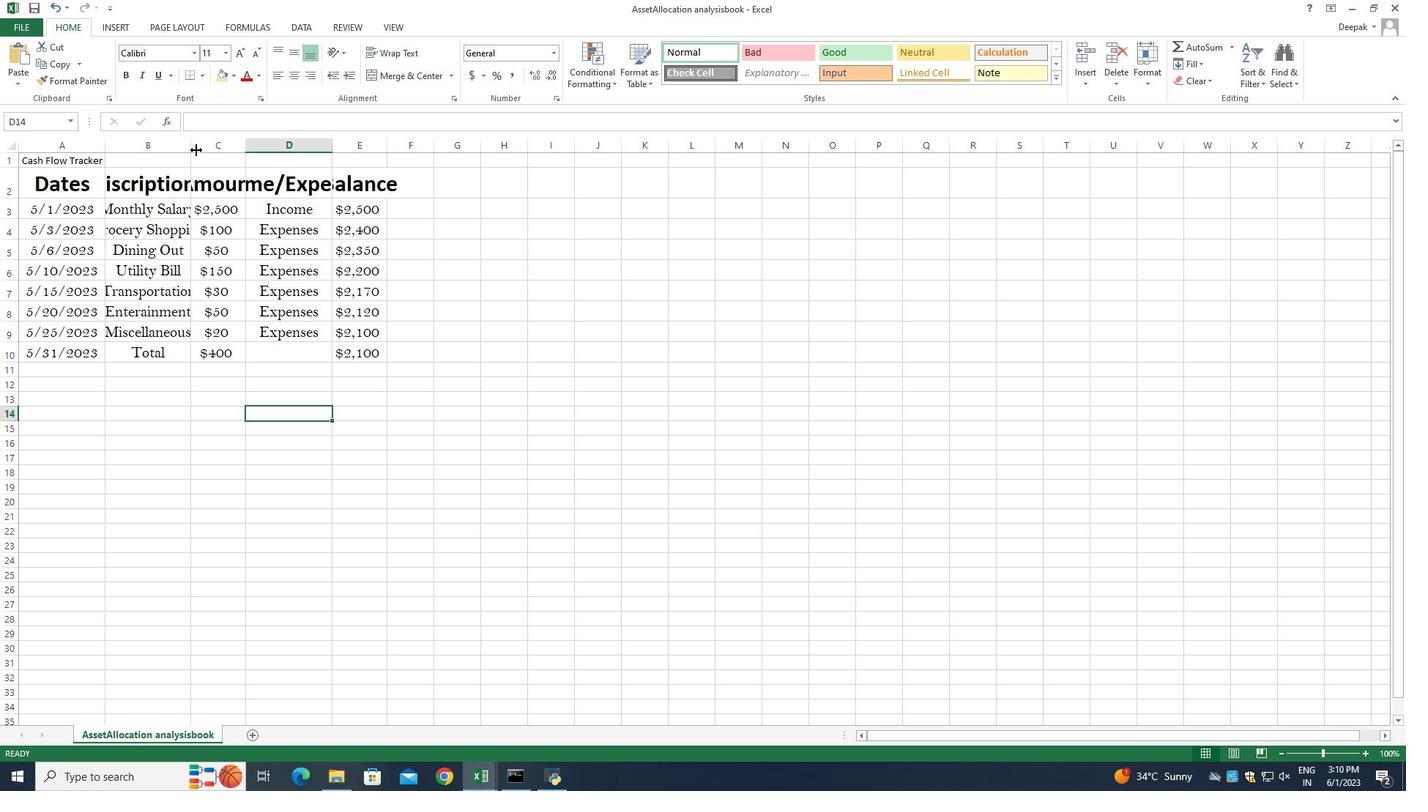 
Action: Mouse pressed left at (190, 148)
Screenshot: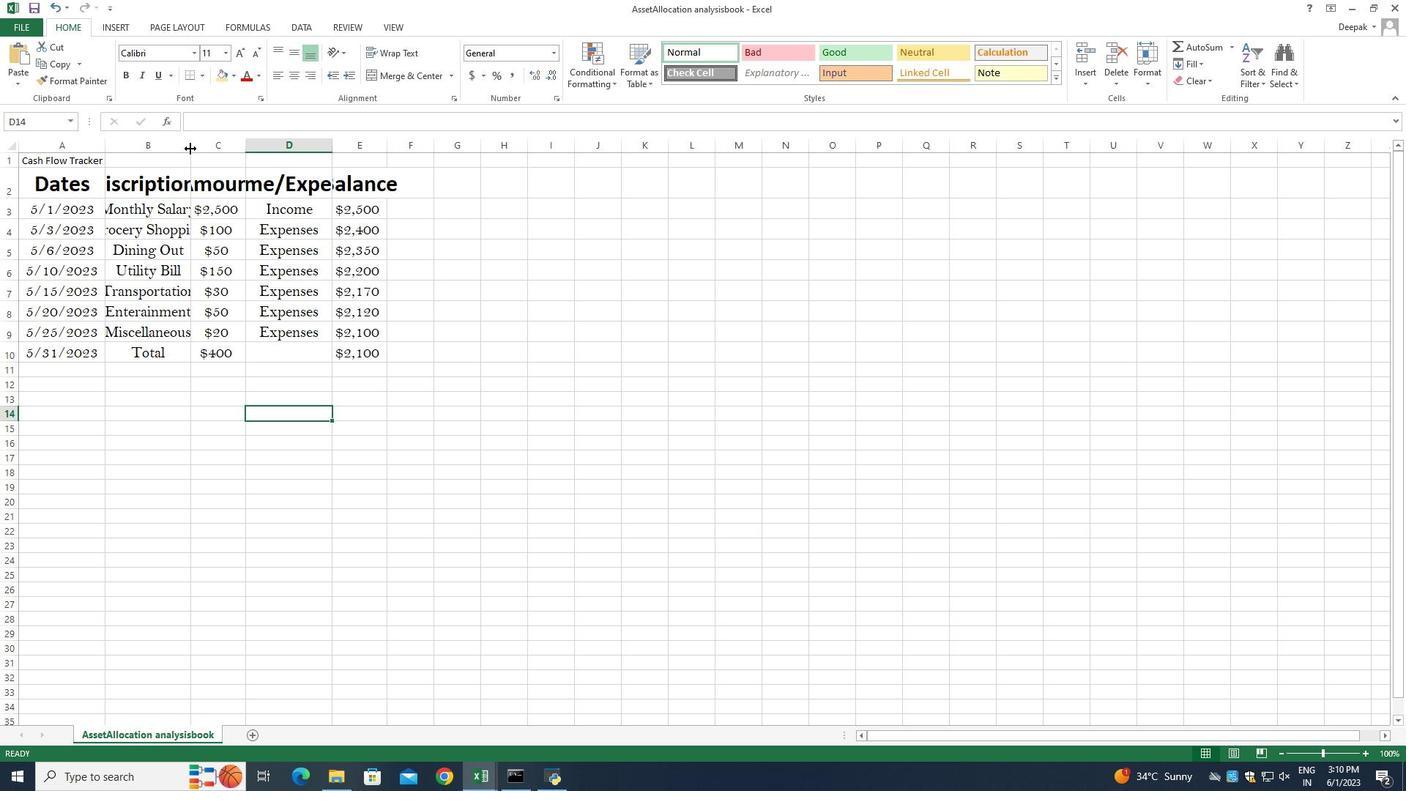 
Action: Mouse pressed left at (190, 148)
Screenshot: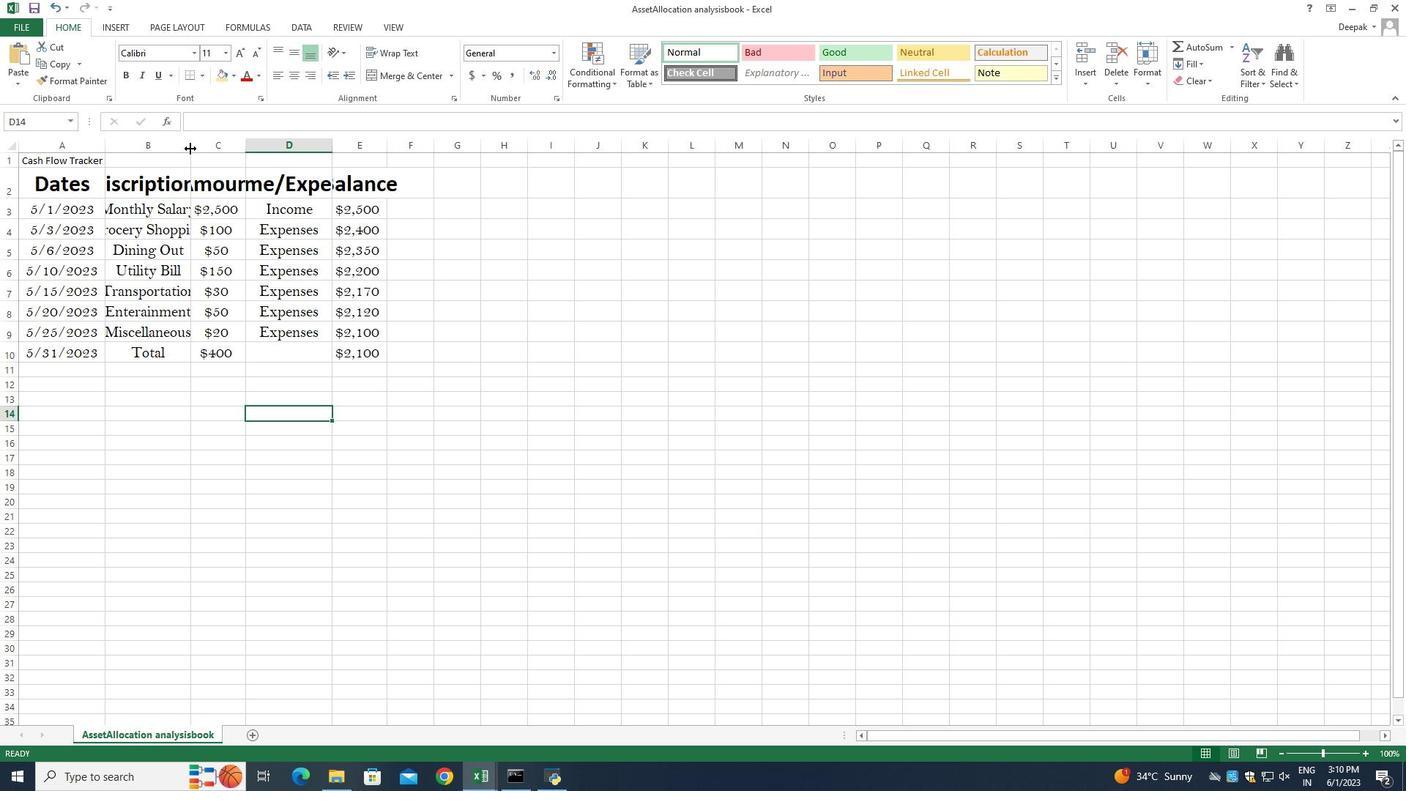 
Action: Mouse pressed left at (190, 148)
Screenshot: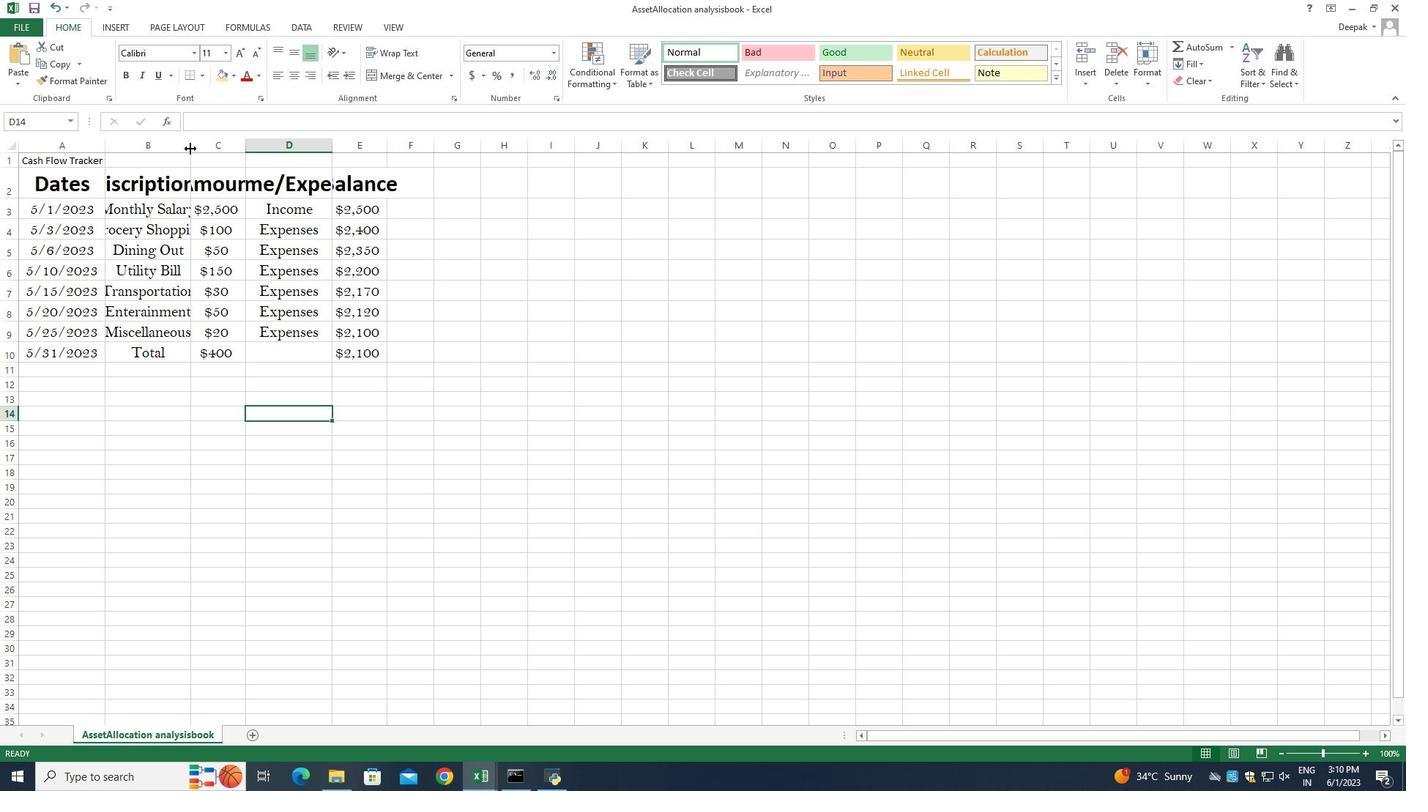 
Action: Mouse moved to (290, 395)
Screenshot: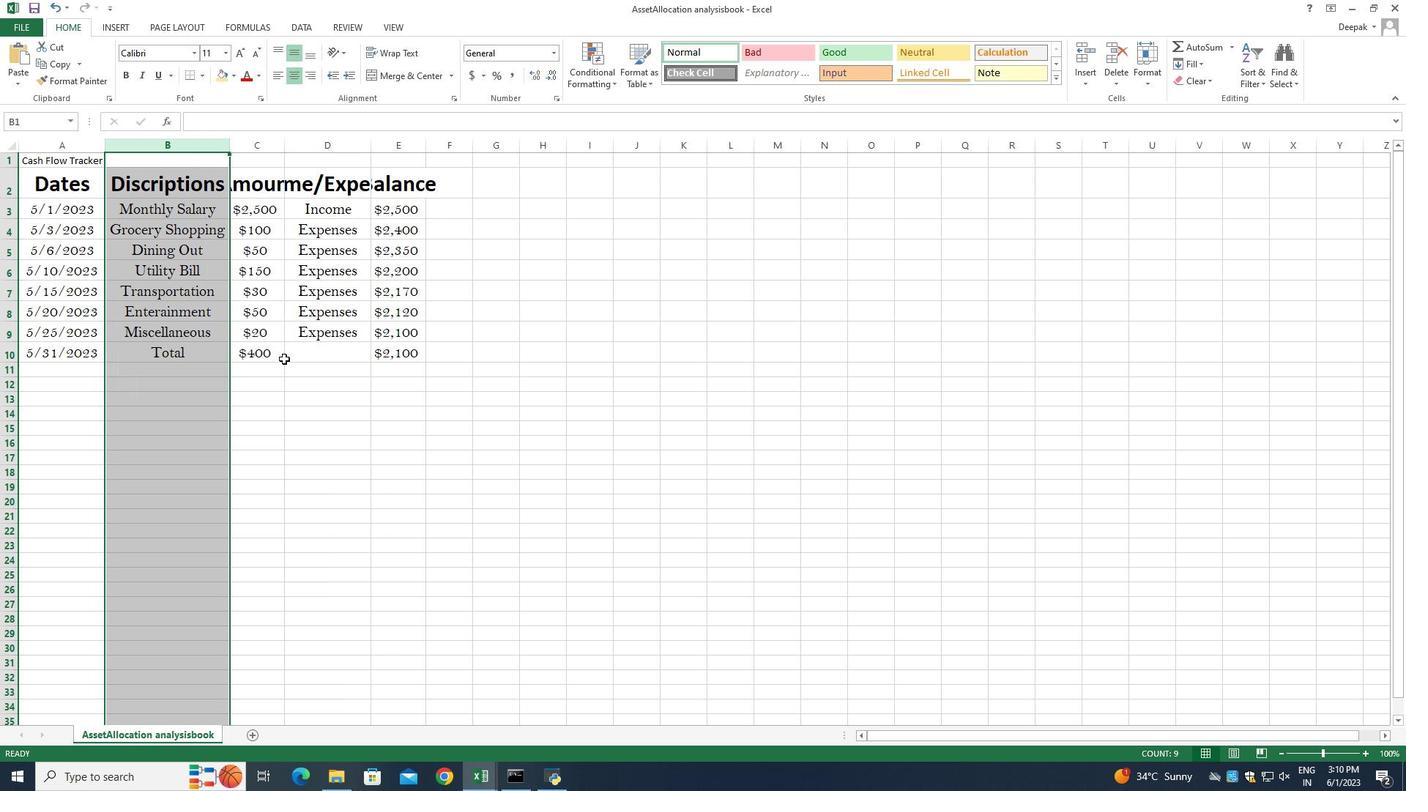 
Action: Mouse pressed left at (290, 395)
Screenshot: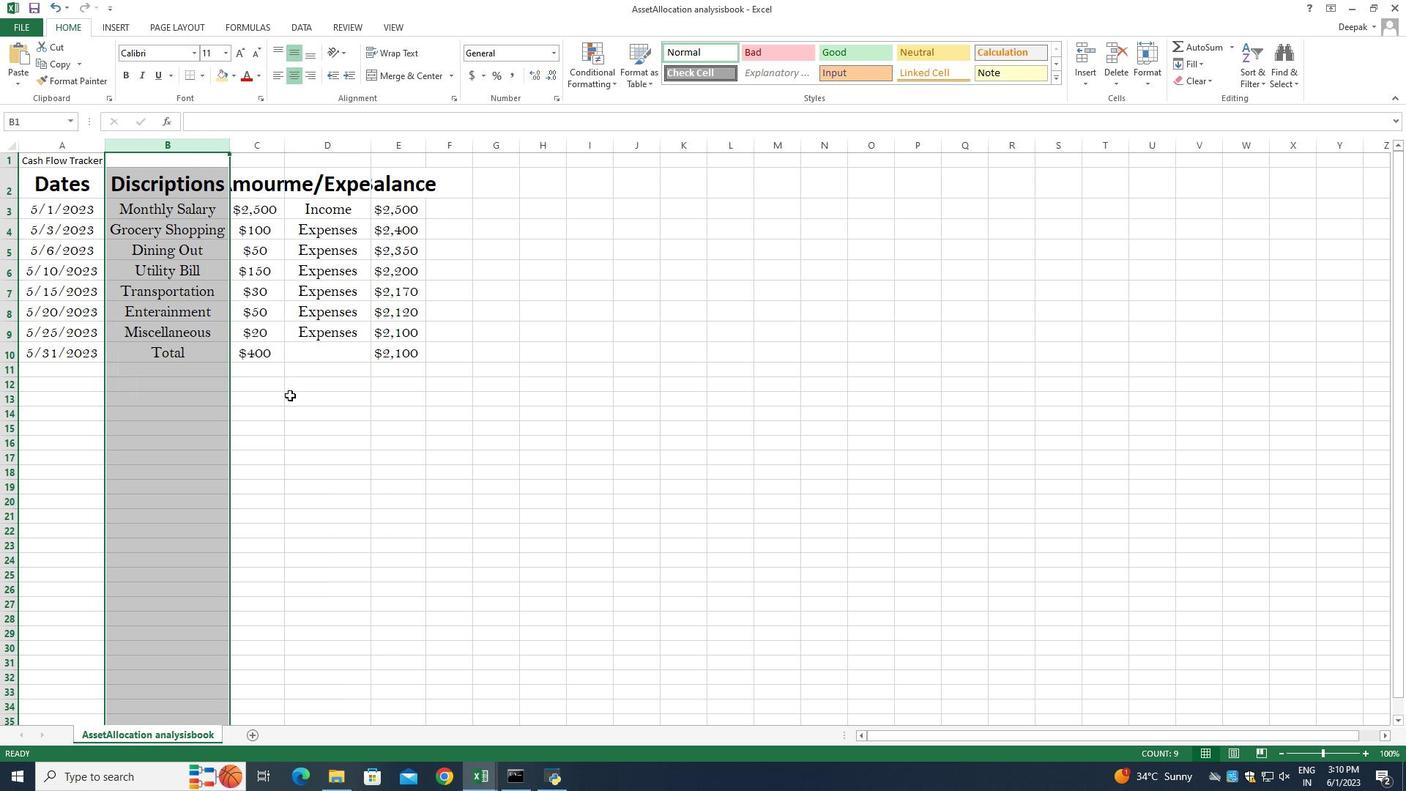 
Action: Mouse moved to (284, 150)
Screenshot: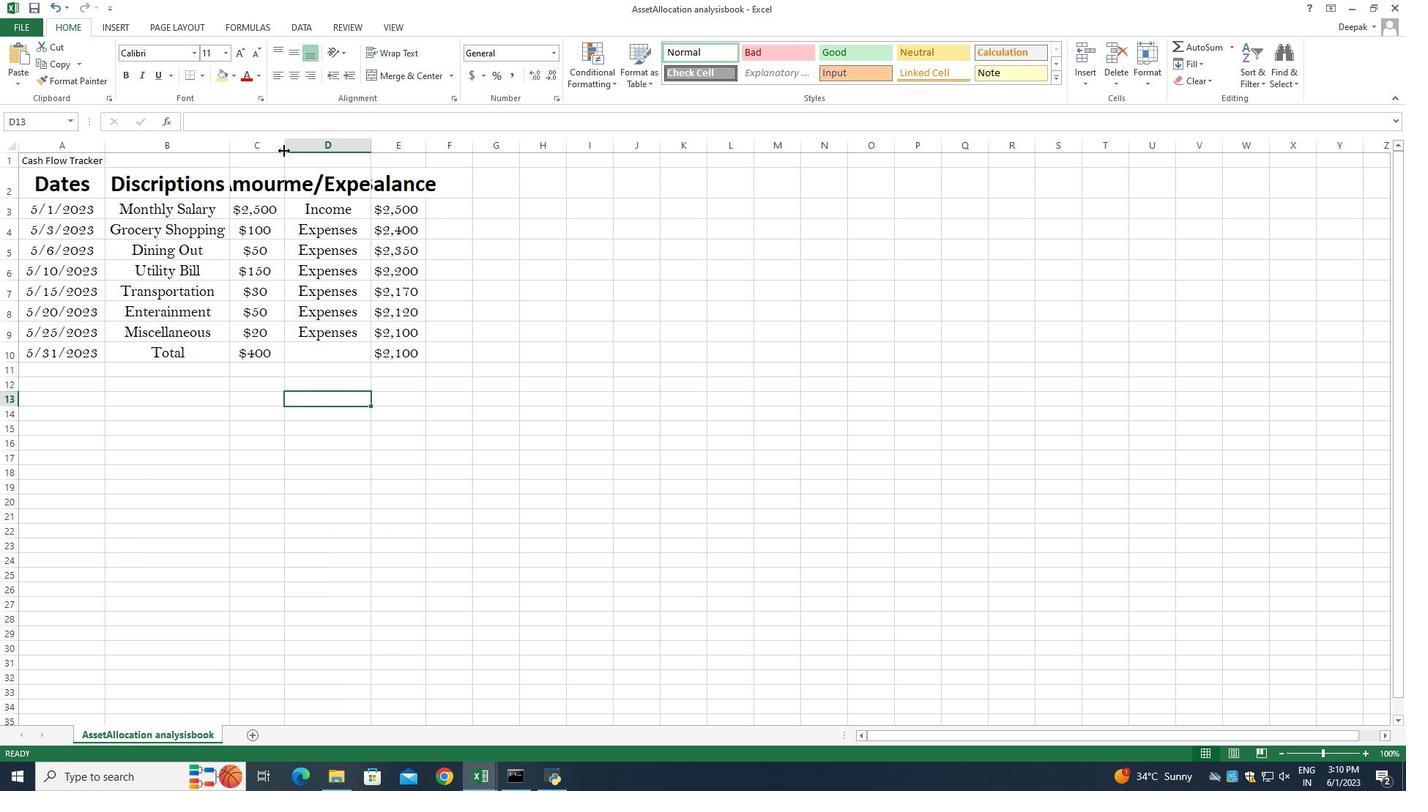 
Action: Mouse pressed left at (284, 150)
Screenshot: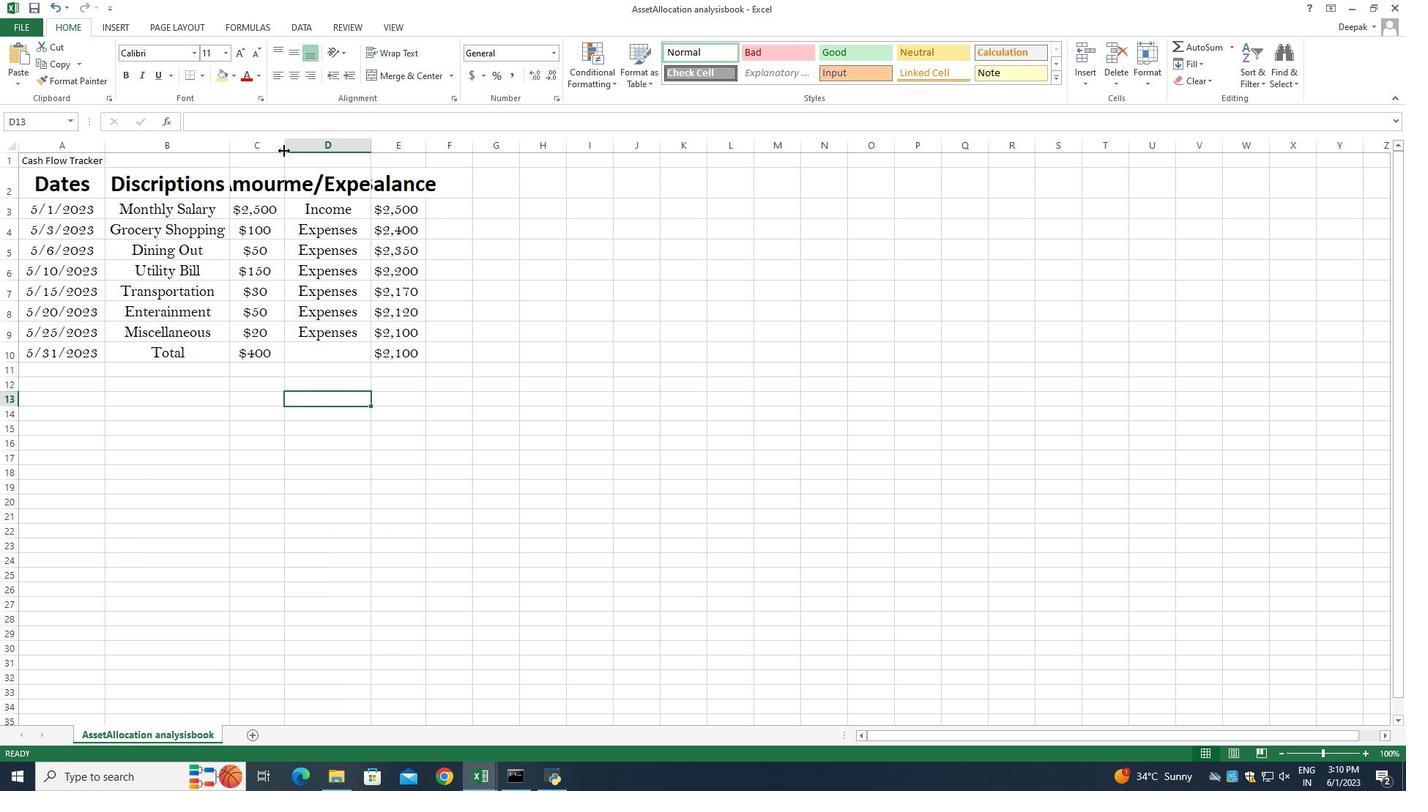 
Action: Mouse pressed left at (284, 150)
Screenshot: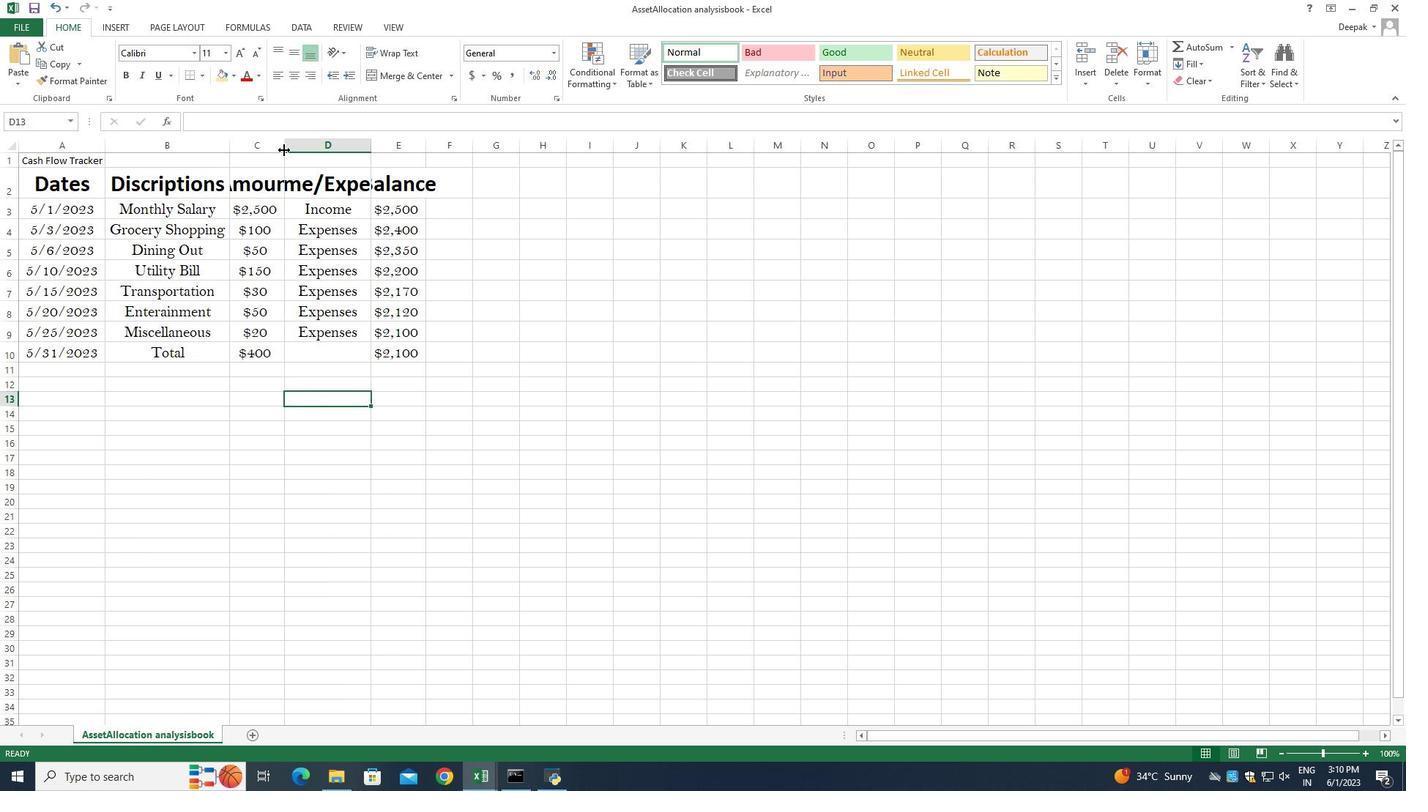 
Action: Mouse moved to (402, 147)
Screenshot: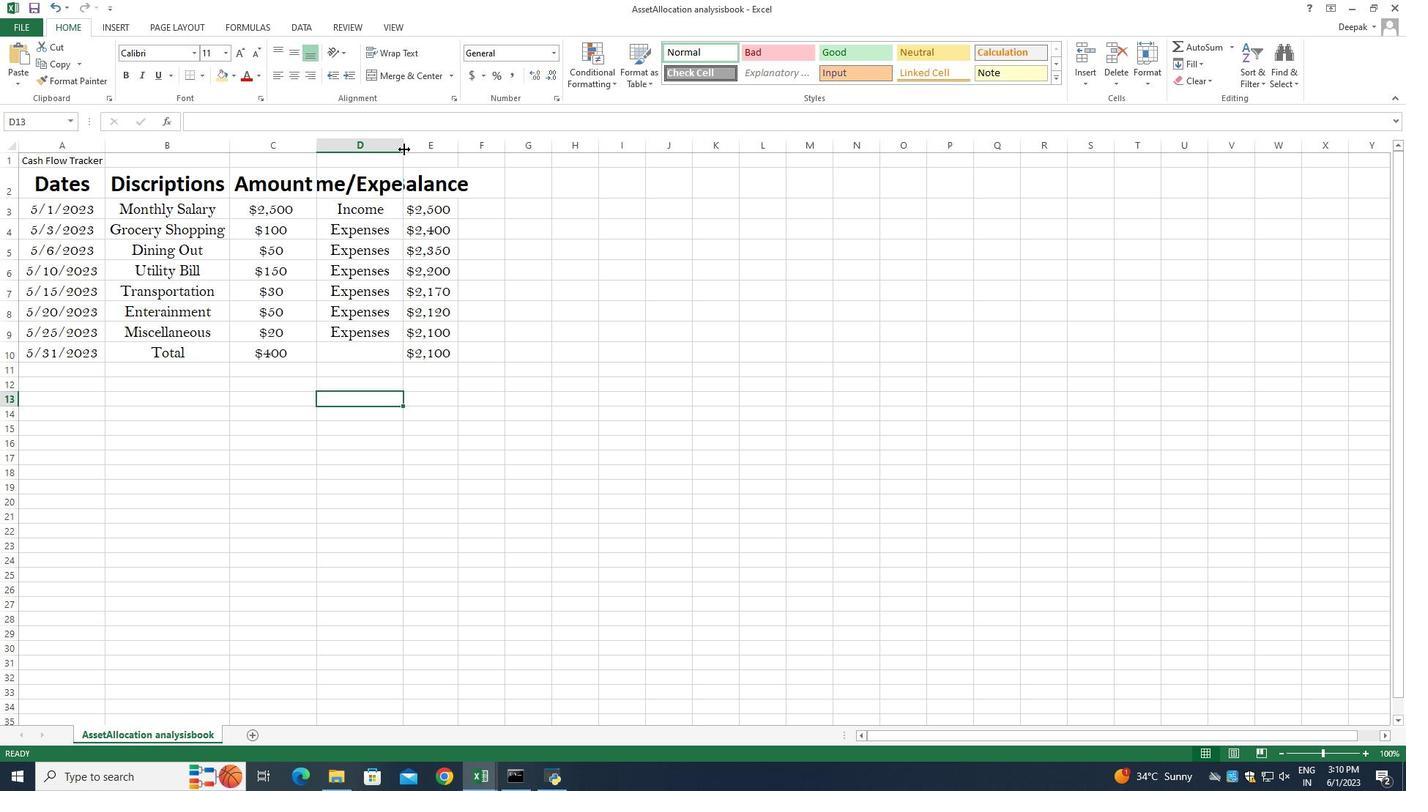 
Action: Mouse pressed left at (402, 147)
Screenshot: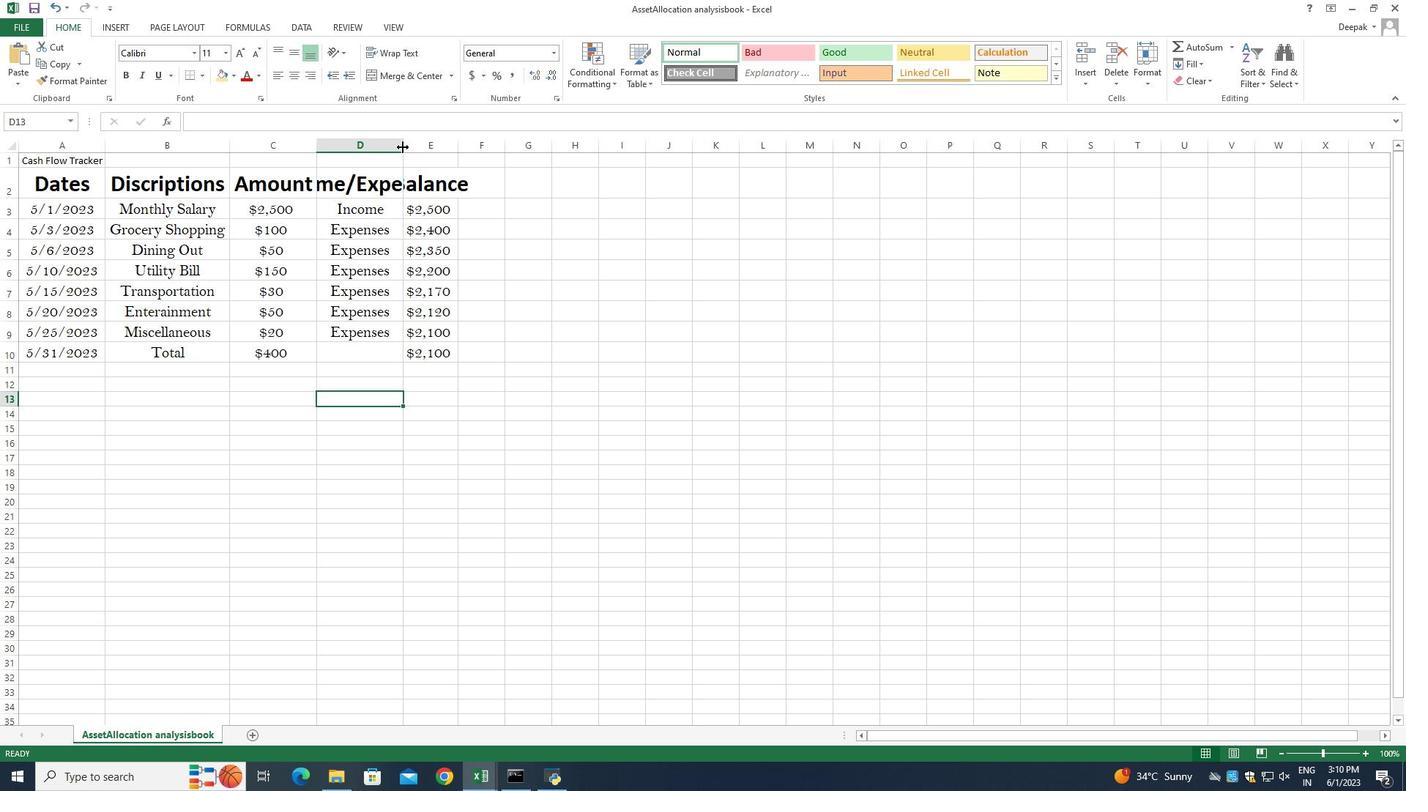 
Action: Mouse pressed left at (402, 147)
Screenshot: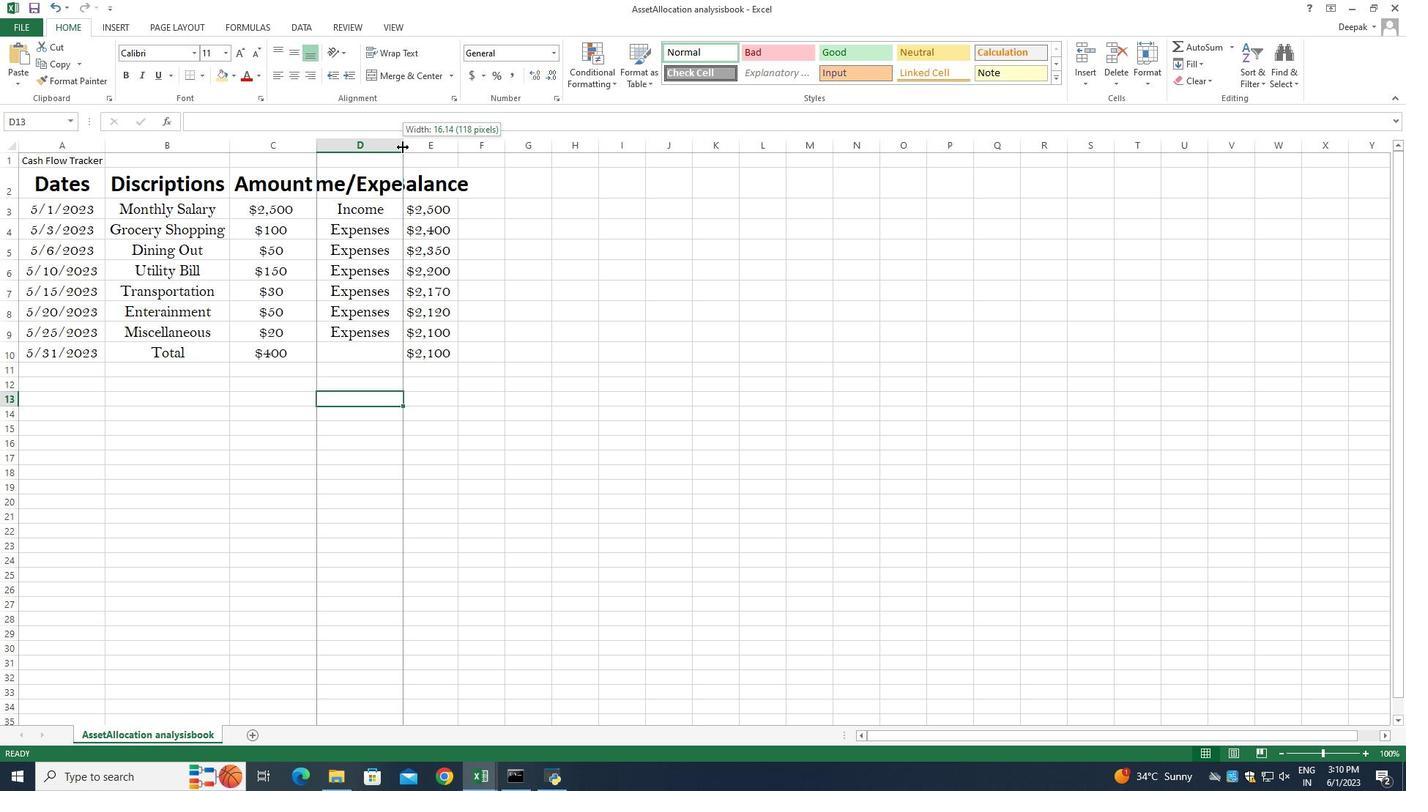 
Action: Mouse moved to (558, 143)
Screenshot: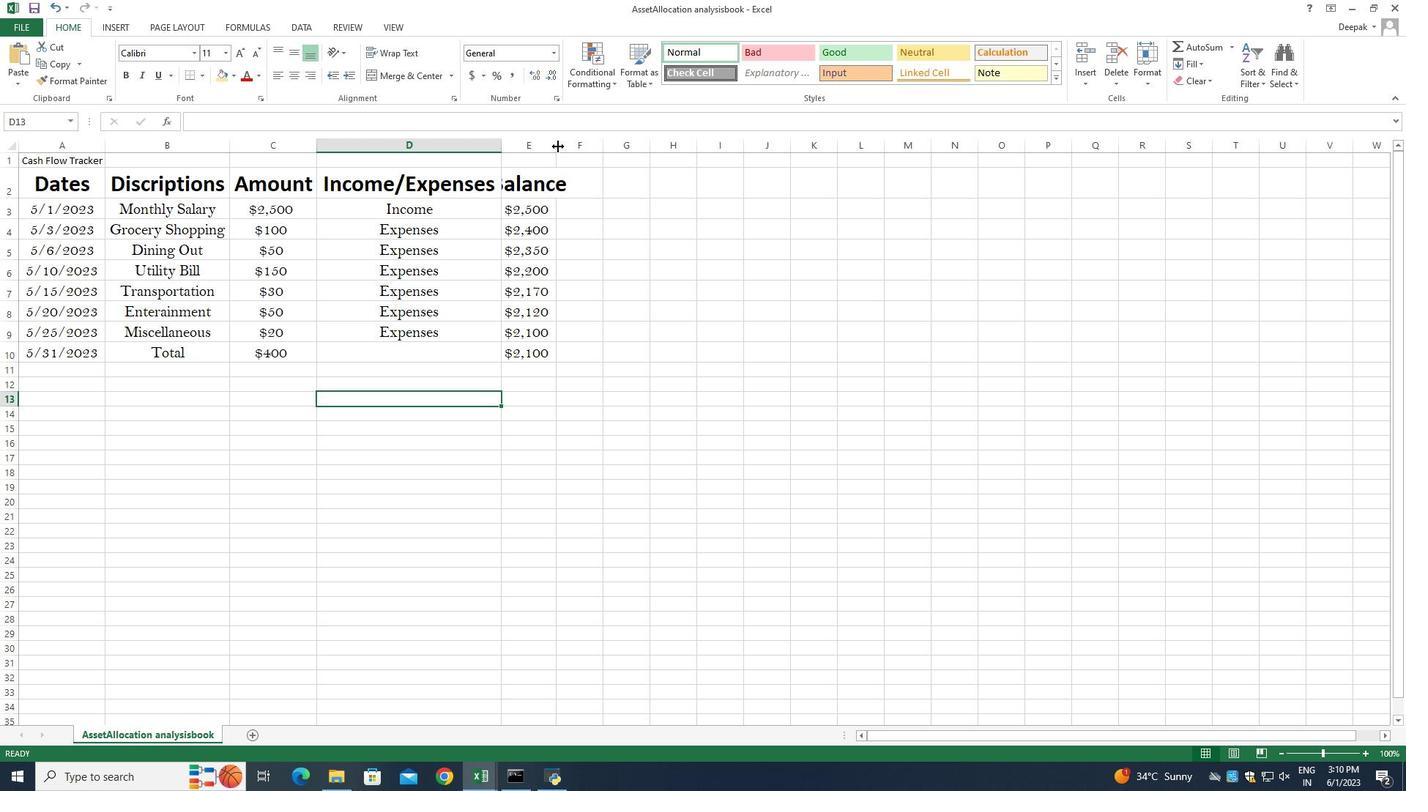 
Action: Mouse pressed left at (558, 143)
Screenshot: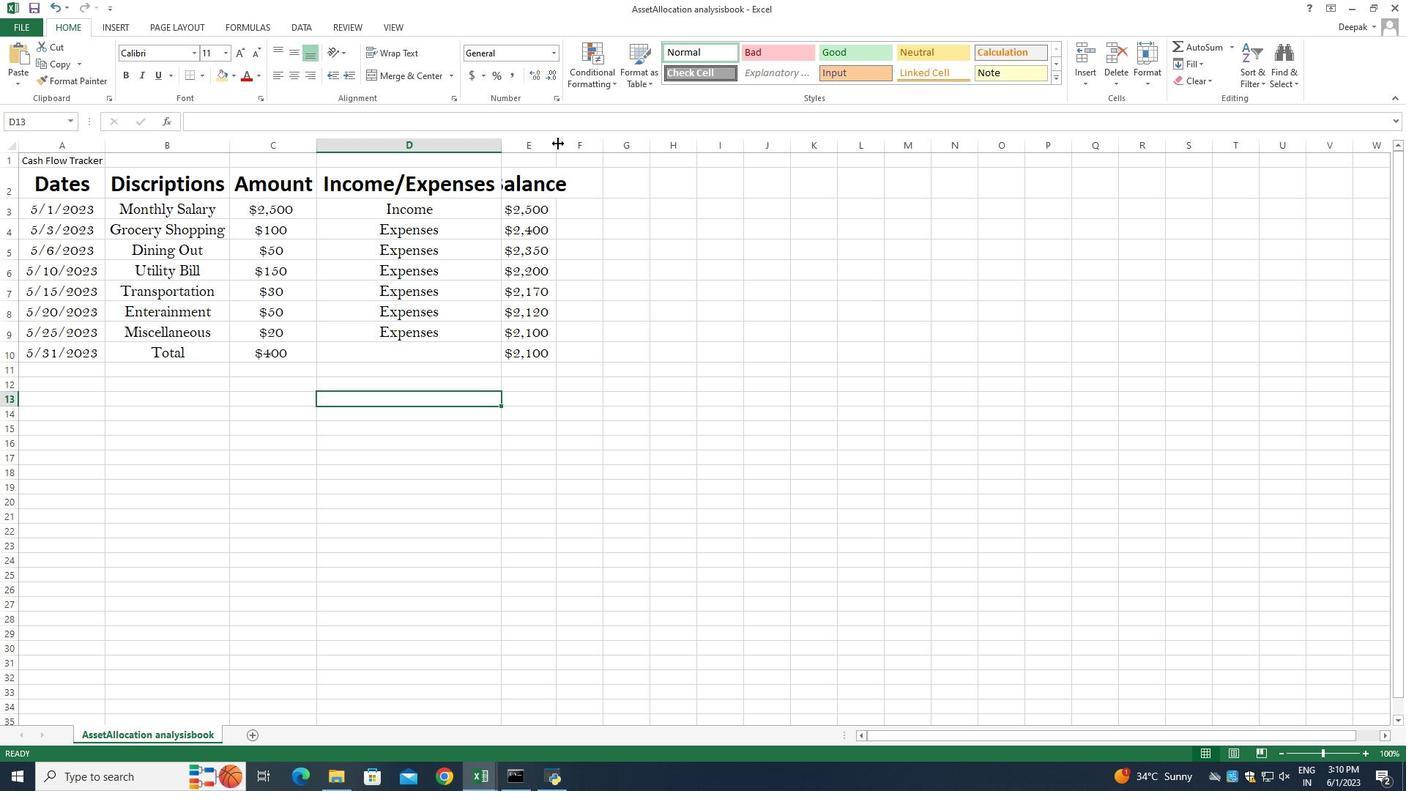 
Action: Mouse pressed left at (558, 143)
Screenshot: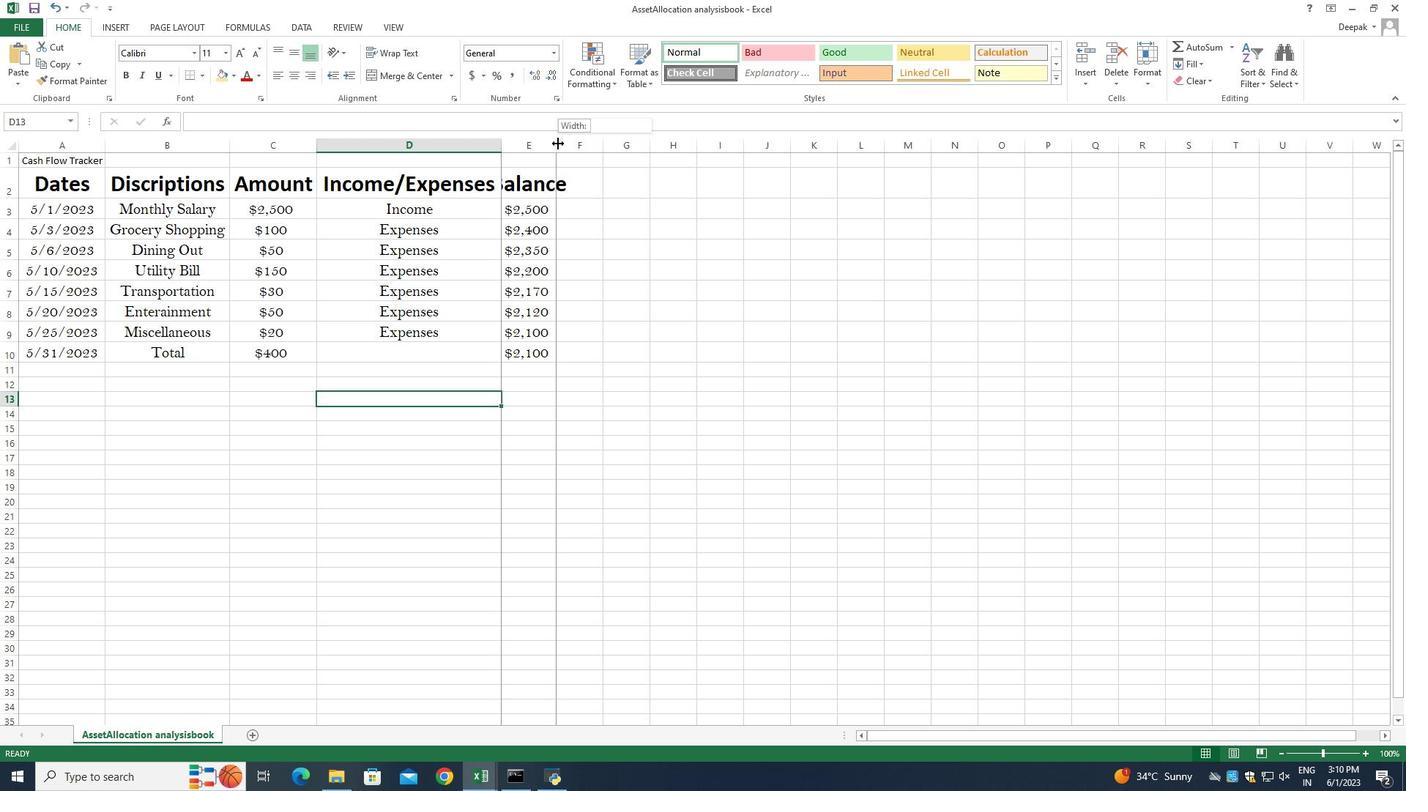
Action: Mouse moved to (410, 361)
Screenshot: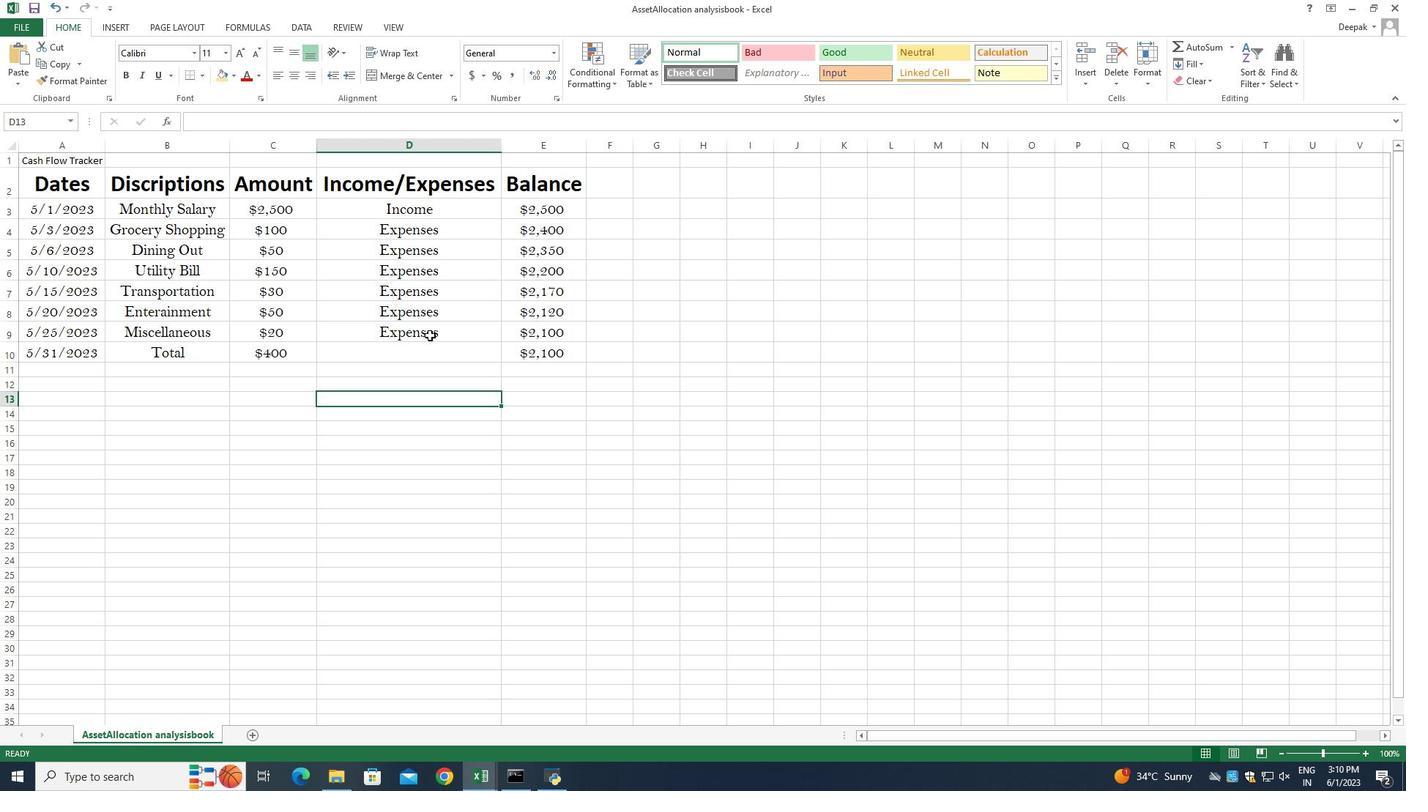 
Action: Mouse scrolled (410, 362) with delta (0, 0)
Screenshot: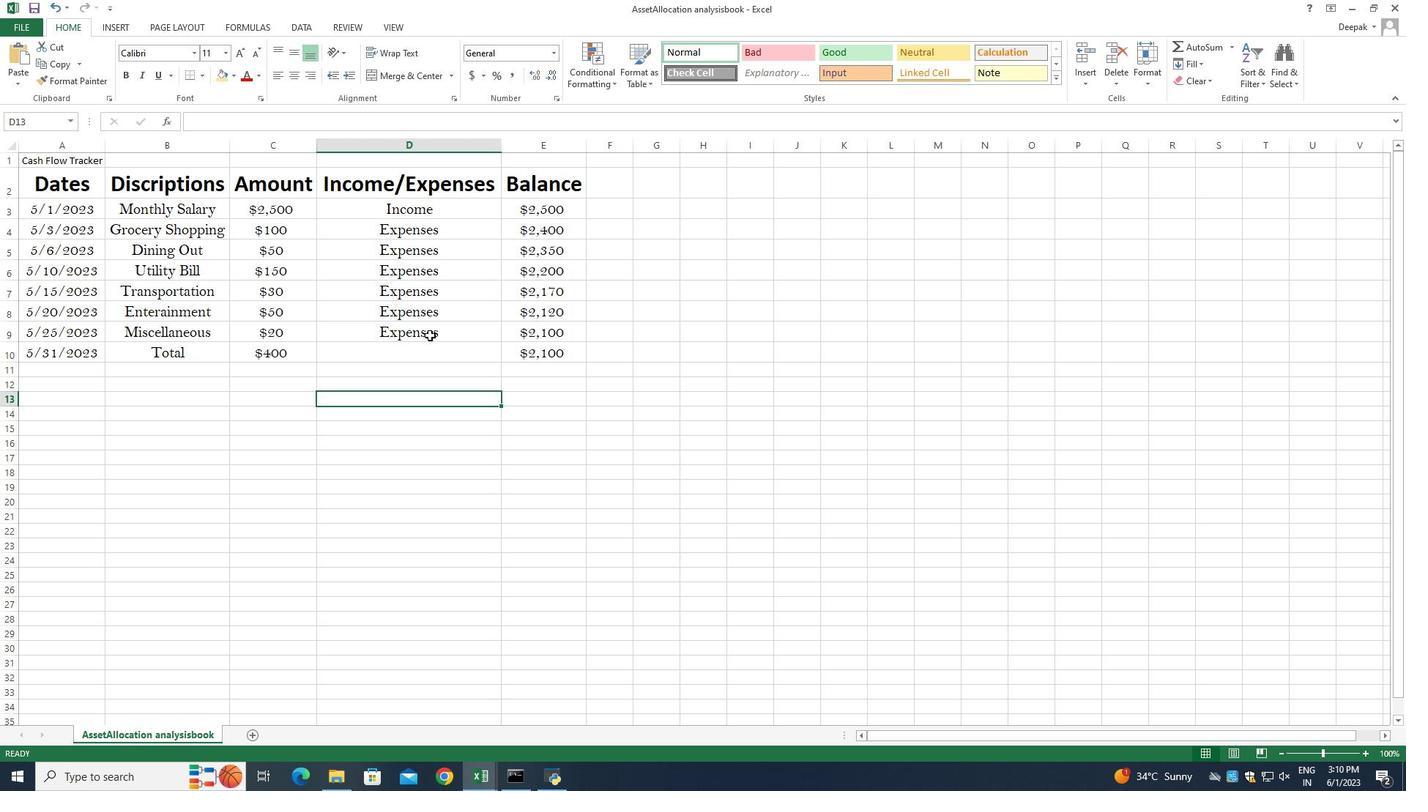 
Action: Mouse moved to (409, 362)
Screenshot: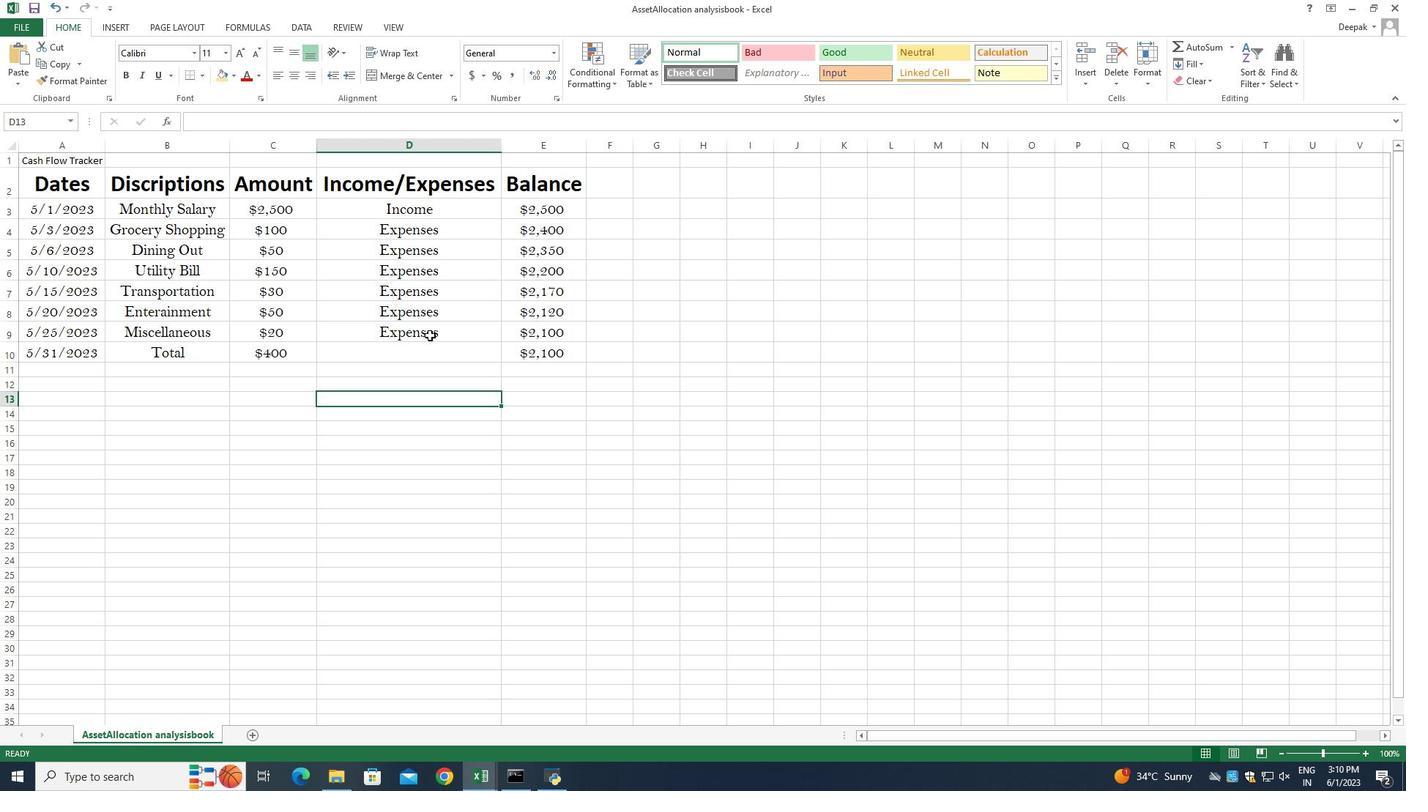 
Action: Mouse scrolled (409, 363) with delta (0, 0)
Screenshot: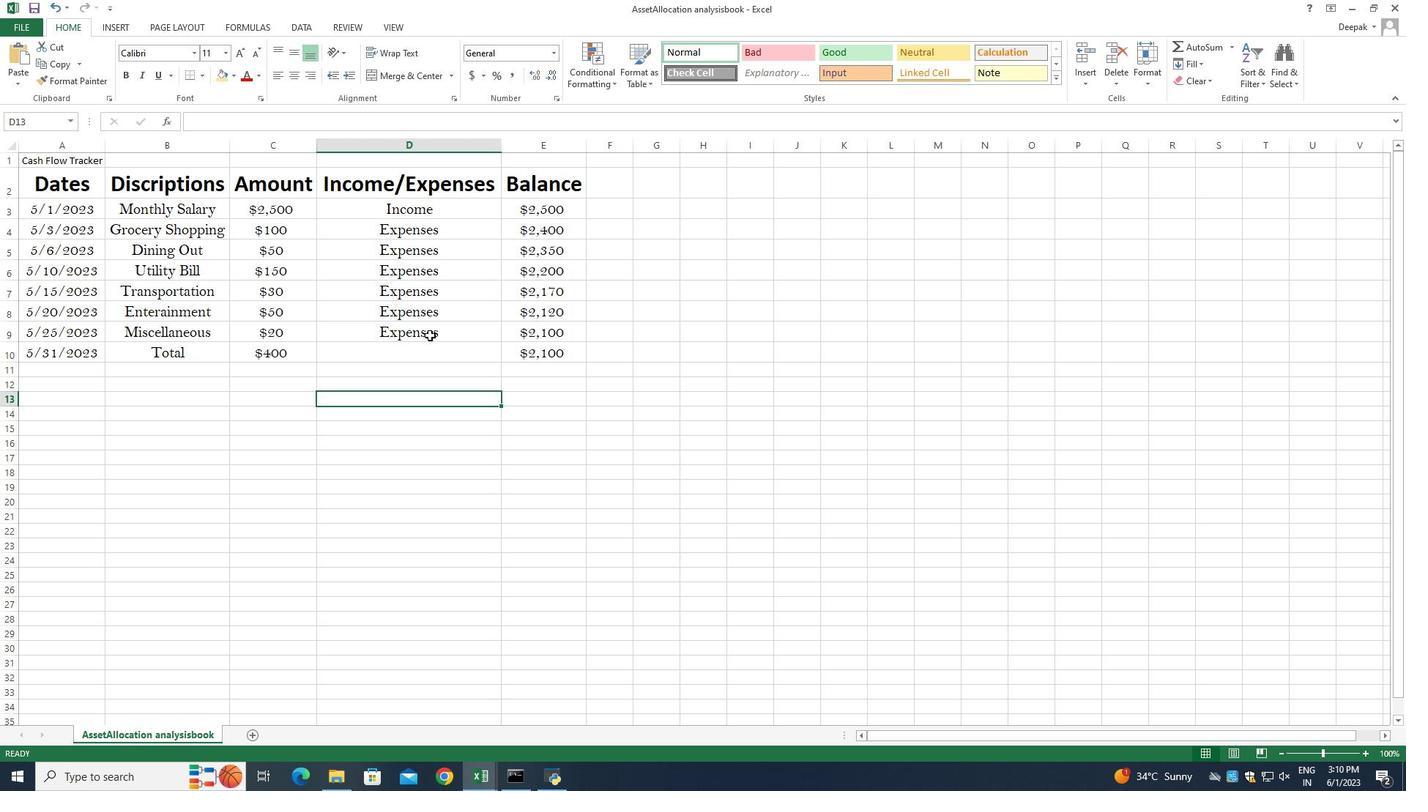 
Action: Mouse moved to (289, 401)
Screenshot: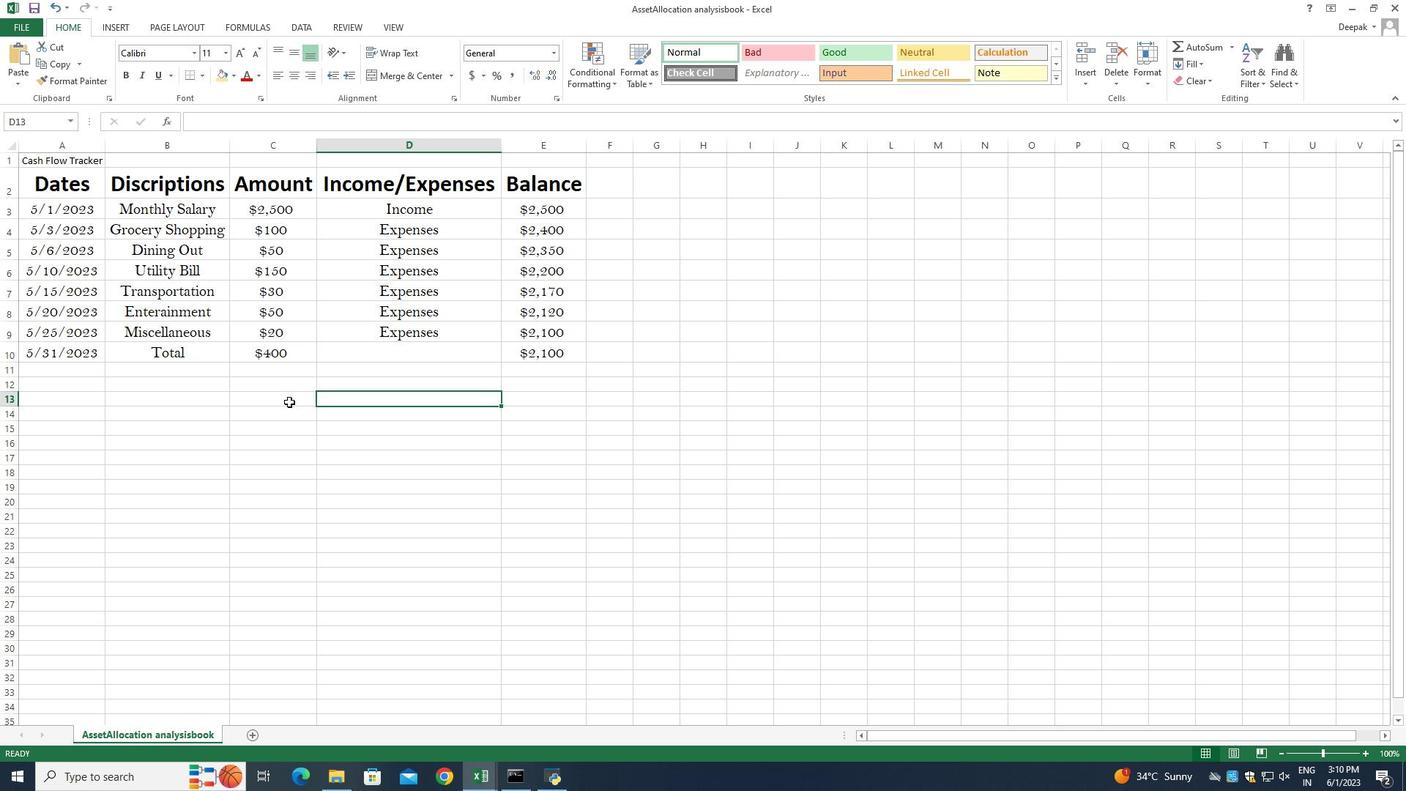 
Action: Mouse scrolled (289, 400) with delta (0, 0)
Screenshot: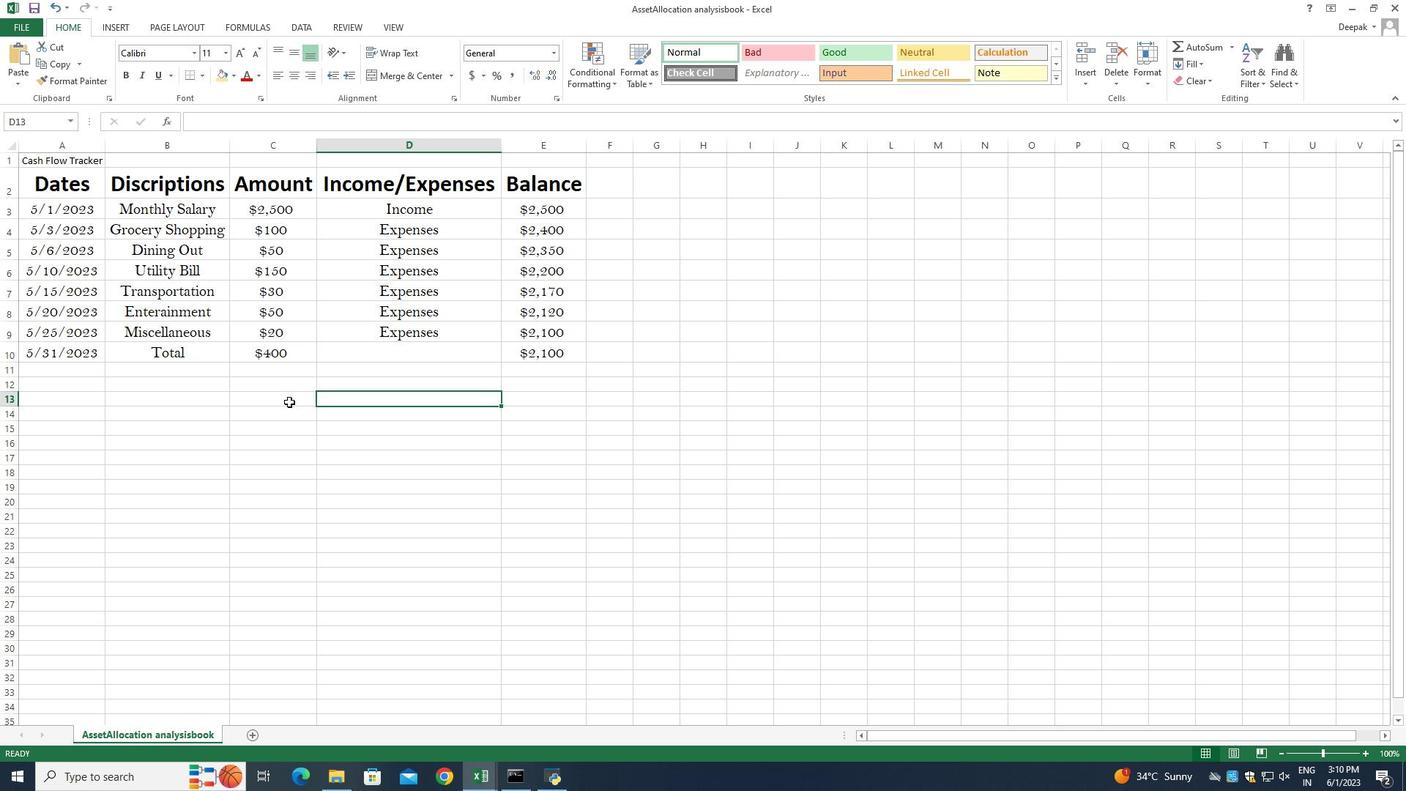 
Action: Mouse moved to (263, 394)
Screenshot: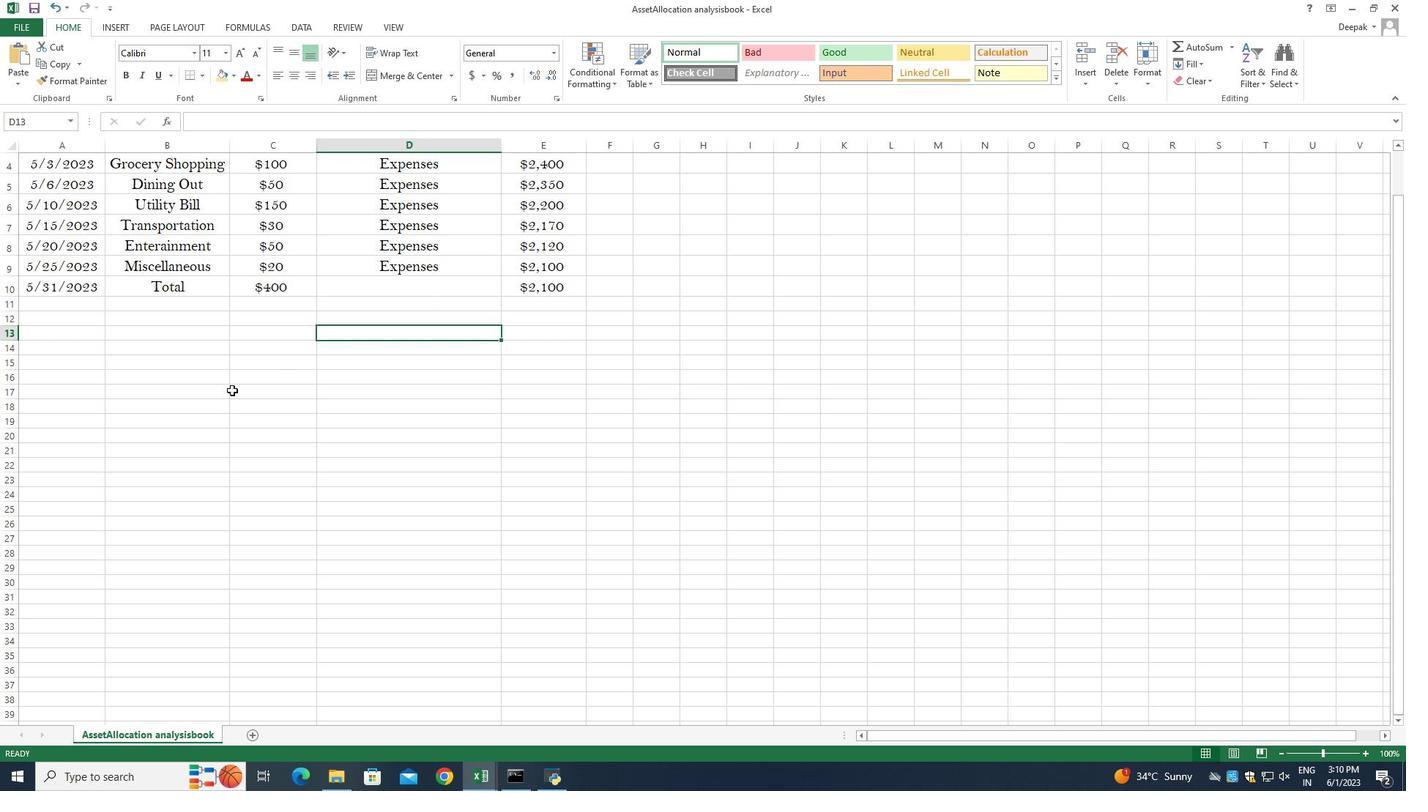 
Action: Mouse scrolled (263, 394) with delta (0, 0)
Screenshot: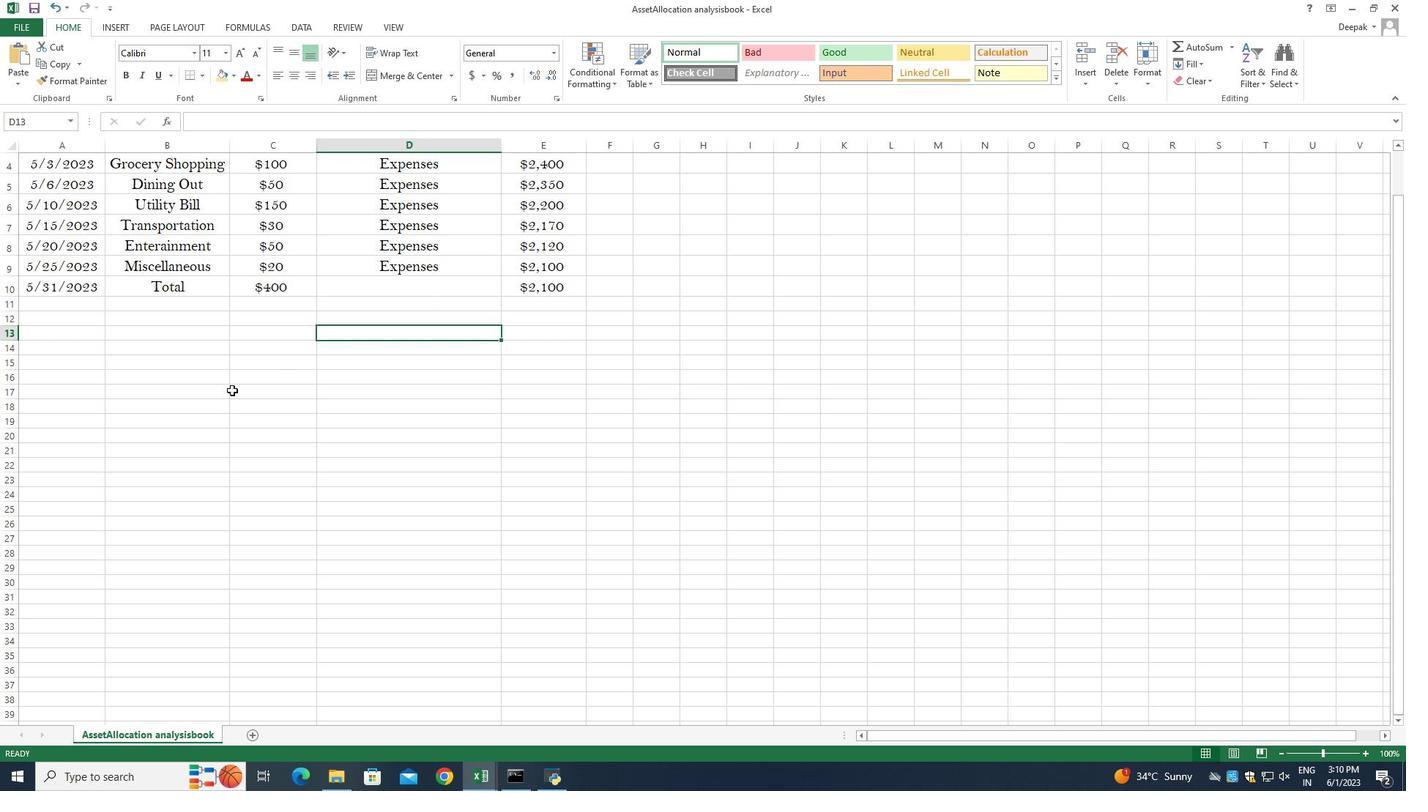 
Action: Mouse moved to (265, 386)
Screenshot: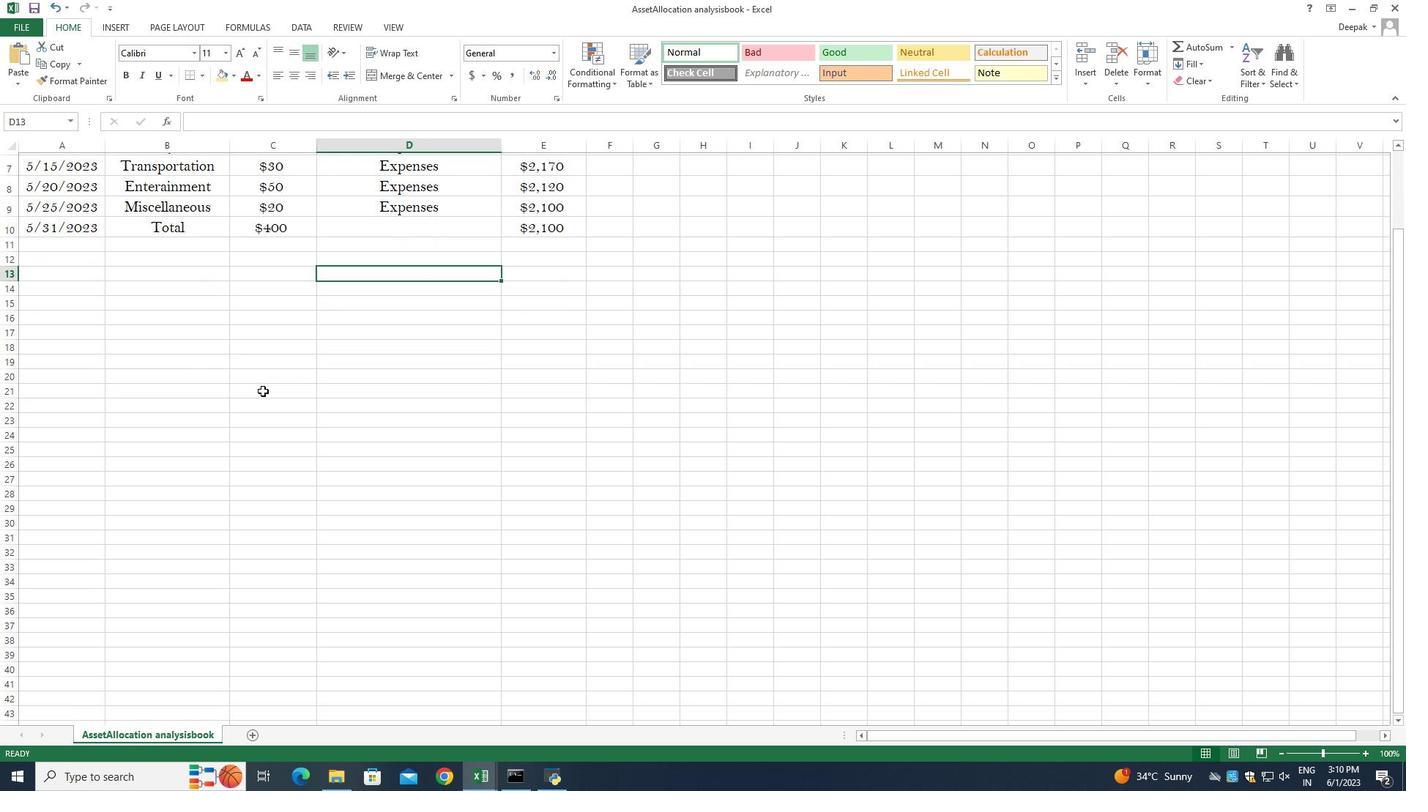
Action: Mouse scrolled (265, 386) with delta (0, 0)
Screenshot: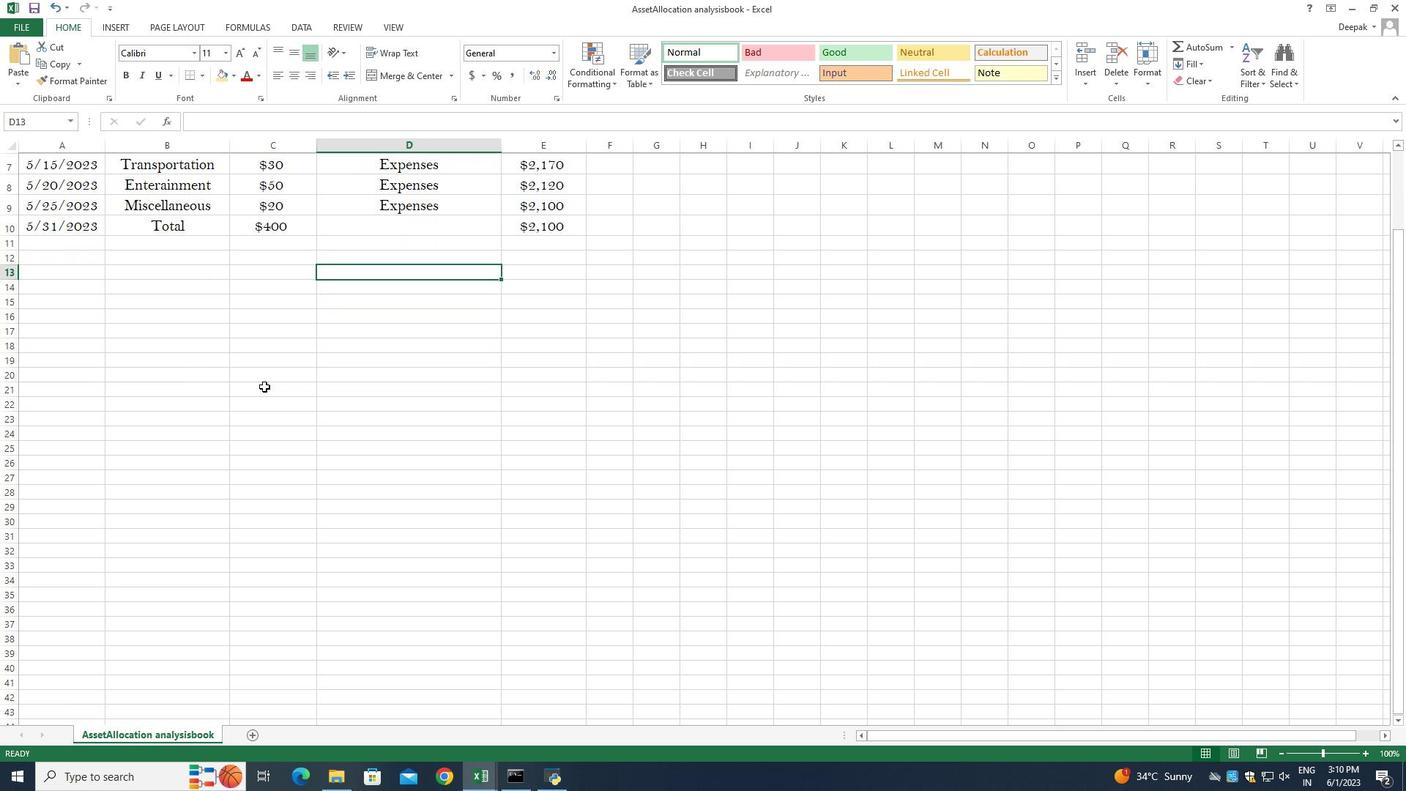 
Action: Mouse scrolled (265, 386) with delta (0, 0)
Screenshot: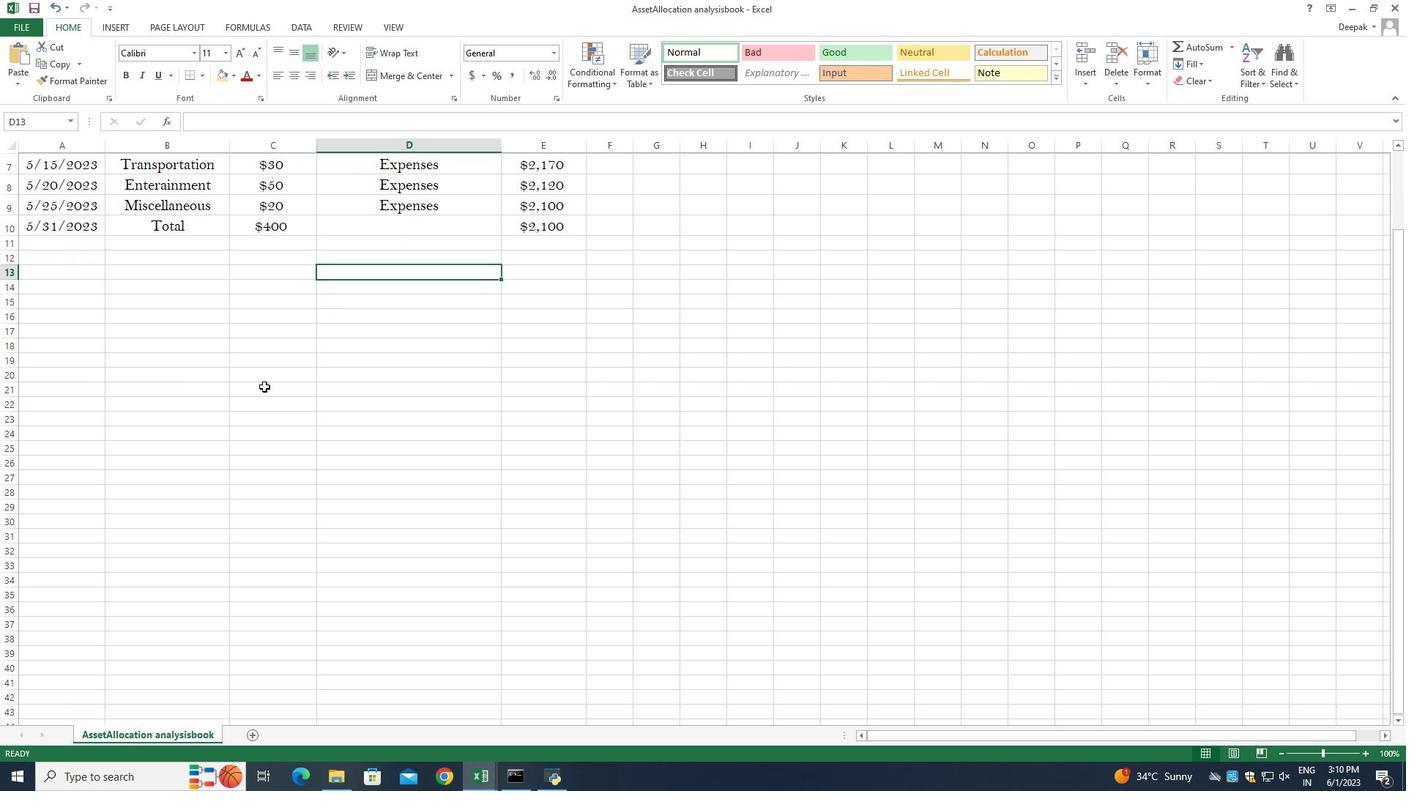
Action: Mouse scrolled (265, 386) with delta (0, 0)
Screenshot: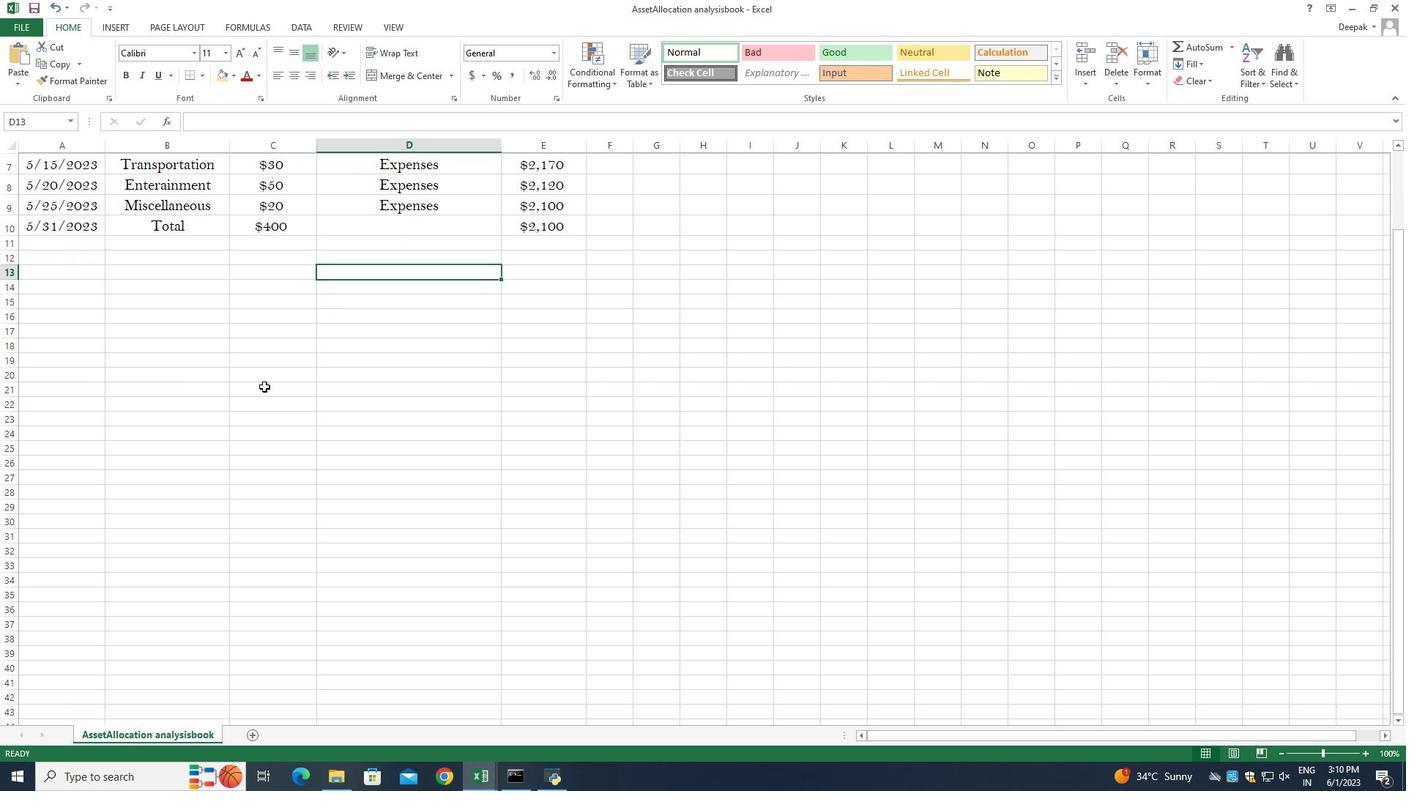 
Action: Mouse moved to (192, 391)
Screenshot: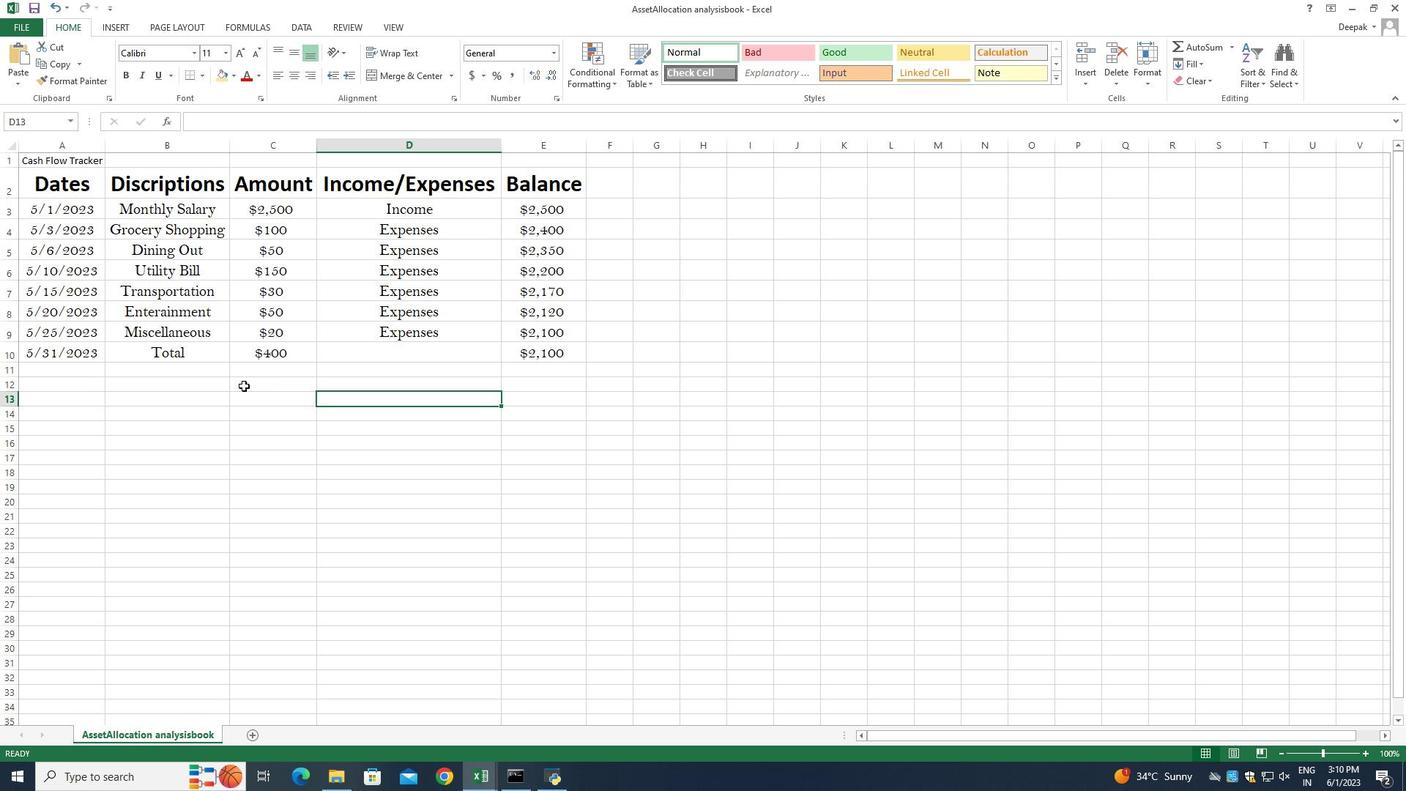 
Action: Mouse scrolled (192, 392) with delta (0, 0)
Screenshot: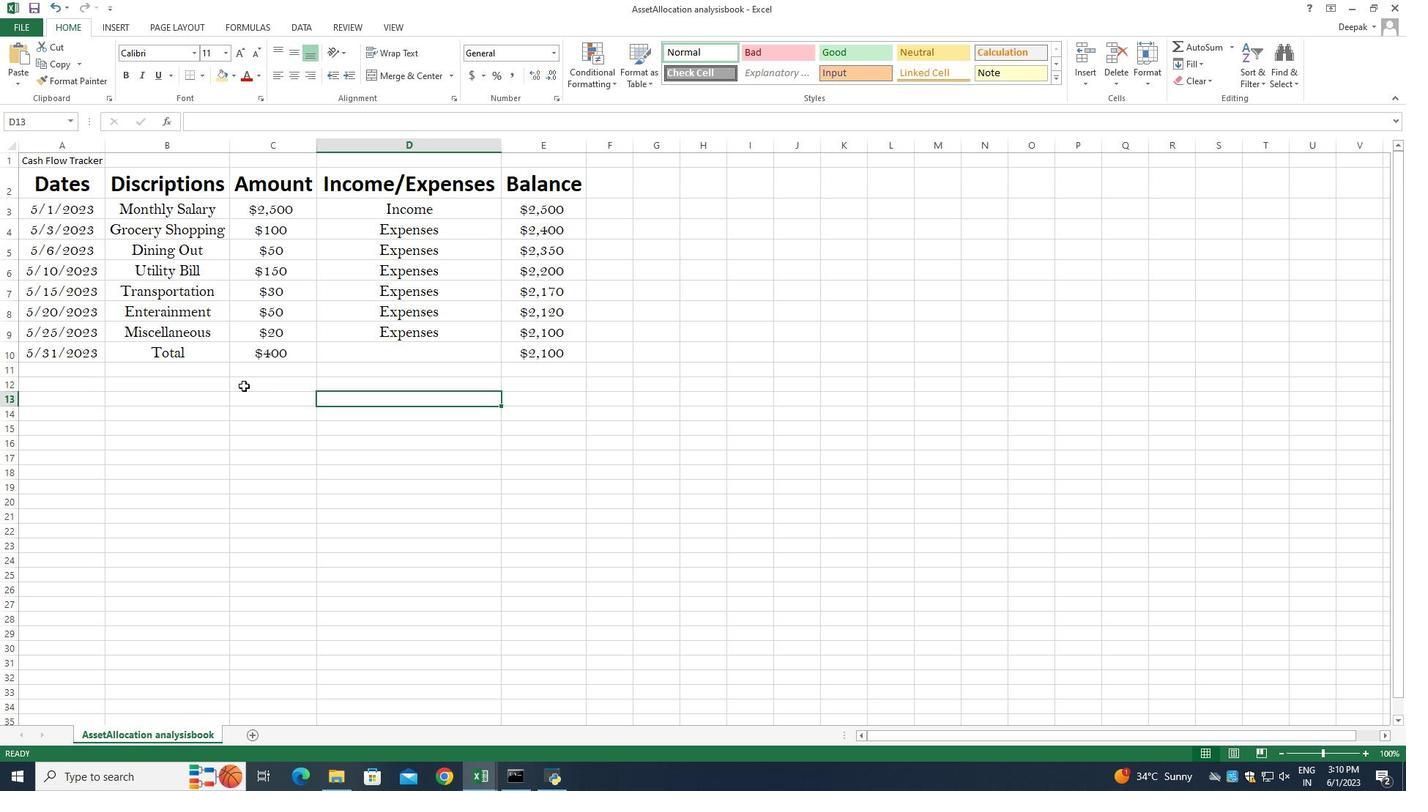 
Action: Mouse scrolled (192, 392) with delta (0, 0)
Screenshot: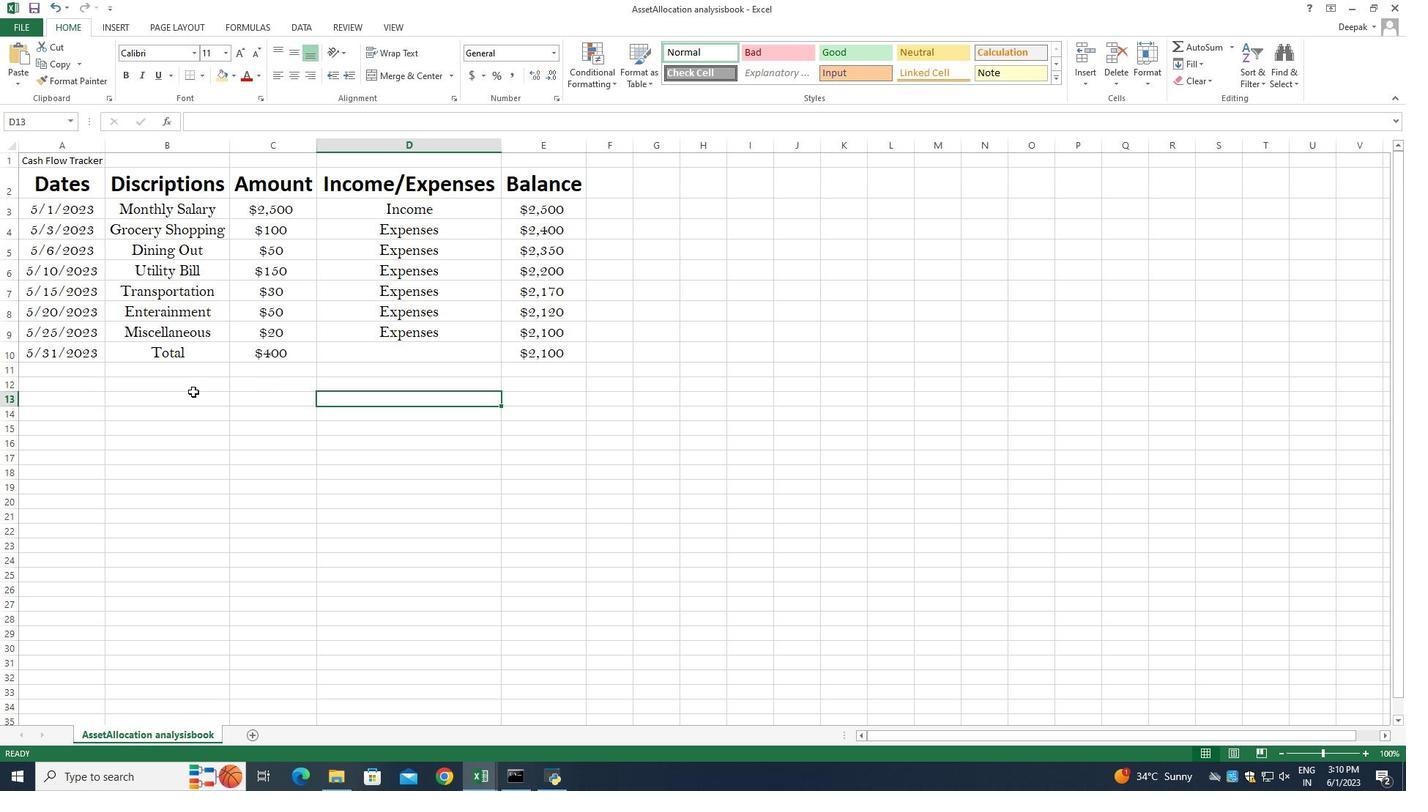 
Action: Mouse scrolled (192, 392) with delta (0, 0)
Screenshot: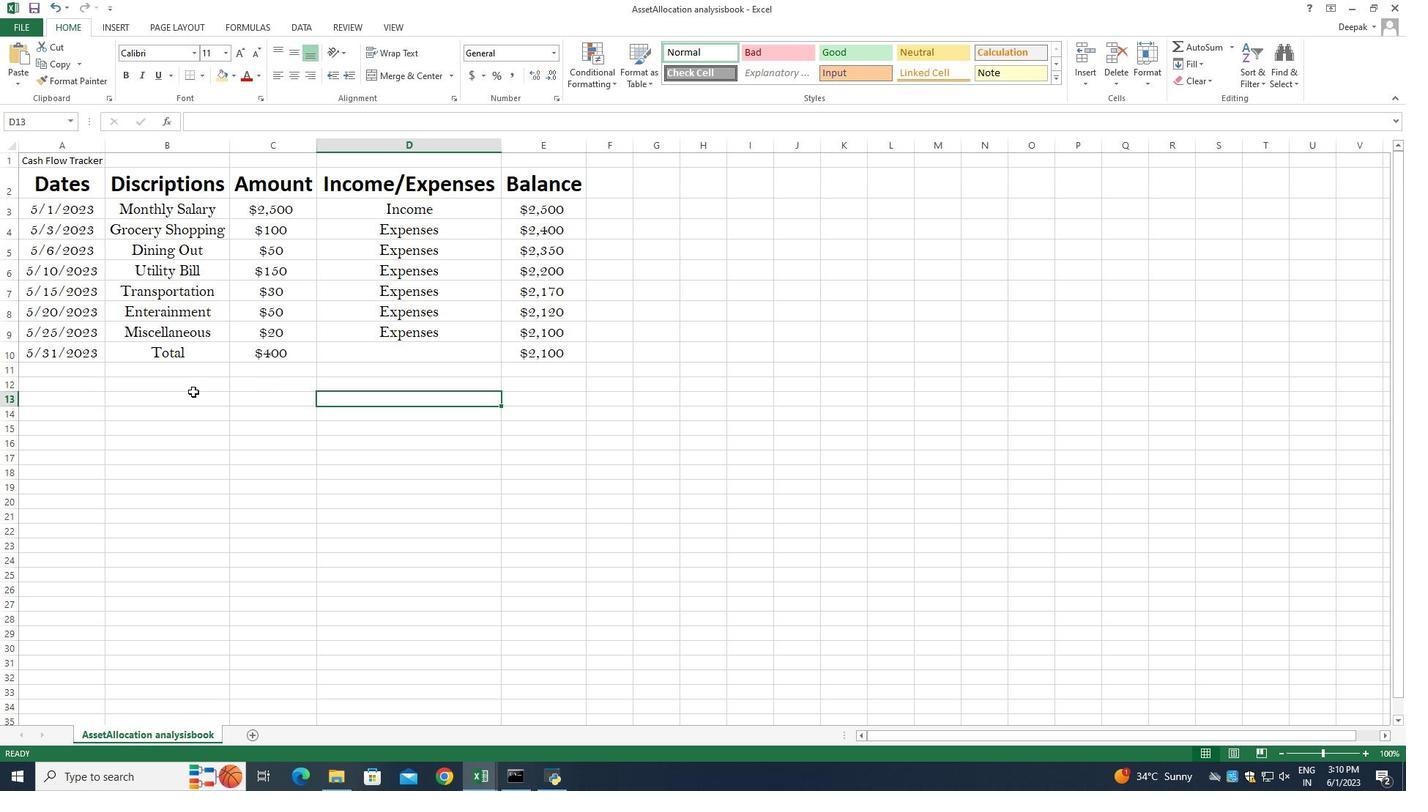 
Action: Mouse scrolled (192, 392) with delta (0, 0)
Screenshot: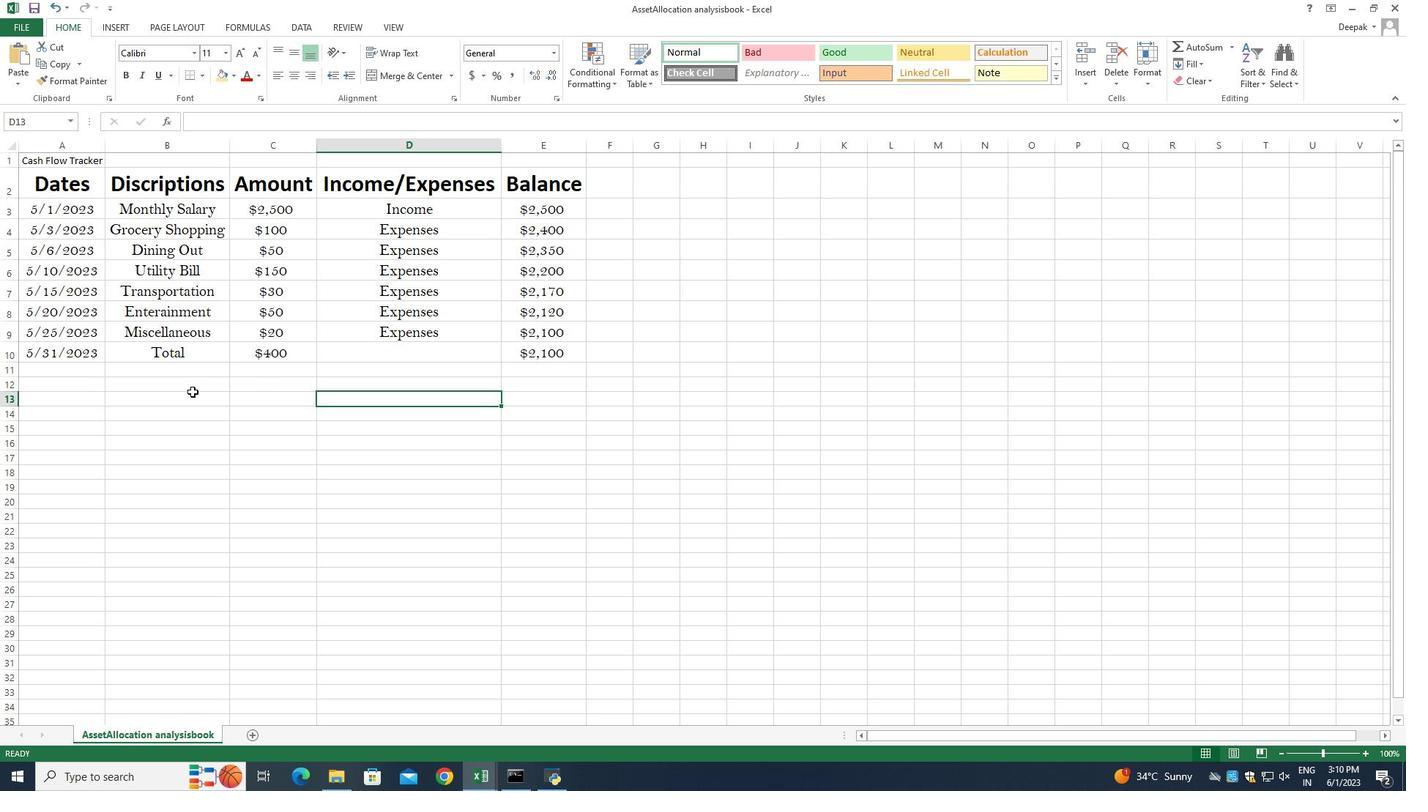 
Action: Mouse scrolled (192, 392) with delta (0, 0)
Screenshot: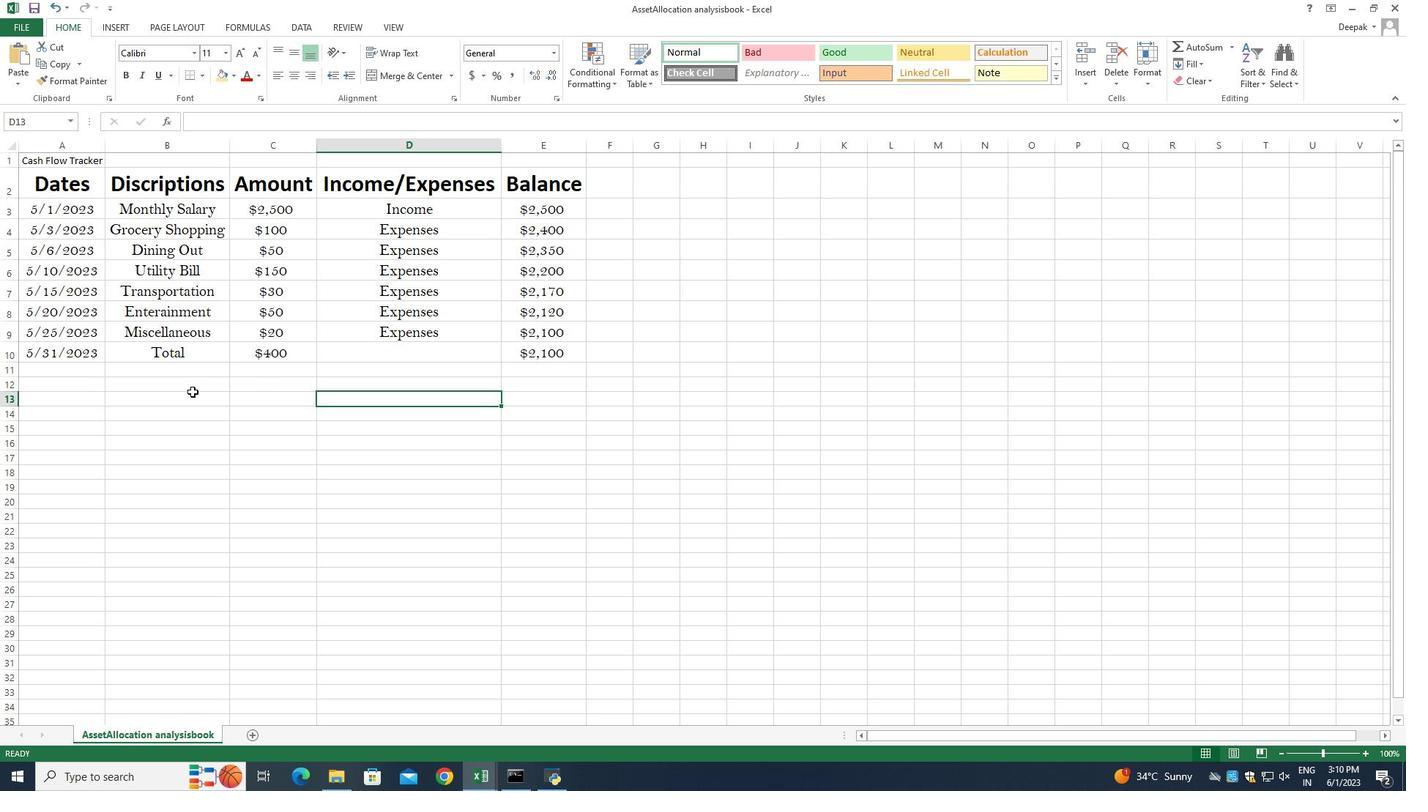 
Action: Mouse scrolled (192, 392) with delta (0, 0)
Screenshot: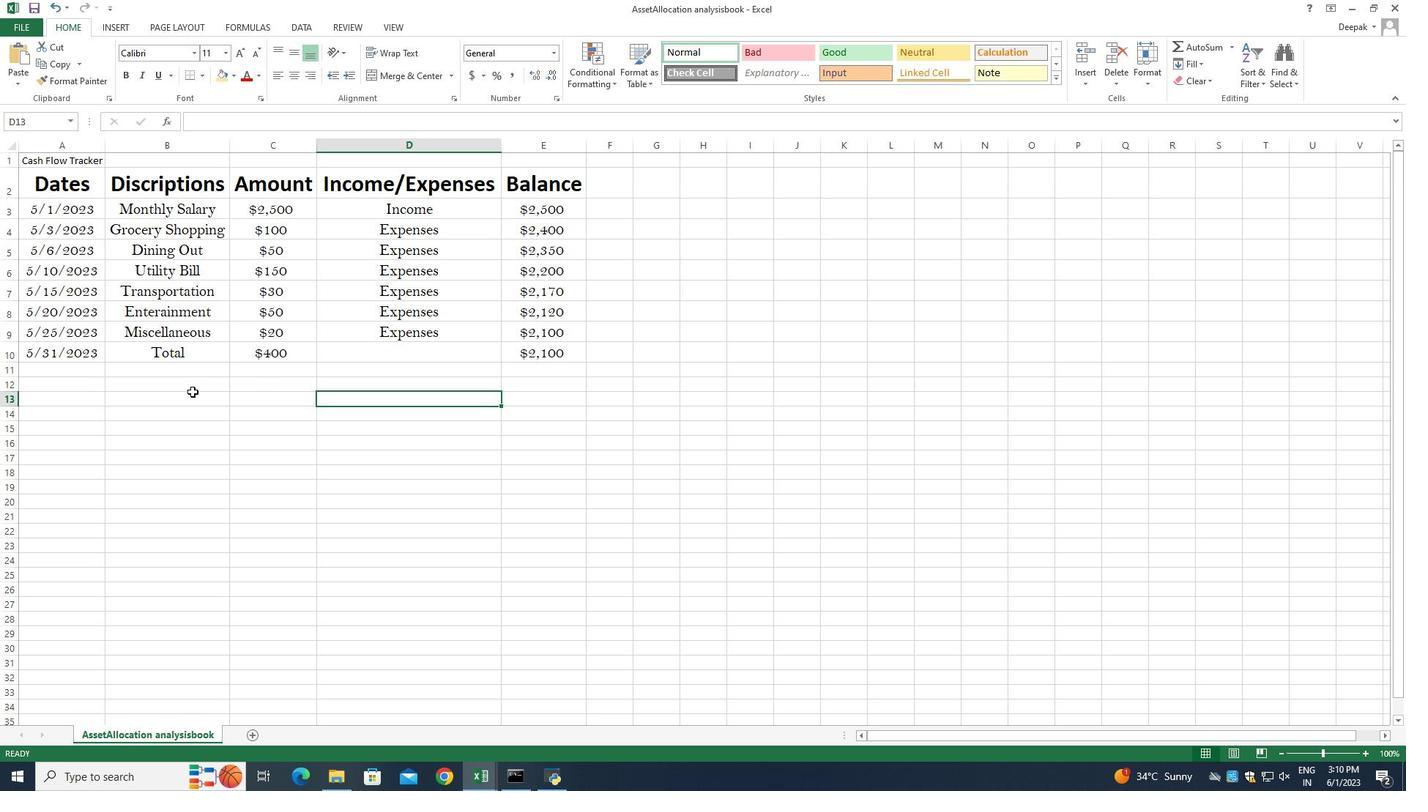 
Action: Mouse scrolled (192, 392) with delta (0, 0)
Screenshot: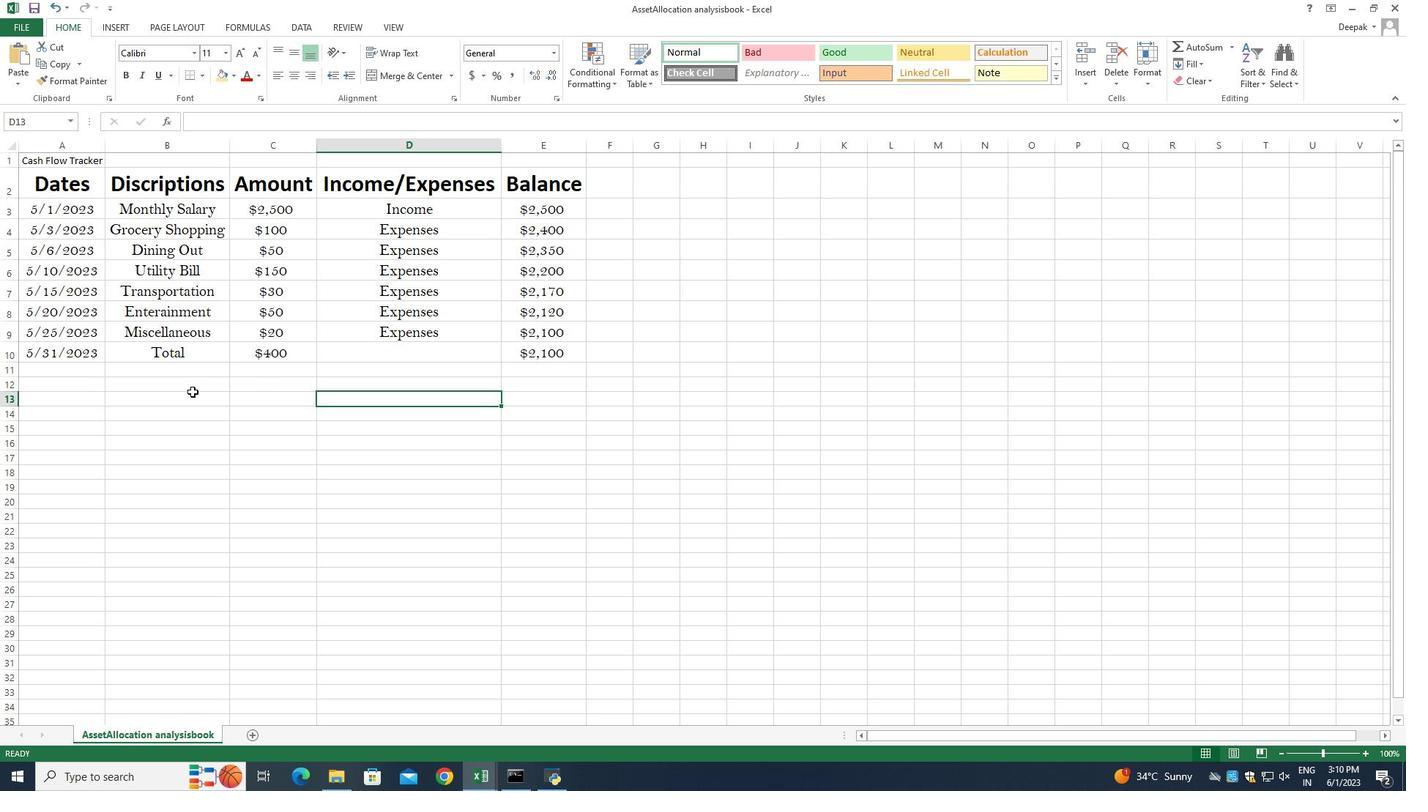 
Action: Mouse scrolled (192, 392) with delta (0, 0)
Screenshot: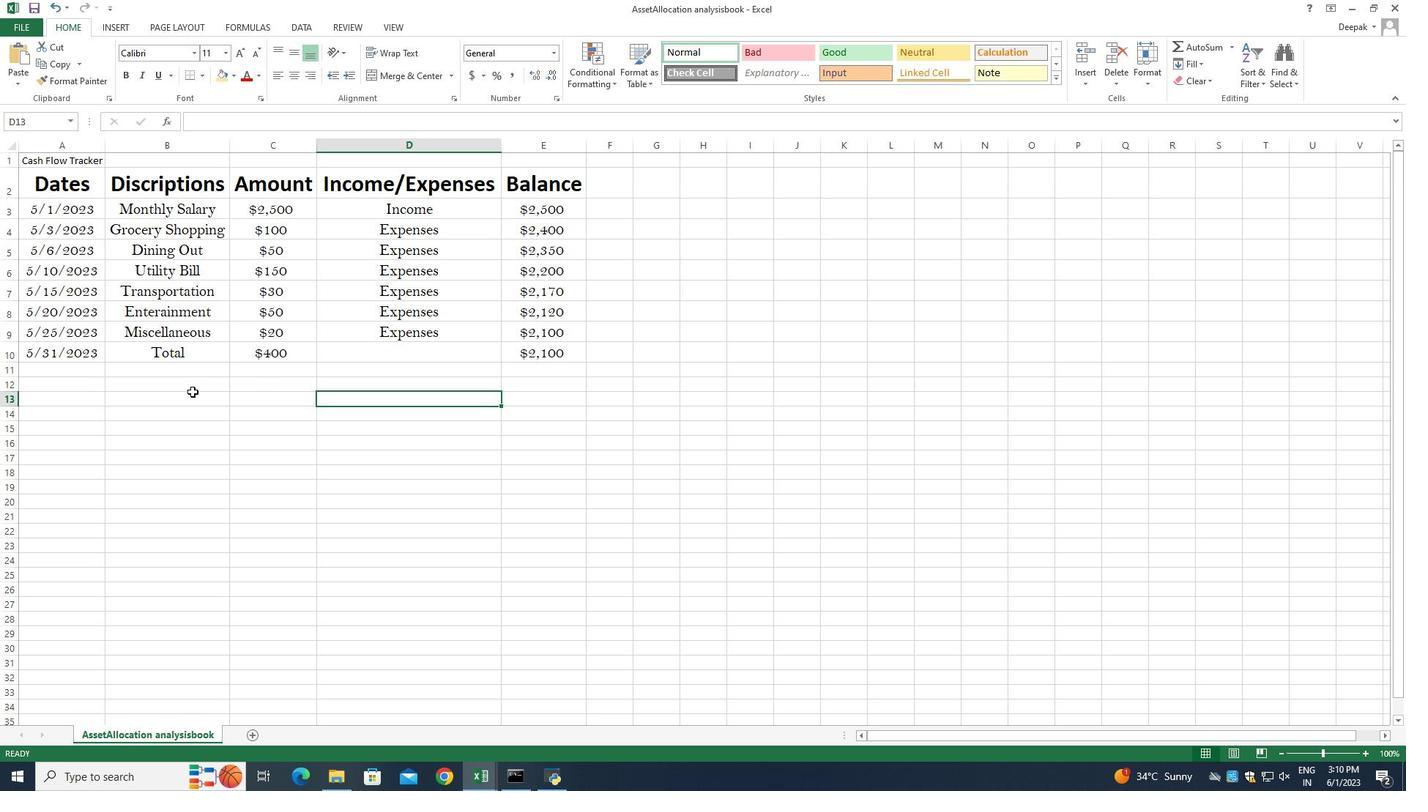 
Action: Mouse moved to (604, 356)
Screenshot: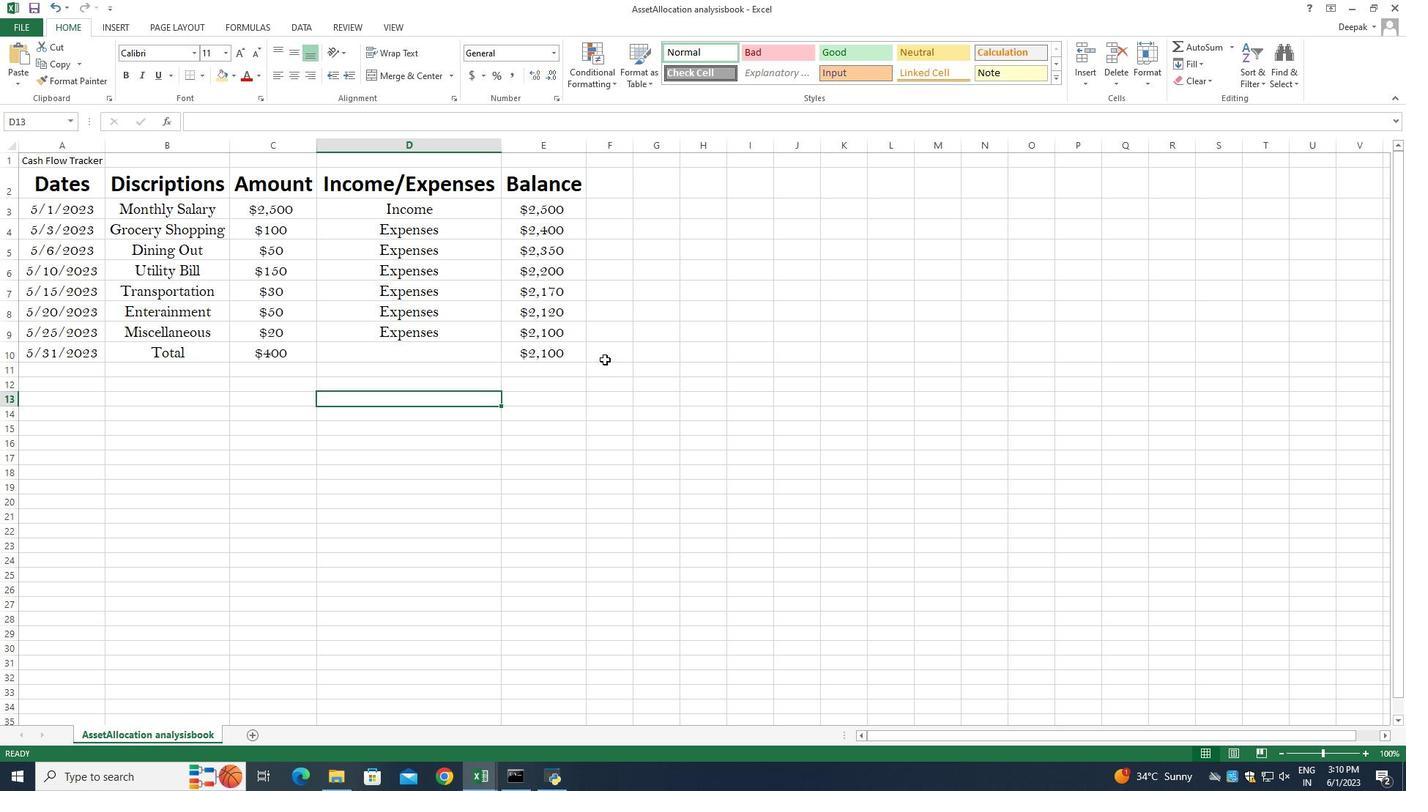 
Action: Mouse pressed left at (604, 356)
Screenshot: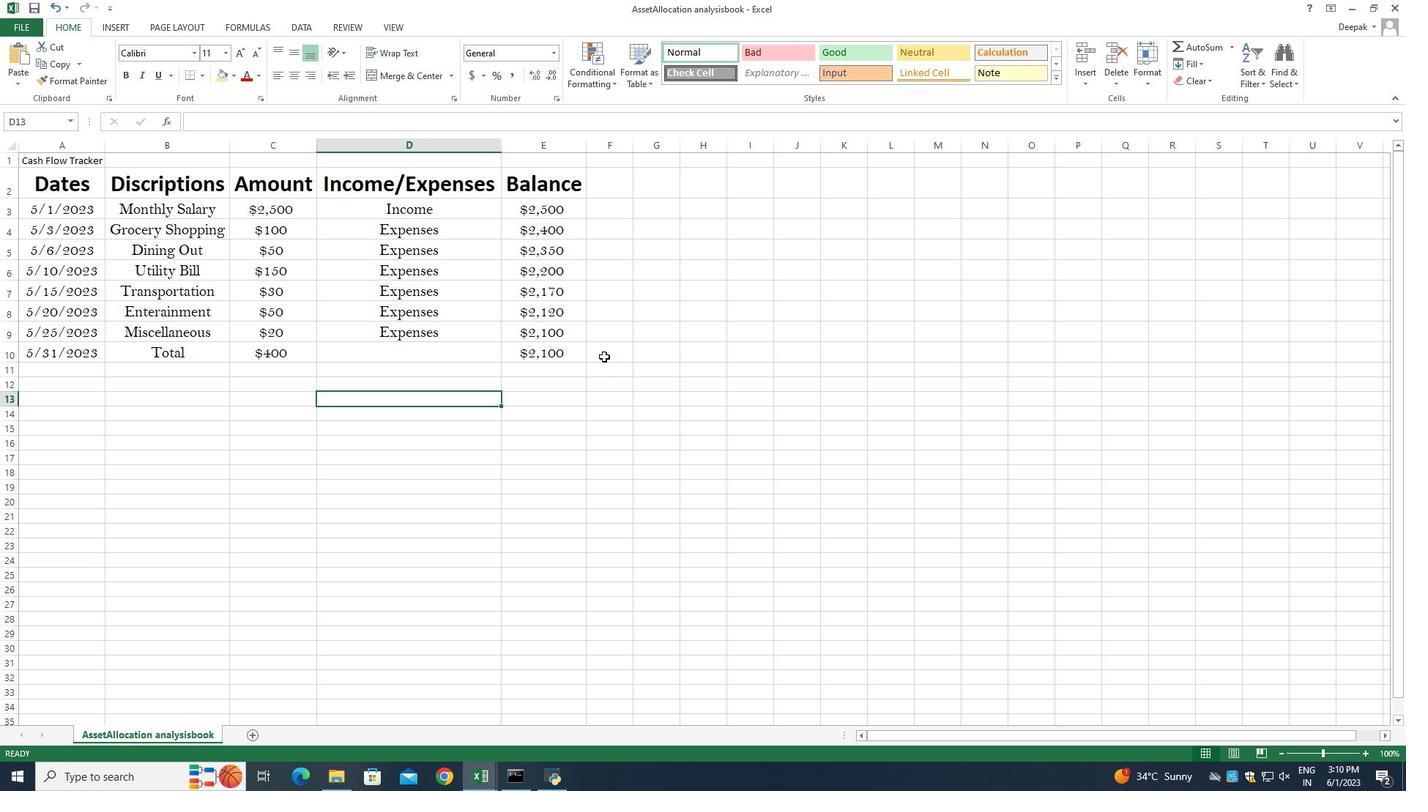 
Action: Mouse moved to (363, 391)
Screenshot: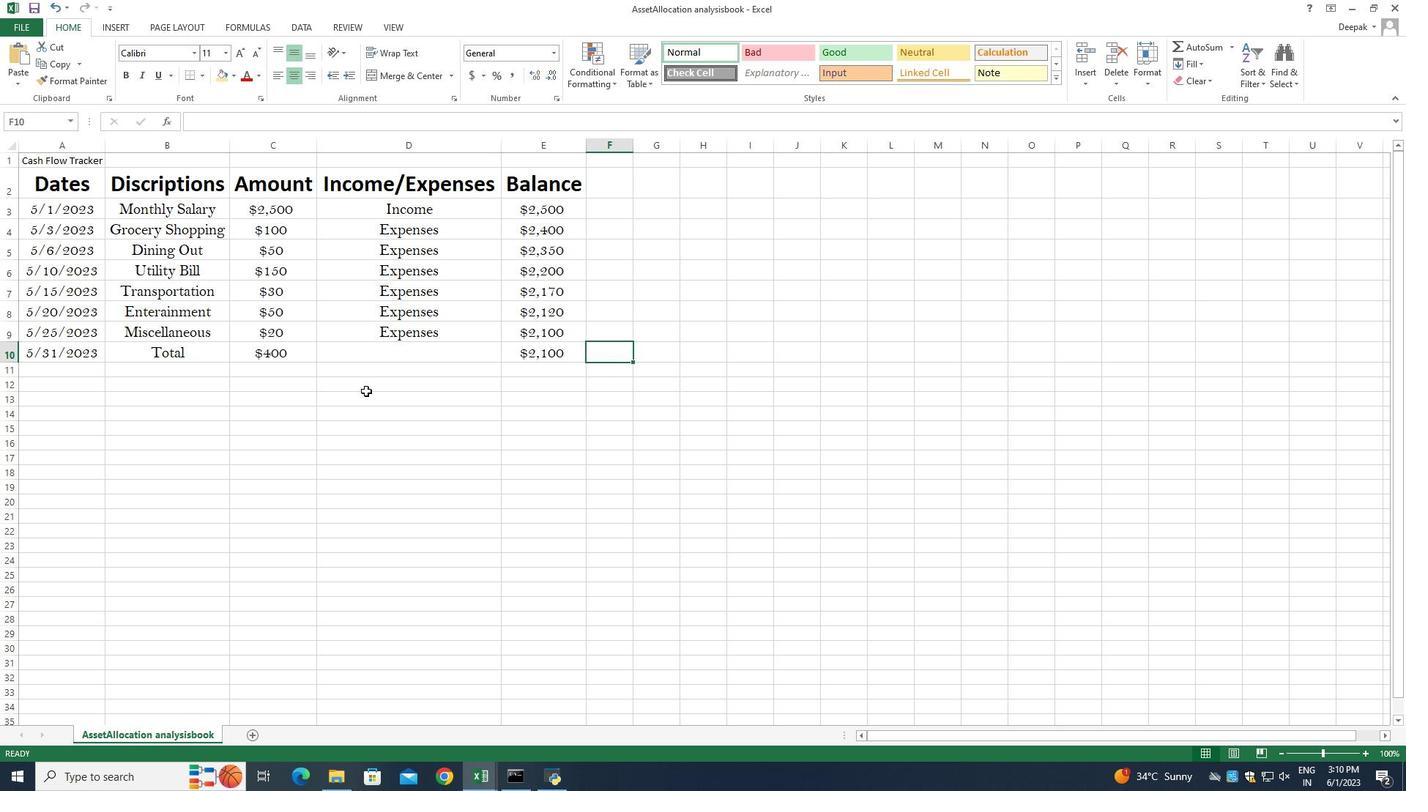 
Action: Mouse scrolled (363, 392) with delta (0, 0)
Screenshot: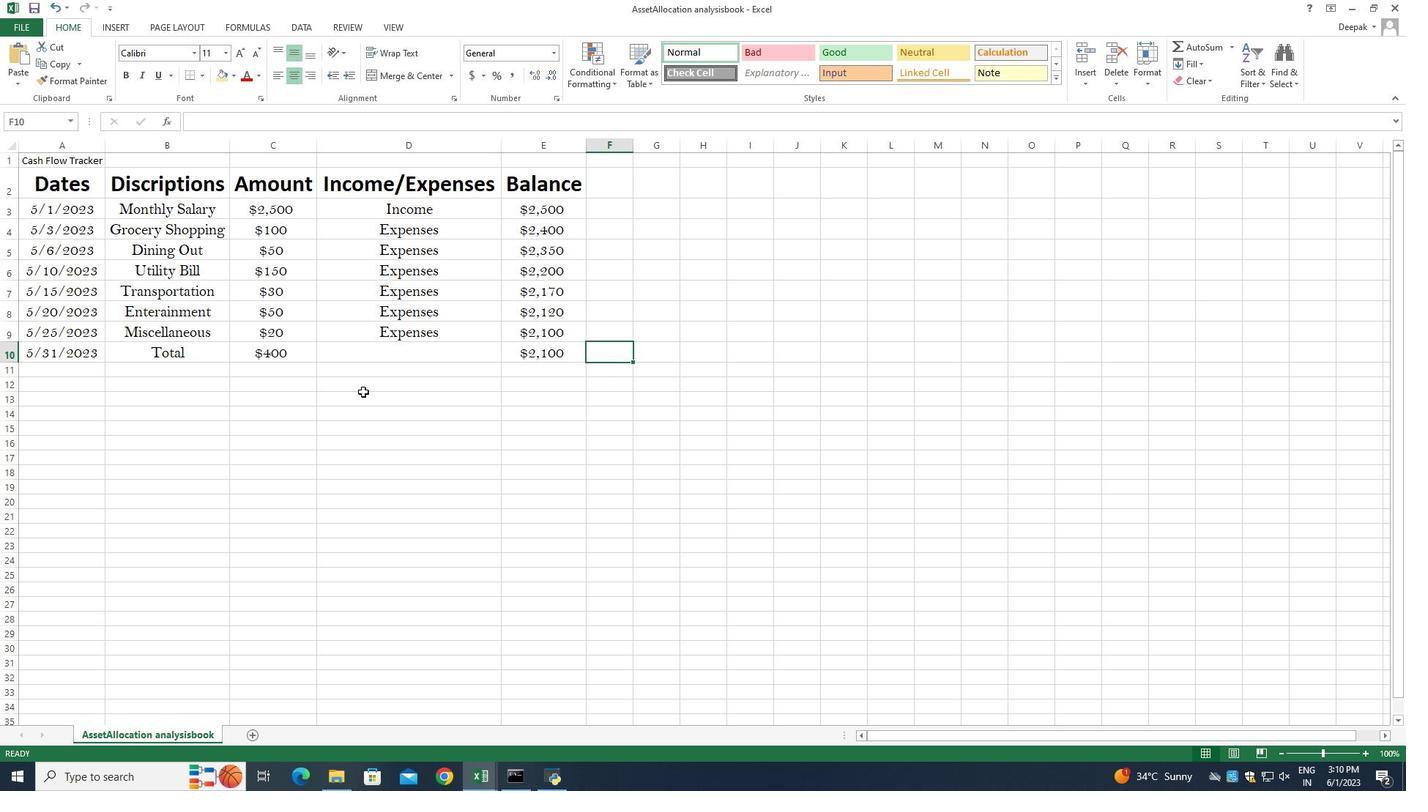 
Action: Mouse scrolled (363, 392) with delta (0, 0)
Screenshot: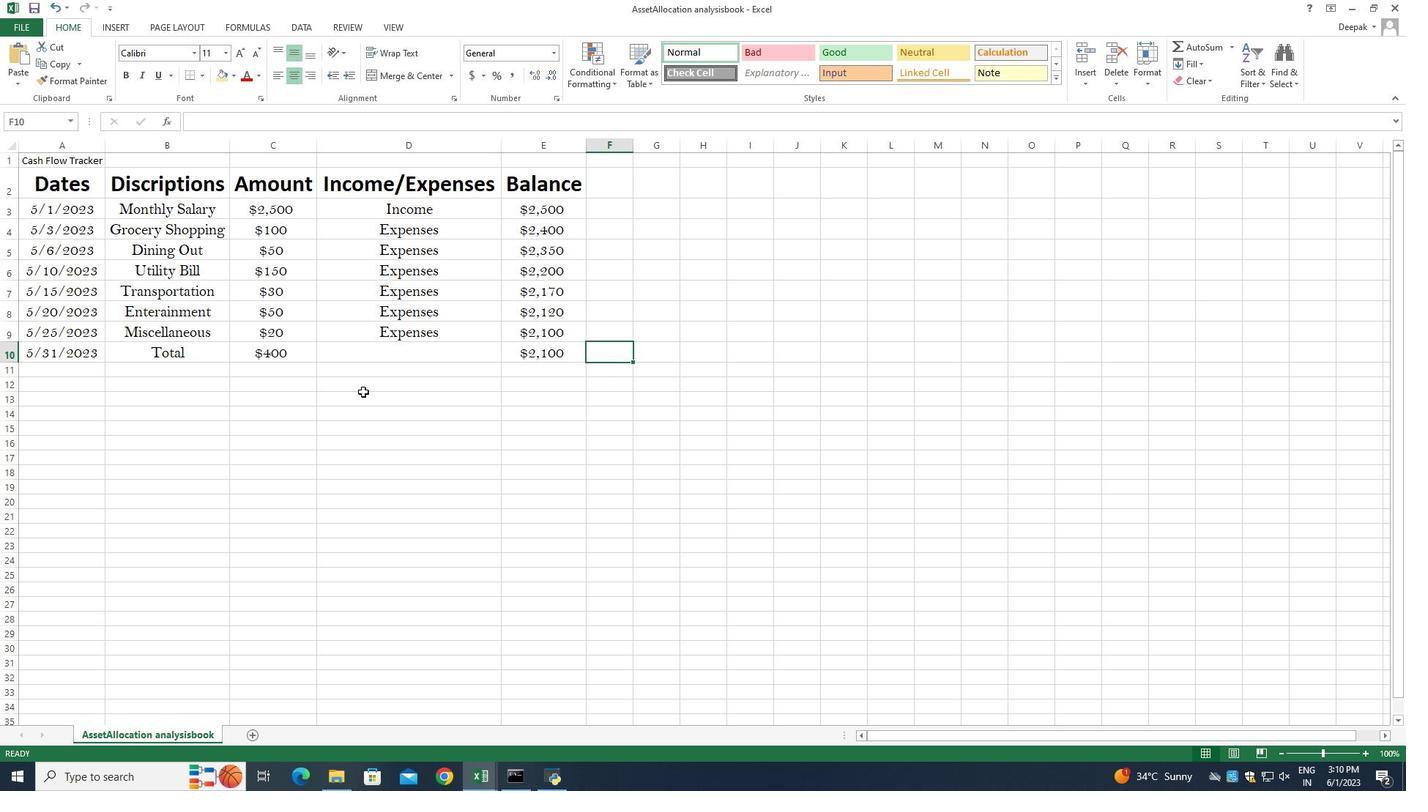 
Action: Mouse scrolled (363, 392) with delta (0, 0)
Screenshot: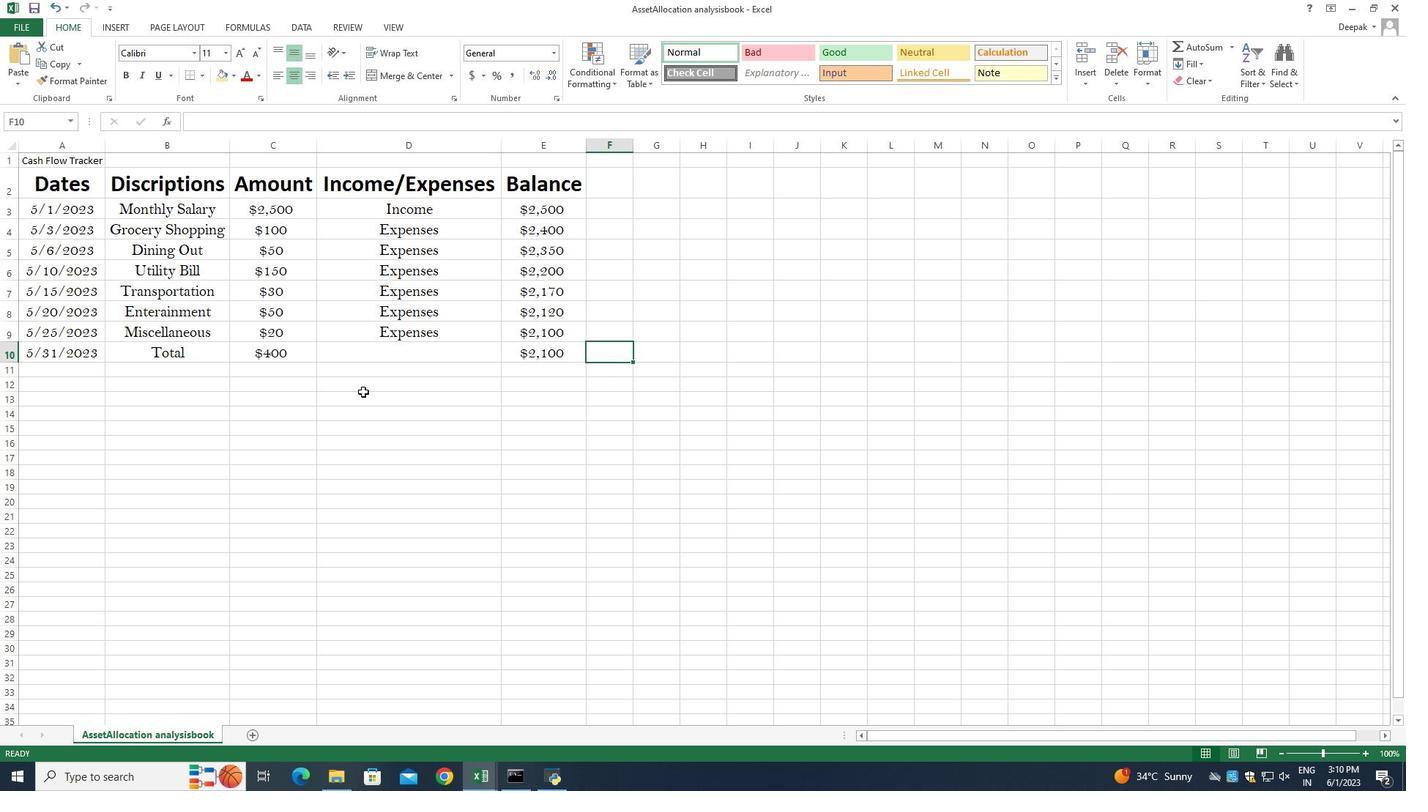 
Action: Mouse scrolled (363, 392) with delta (0, 0)
Screenshot: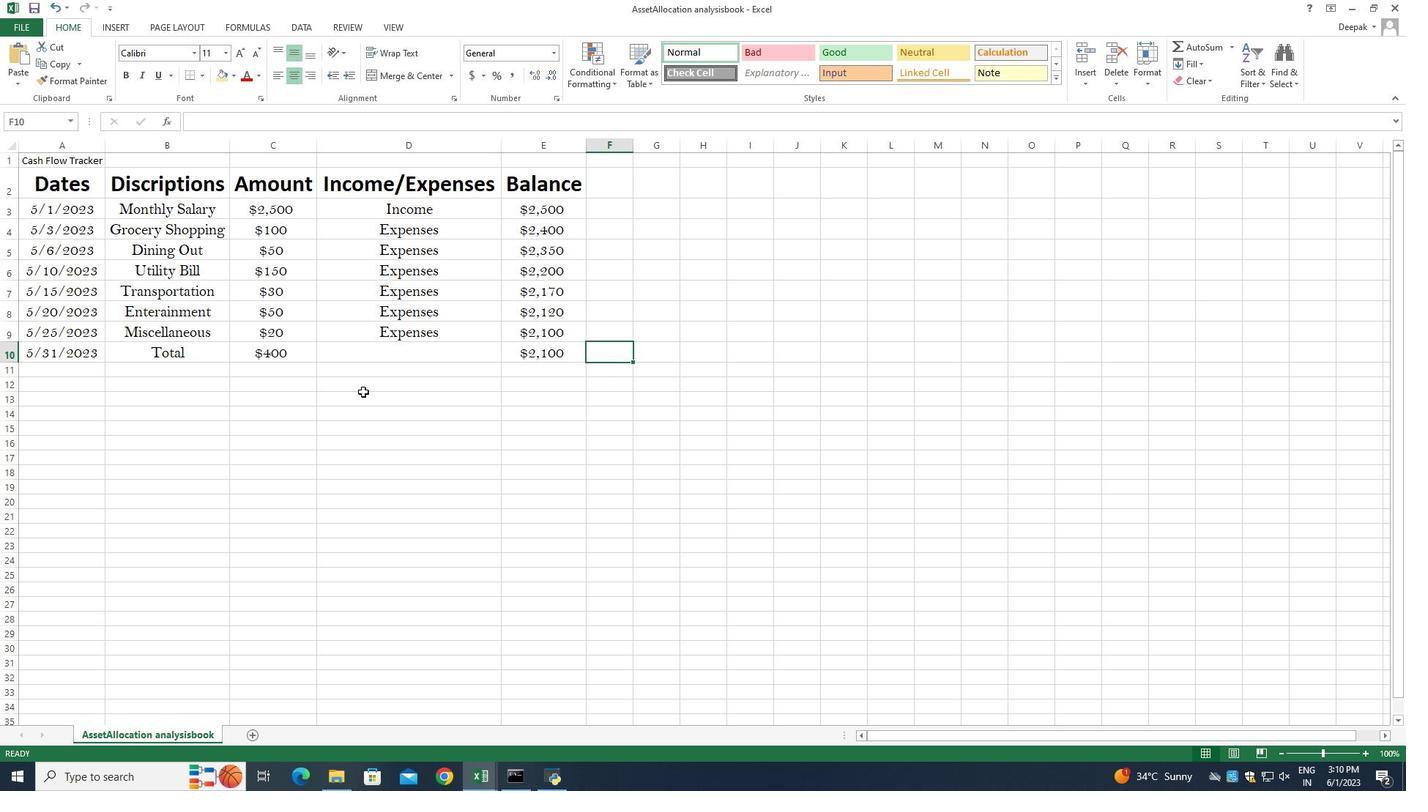 
